 Task: Save a mixdown of multiple tracks to WAV for high-quality audio.
Action: Mouse moved to (80, 5)
Screenshot: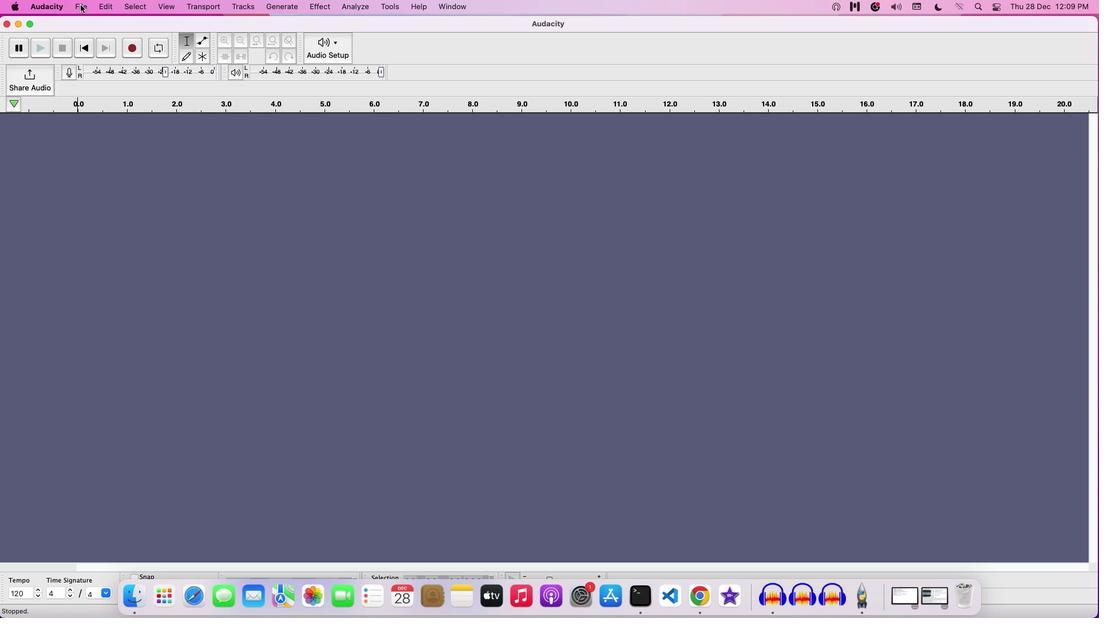 
Action: Mouse pressed left at (80, 5)
Screenshot: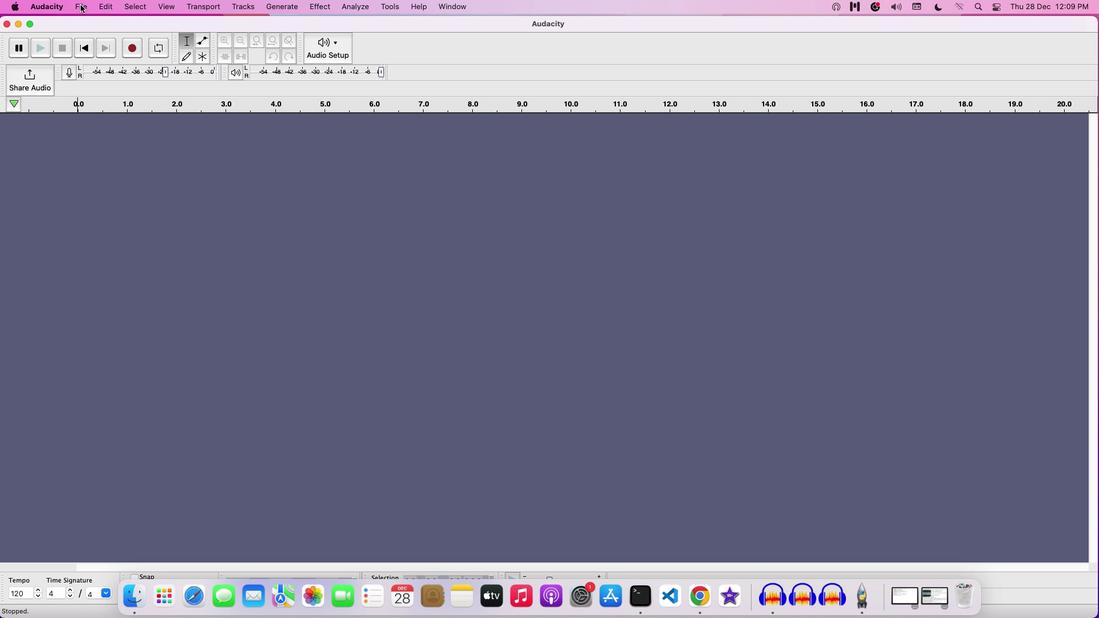 
Action: Mouse moved to (92, 39)
Screenshot: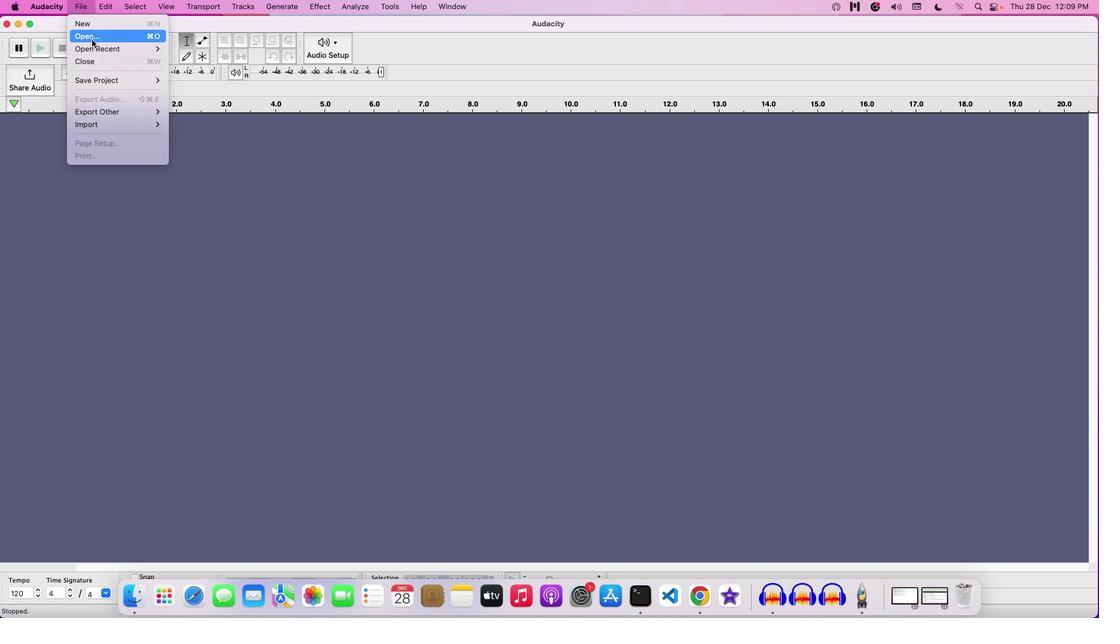 
Action: Mouse pressed left at (92, 39)
Screenshot: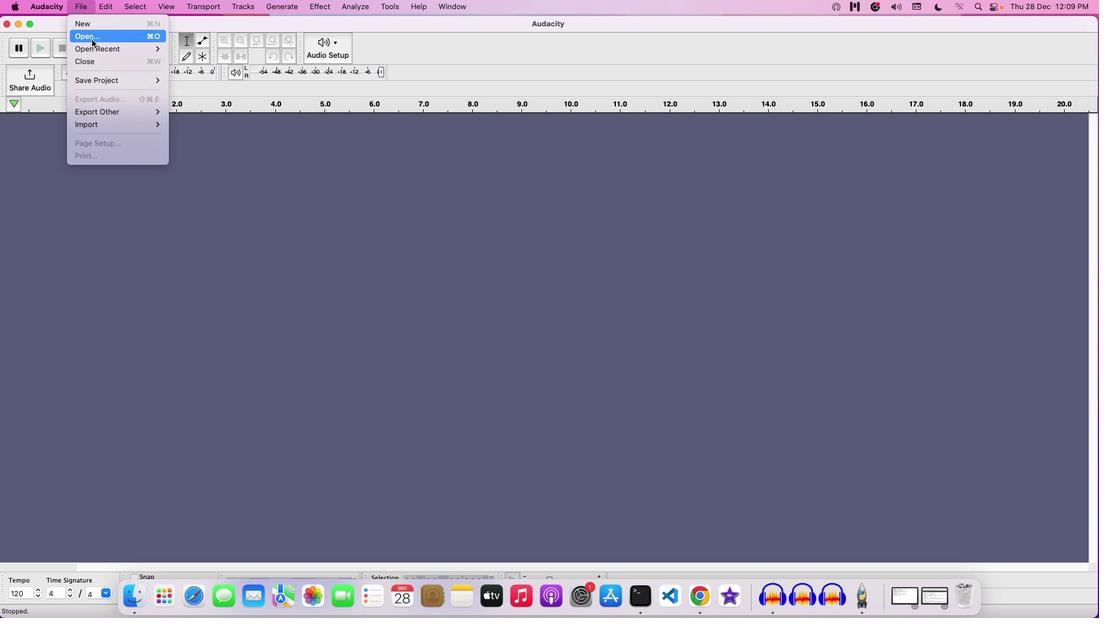 
Action: Mouse moved to (366, 143)
Screenshot: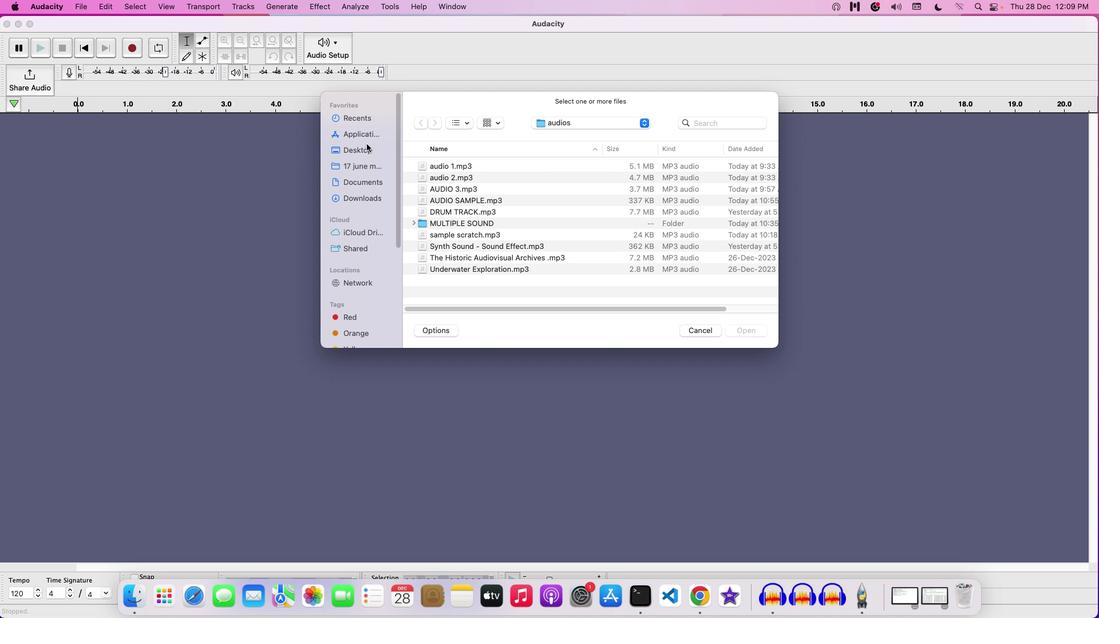 
Action: Mouse pressed left at (366, 143)
Screenshot: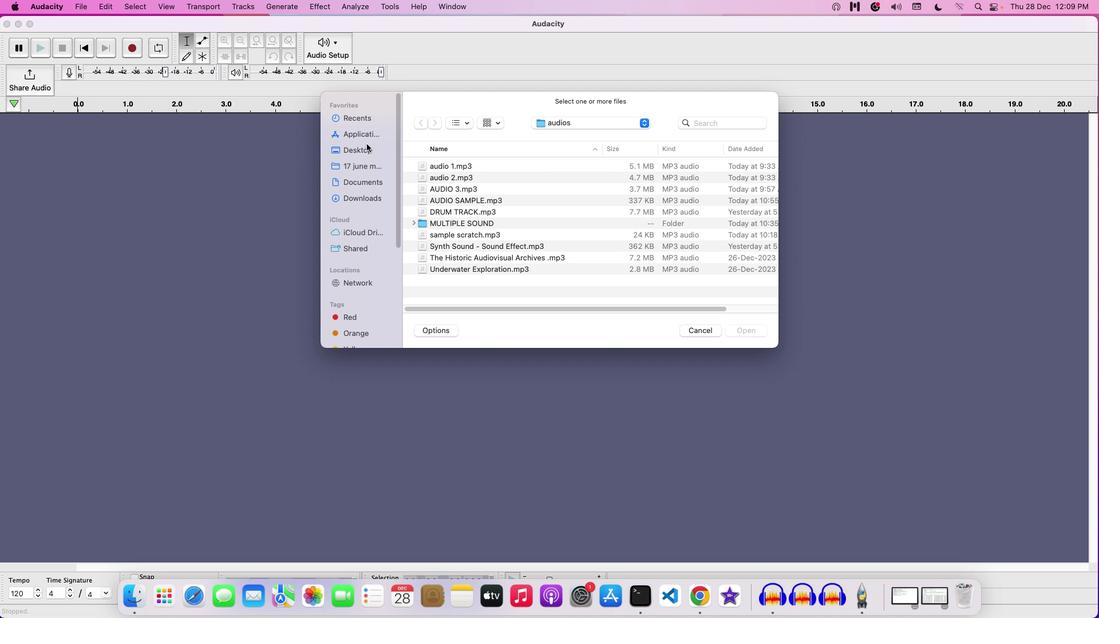
Action: Mouse moved to (489, 180)
Screenshot: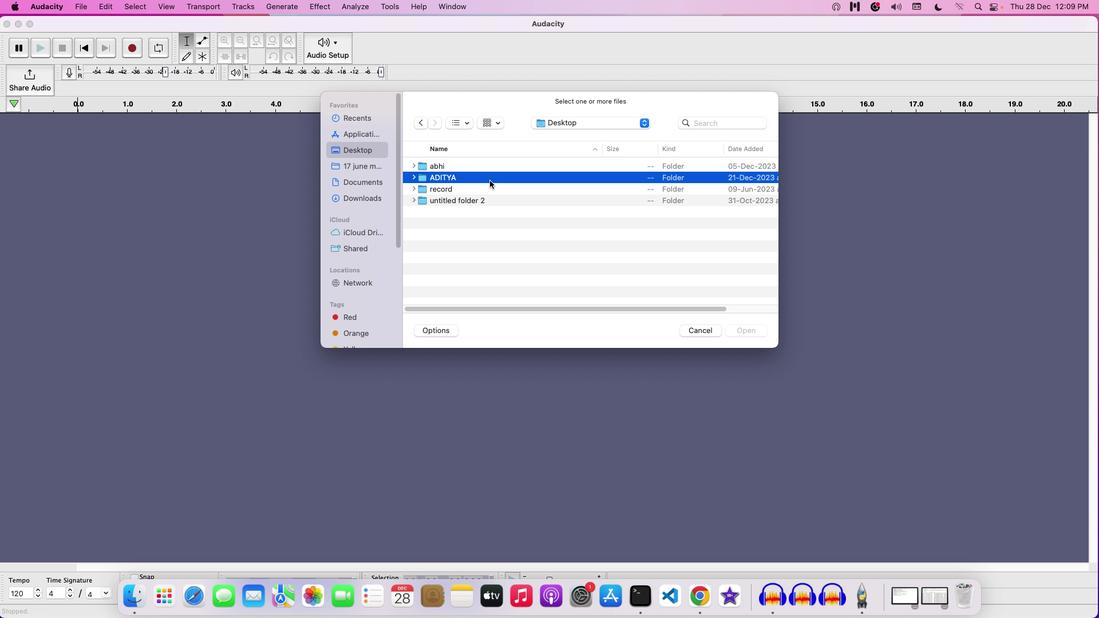 
Action: Mouse pressed left at (489, 180)
Screenshot: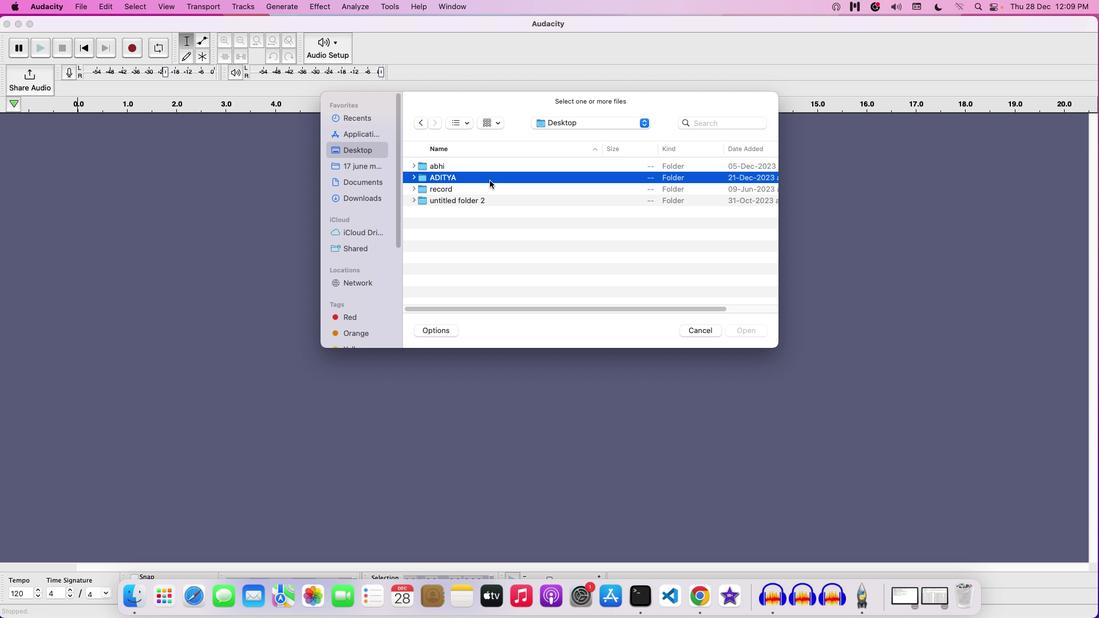
Action: Mouse pressed left at (489, 180)
Screenshot: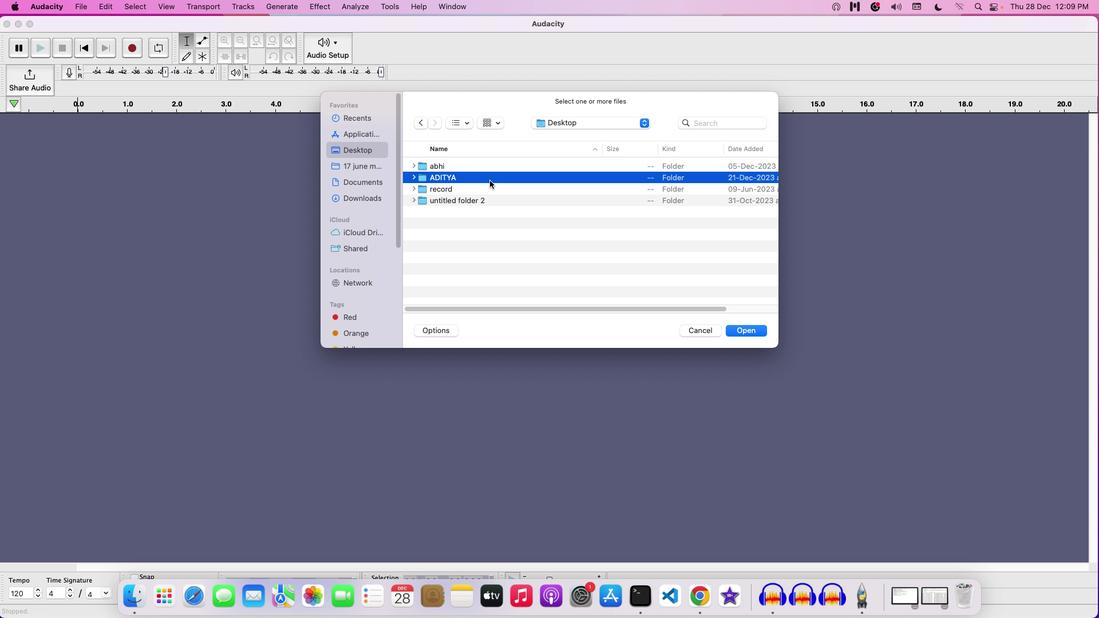 
Action: Mouse moved to (463, 213)
Screenshot: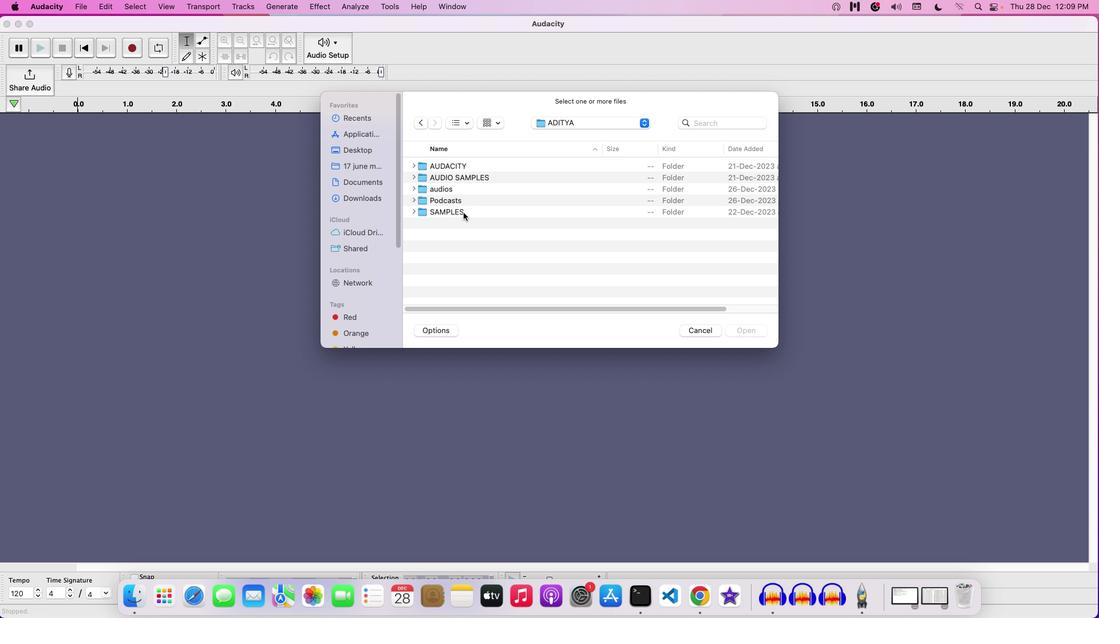 
Action: Mouse pressed left at (463, 213)
Screenshot: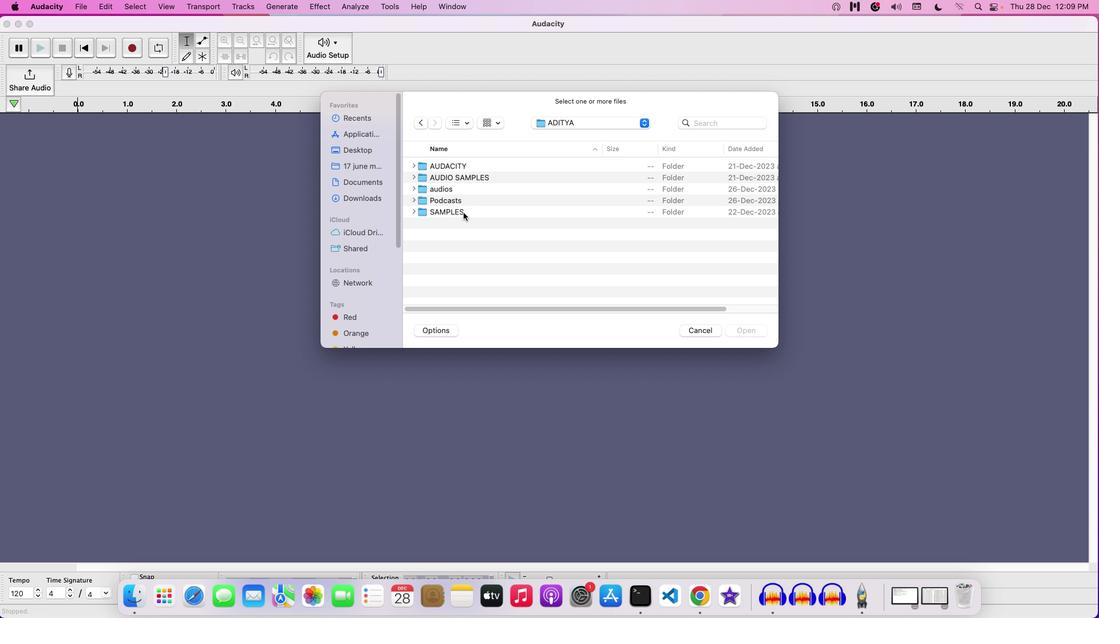 
Action: Mouse pressed left at (463, 213)
Screenshot: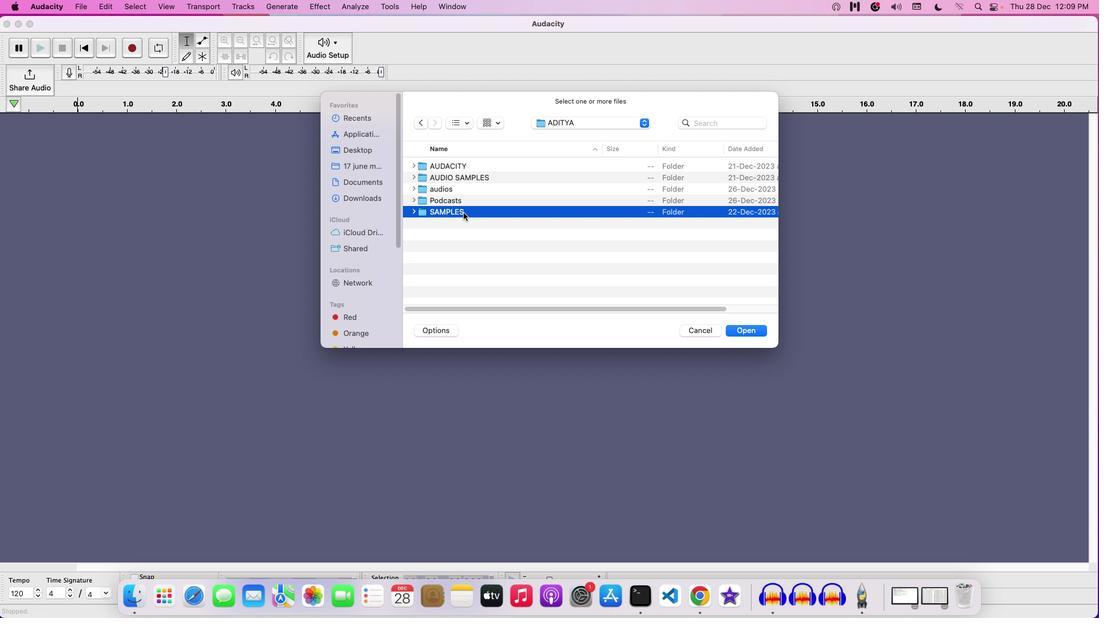 
Action: Mouse moved to (490, 239)
Screenshot: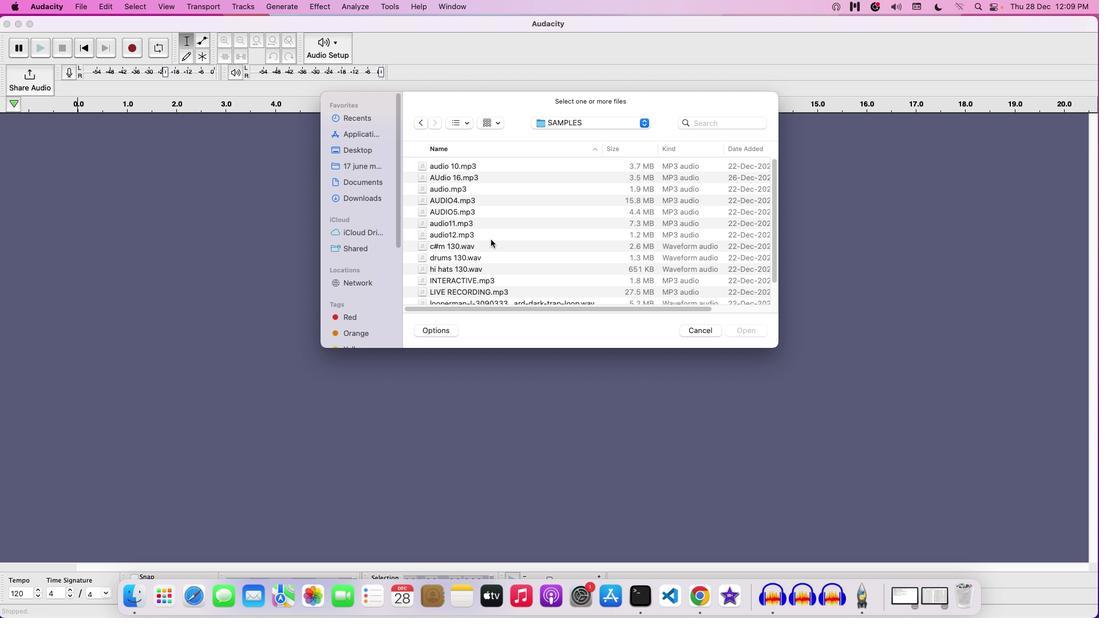 
Action: Mouse scrolled (490, 239) with delta (0, 0)
Screenshot: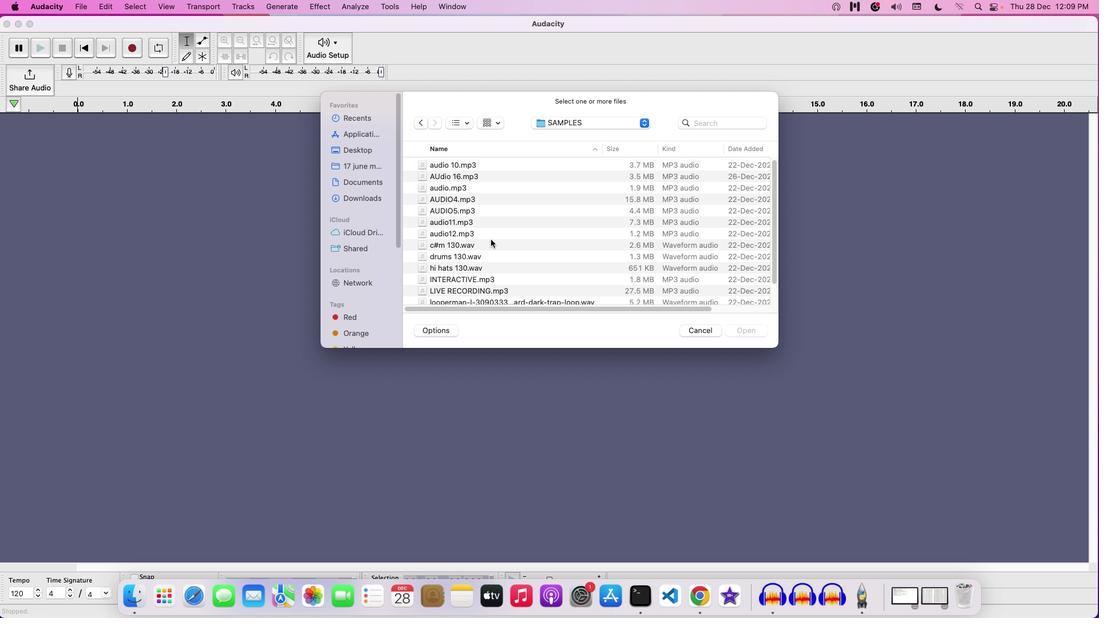 
Action: Mouse moved to (490, 239)
Screenshot: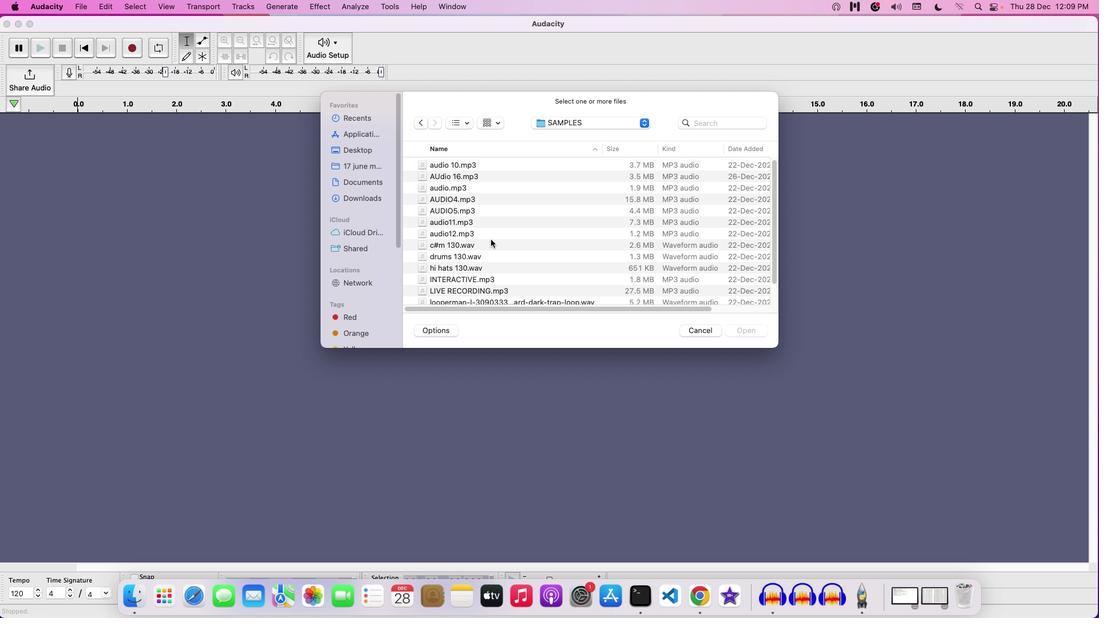 
Action: Mouse scrolled (490, 239) with delta (0, 0)
Screenshot: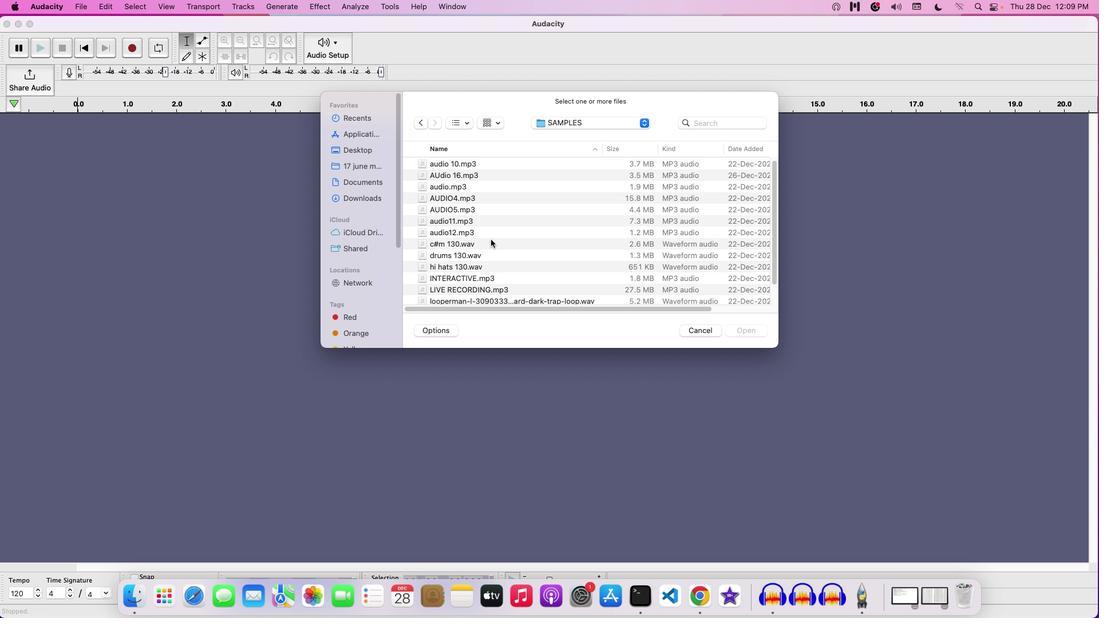 
Action: Mouse scrolled (490, 239) with delta (0, 0)
Screenshot: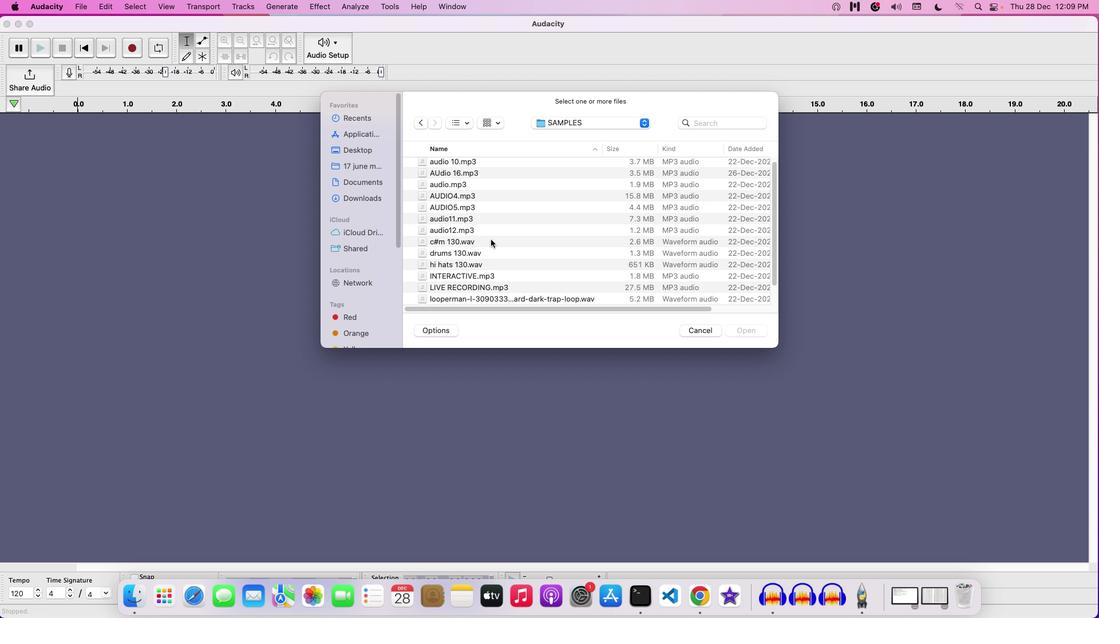 
Action: Mouse moved to (490, 239)
Screenshot: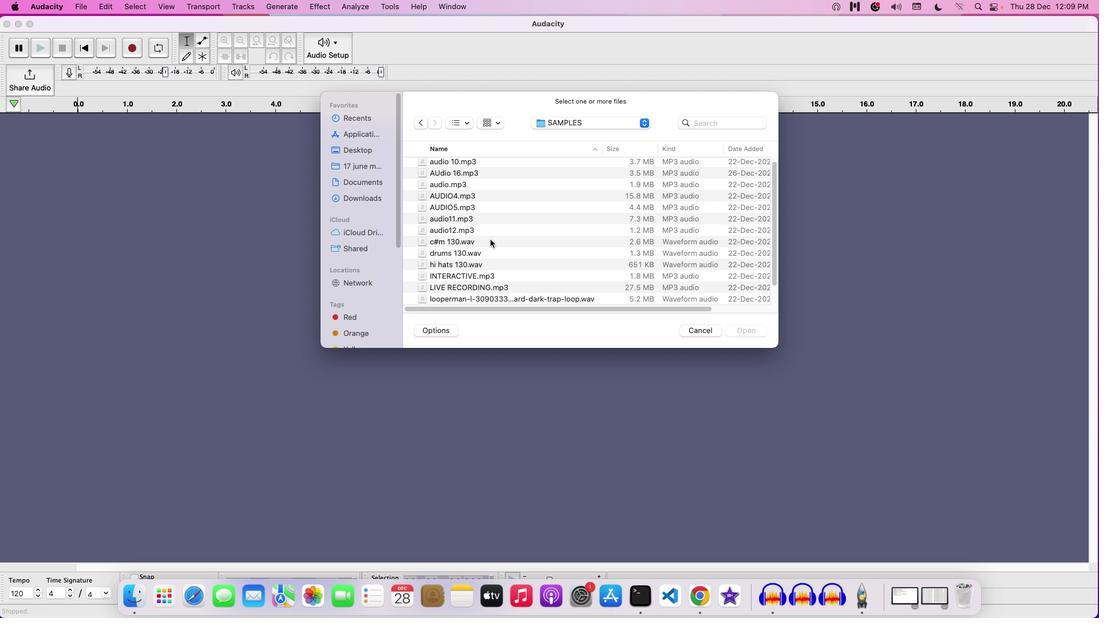 
Action: Mouse scrolled (490, 239) with delta (0, 0)
Screenshot: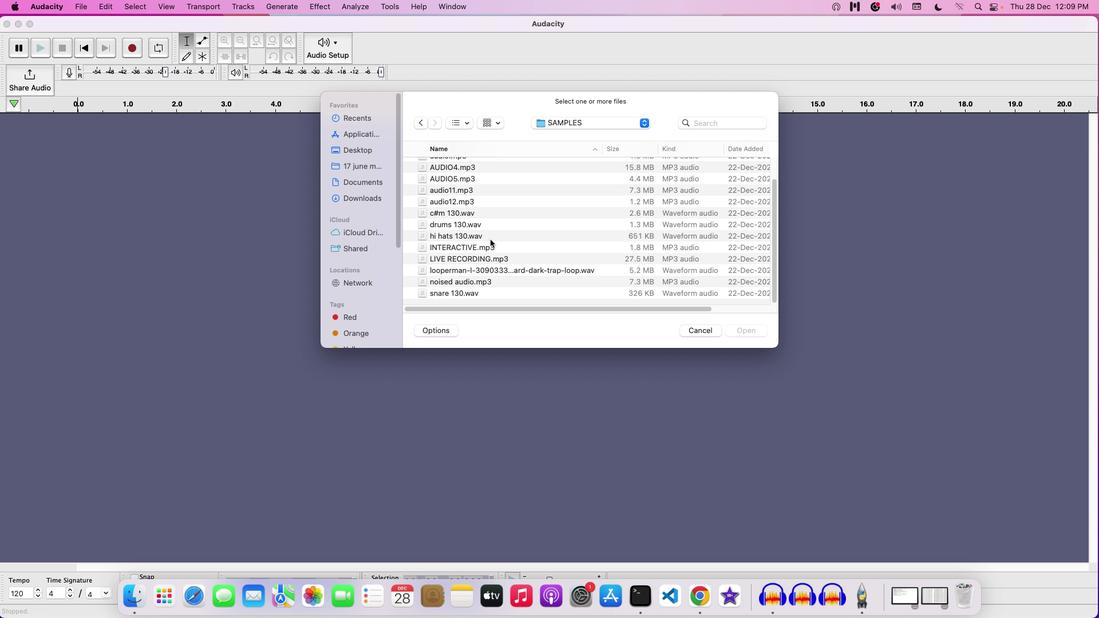 
Action: Mouse scrolled (490, 239) with delta (0, 0)
Screenshot: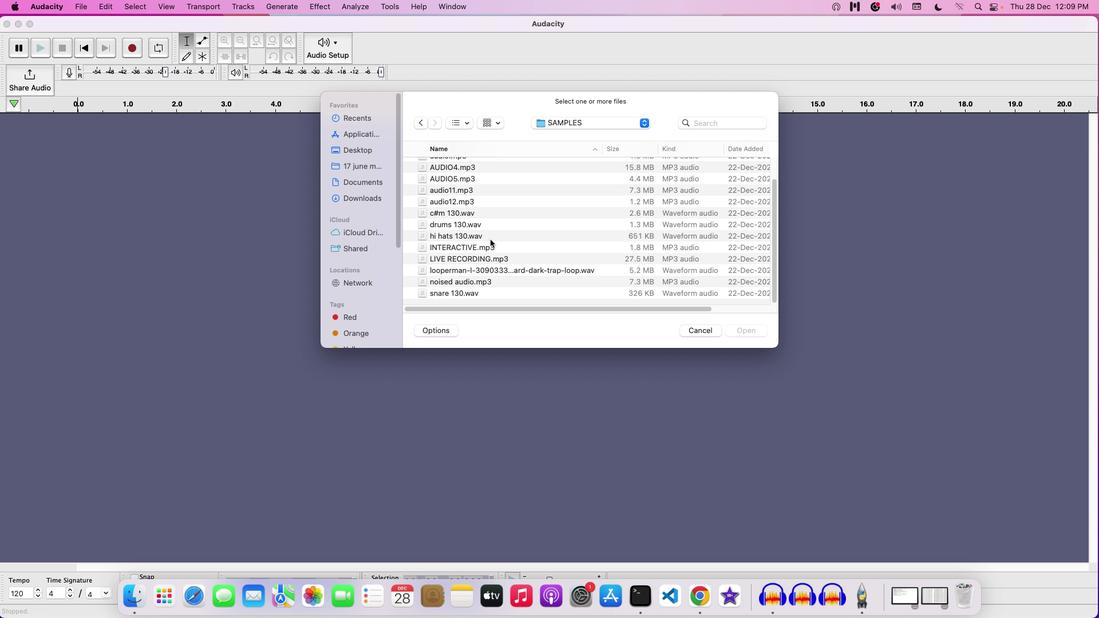 
Action: Mouse scrolled (490, 239) with delta (0, -1)
Screenshot: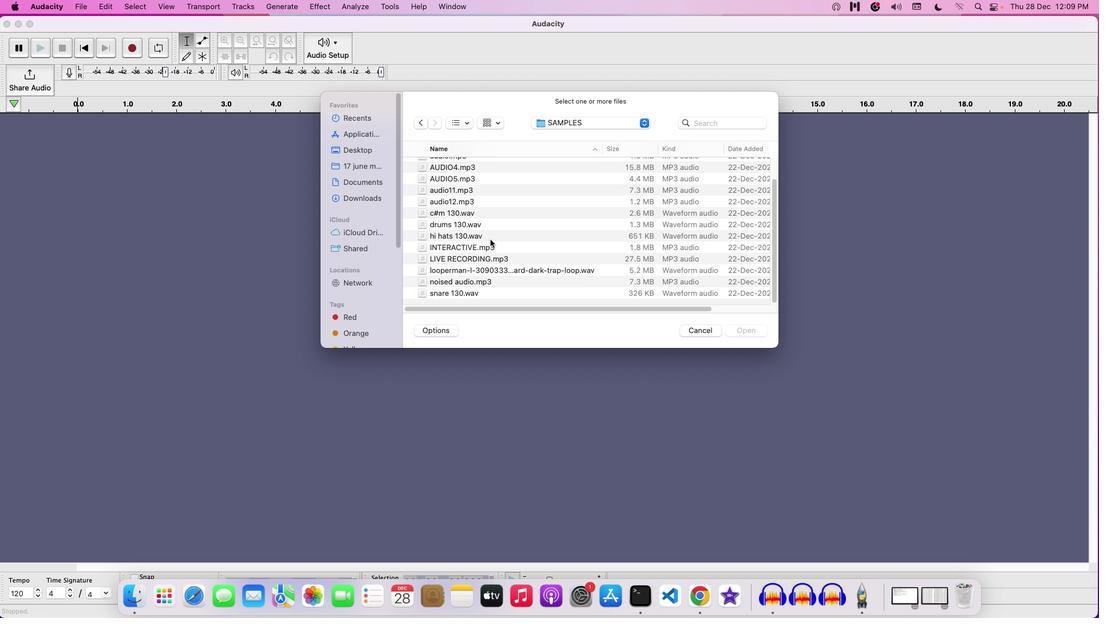 
Action: Mouse moved to (480, 215)
Screenshot: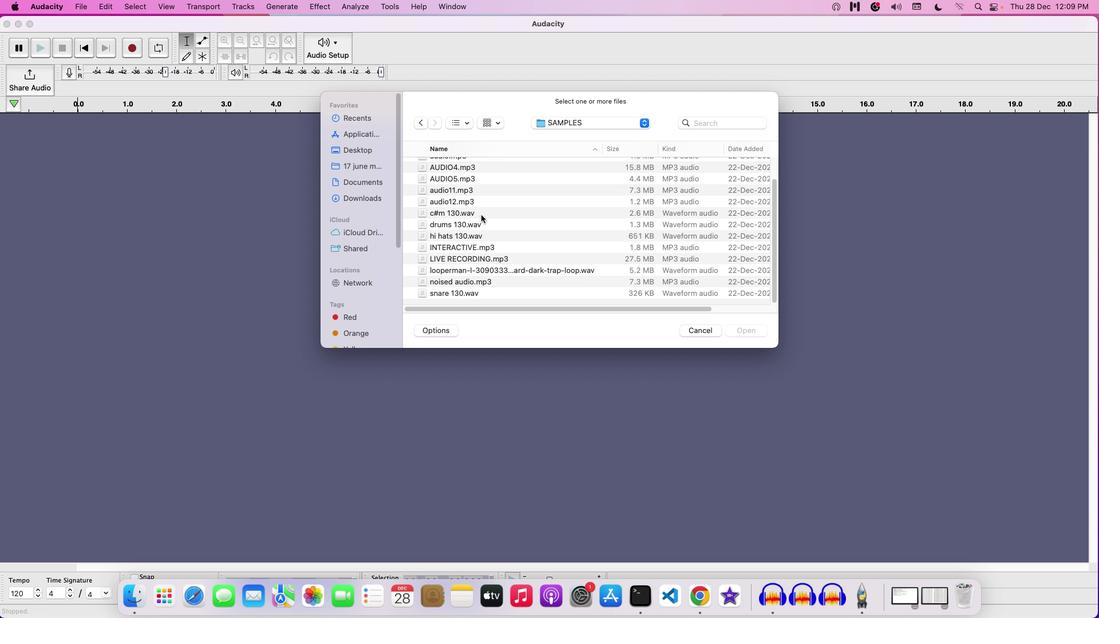 
Action: Mouse pressed left at (480, 215)
Screenshot: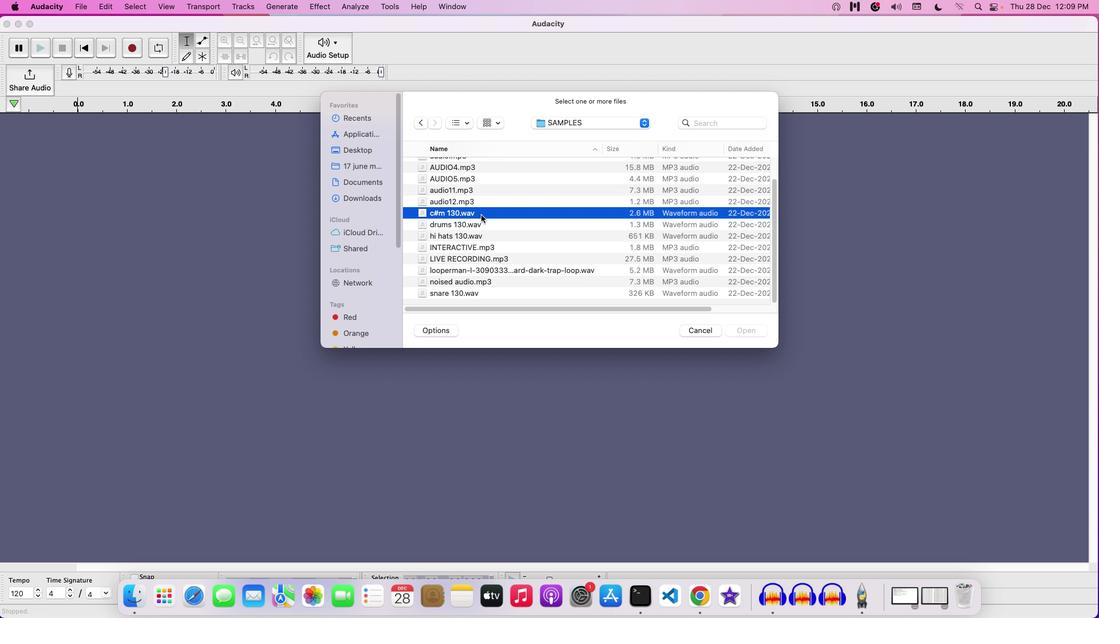 
Action: Mouse moved to (746, 328)
Screenshot: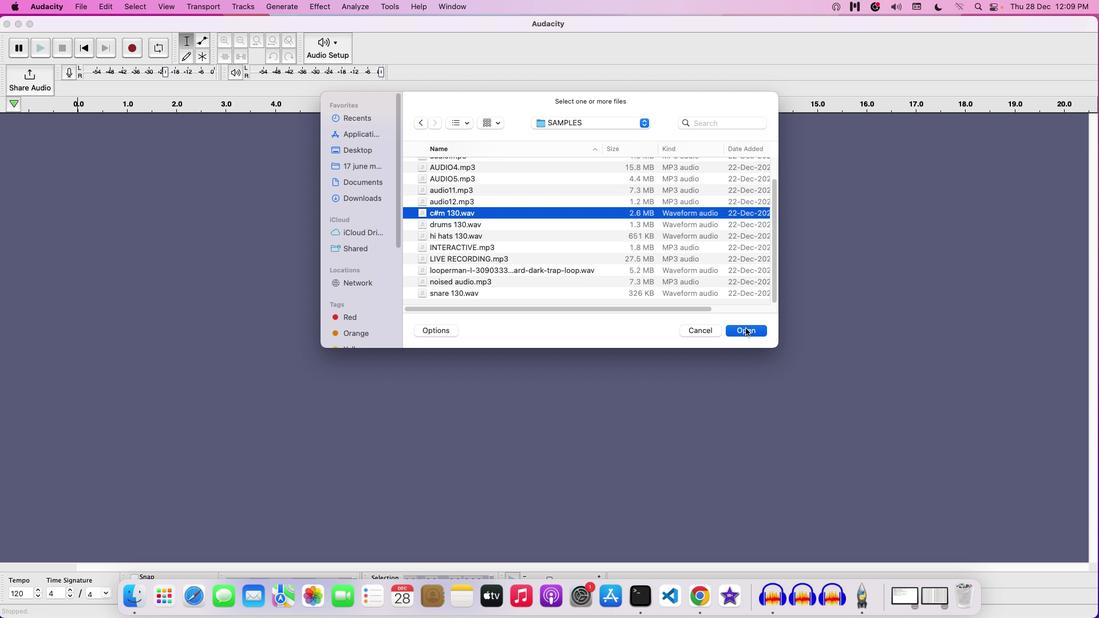 
Action: Mouse pressed left at (746, 328)
Screenshot: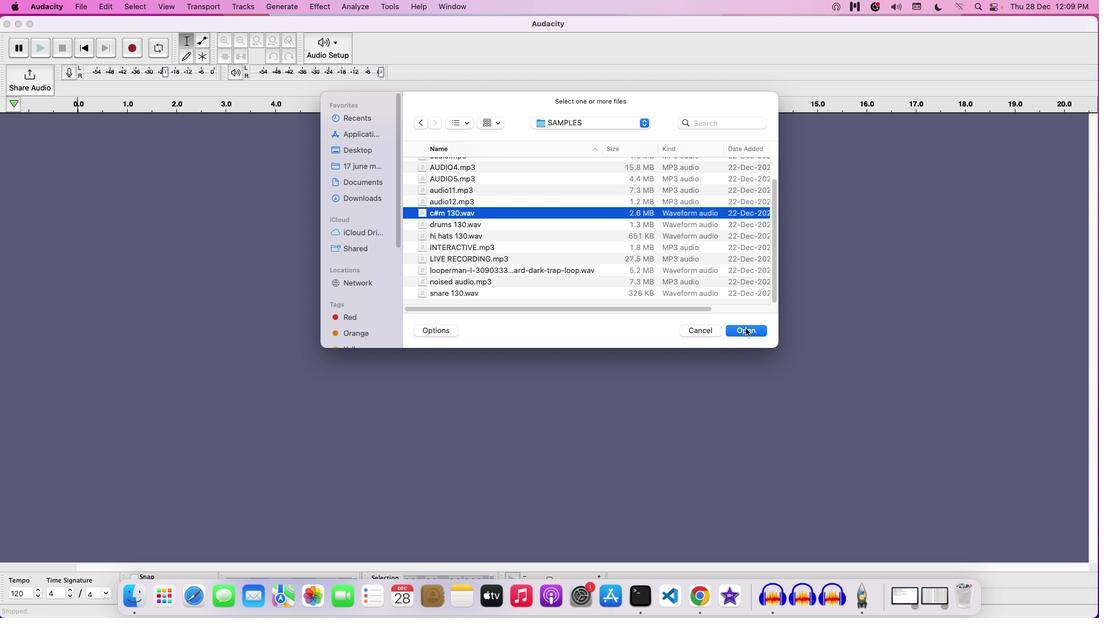 
Action: Mouse moved to (466, 231)
Screenshot: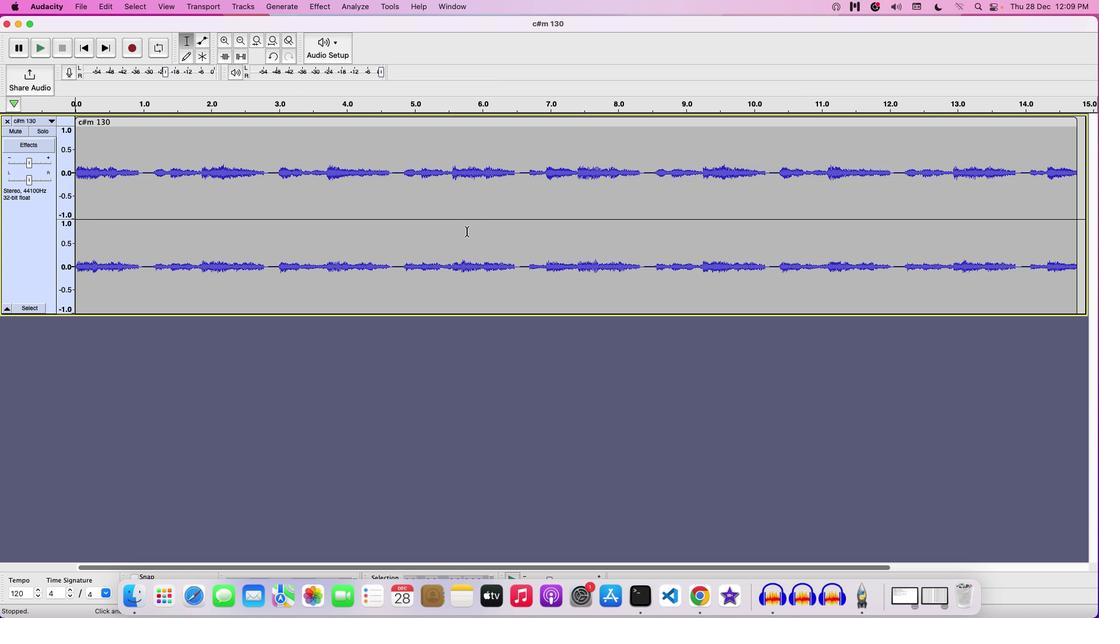 
Action: Key pressed Key.space
Screenshot: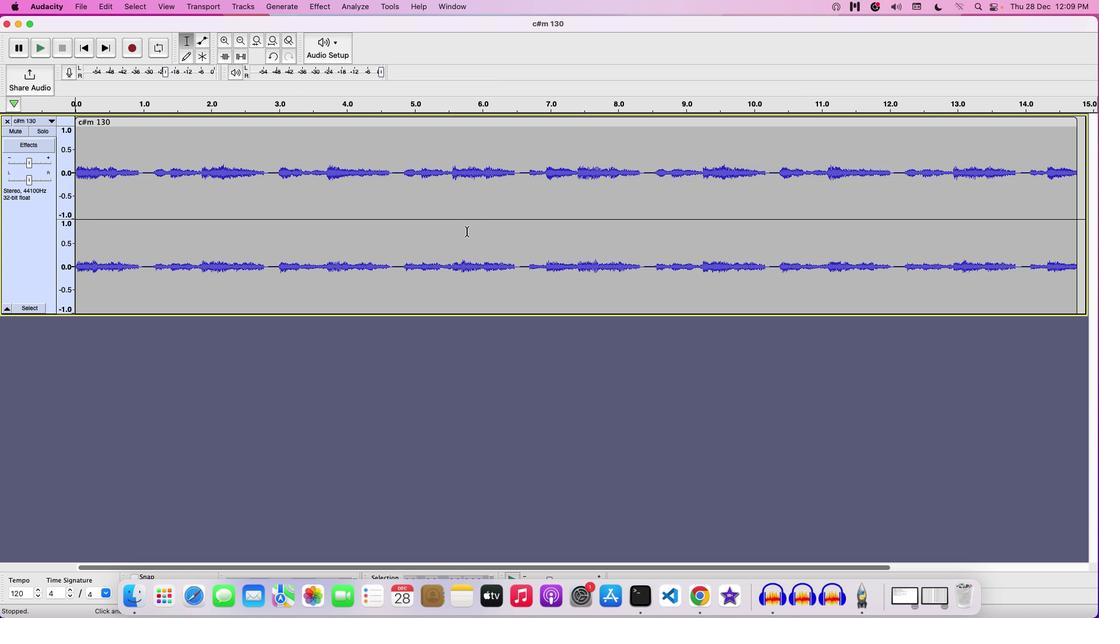 
Action: Mouse moved to (33, 162)
Screenshot: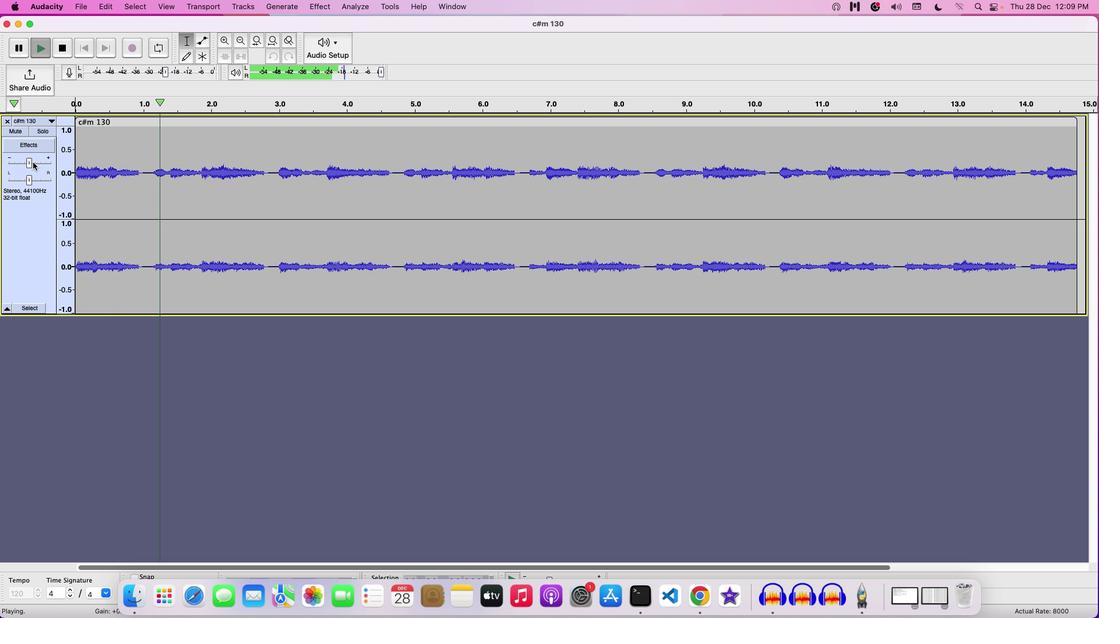 
Action: Mouse pressed left at (33, 162)
Screenshot: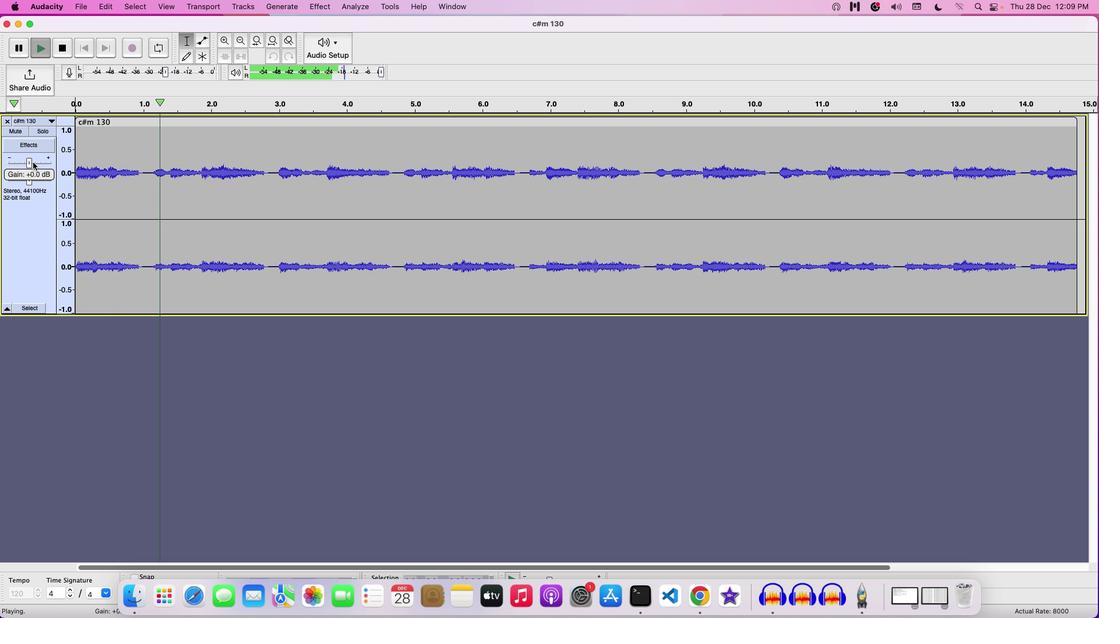 
Action: Mouse moved to (231, 160)
Screenshot: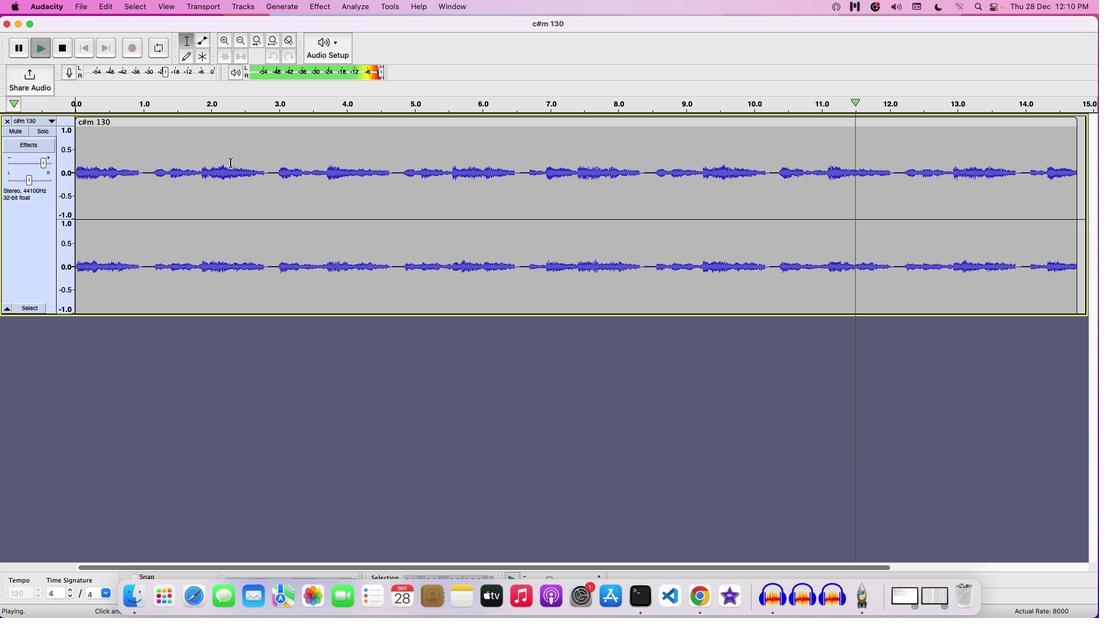 
Action: Key pressed Key.space
Screenshot: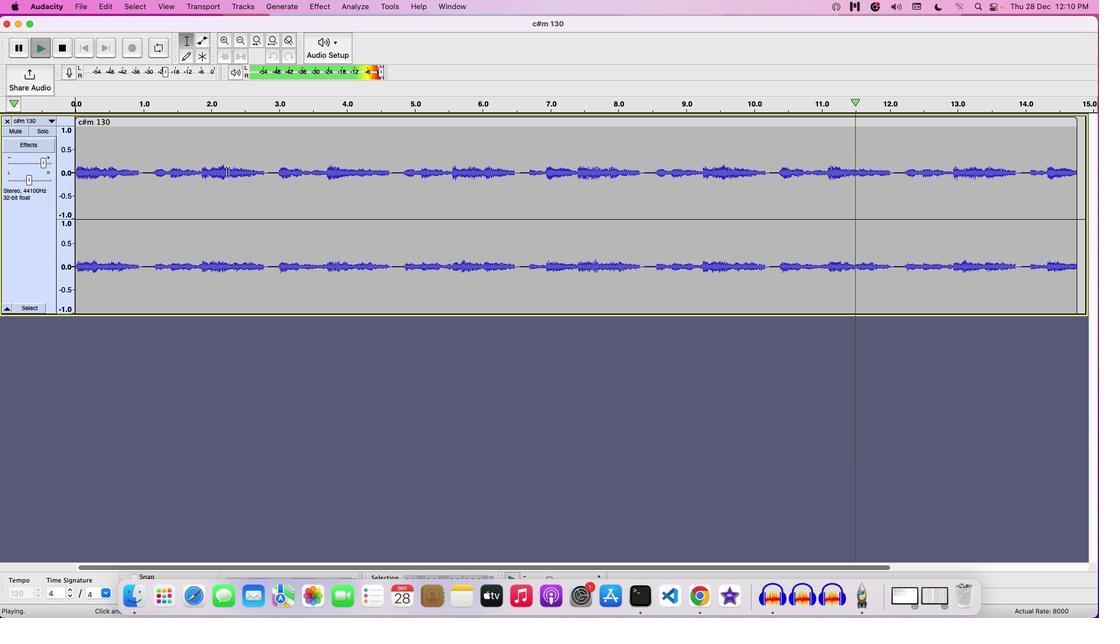 
Action: Mouse moved to (243, 188)
Screenshot: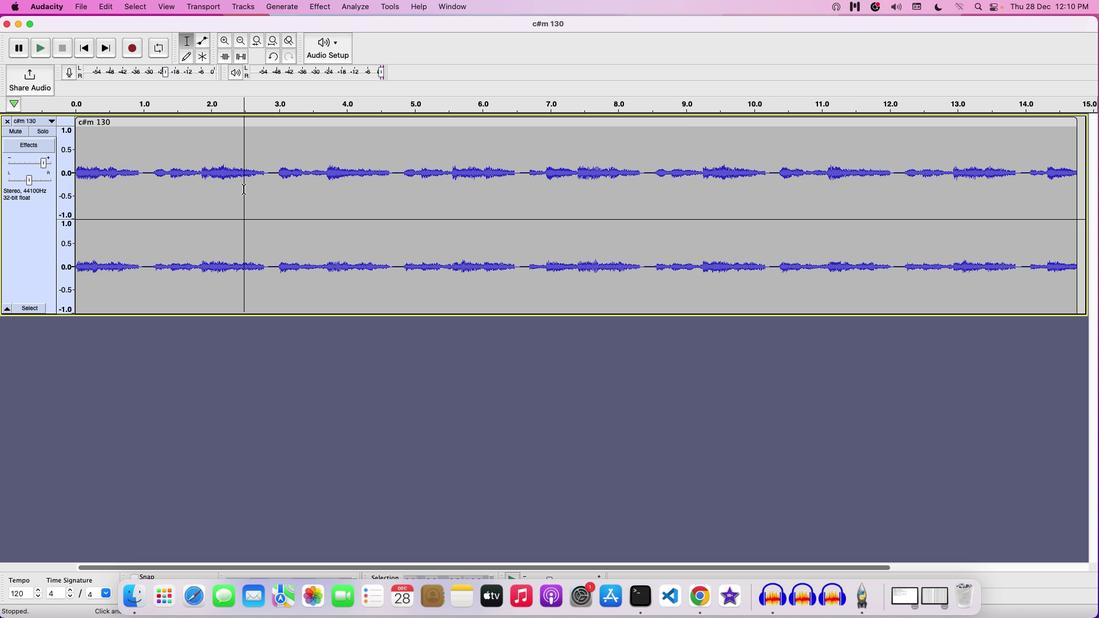 
Action: Mouse pressed left at (243, 188)
Screenshot: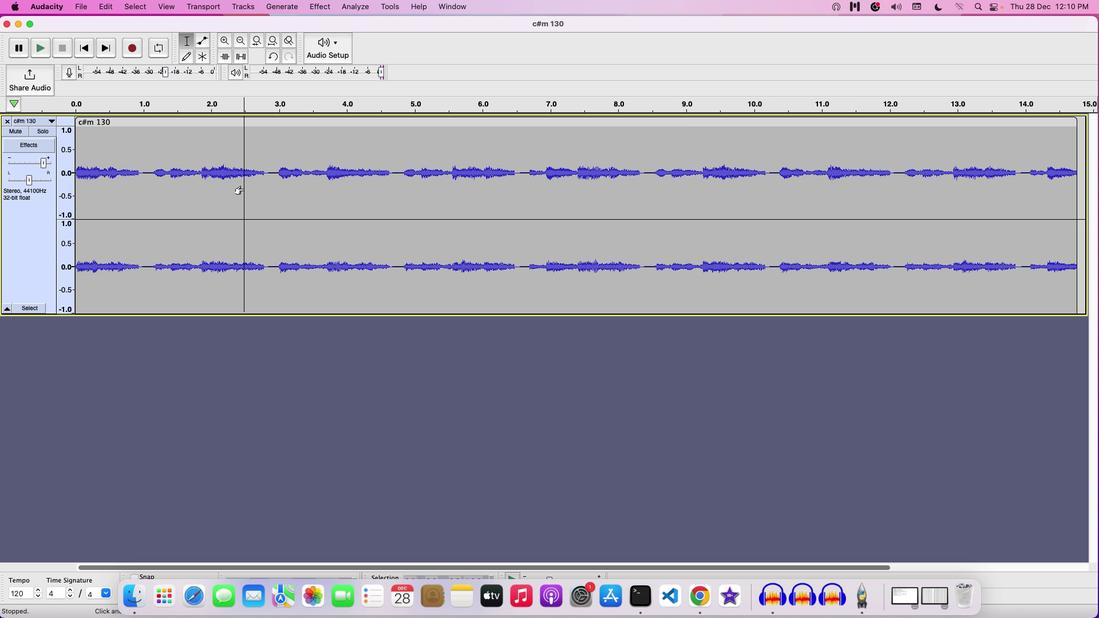 
Action: Mouse pressed left at (243, 188)
Screenshot: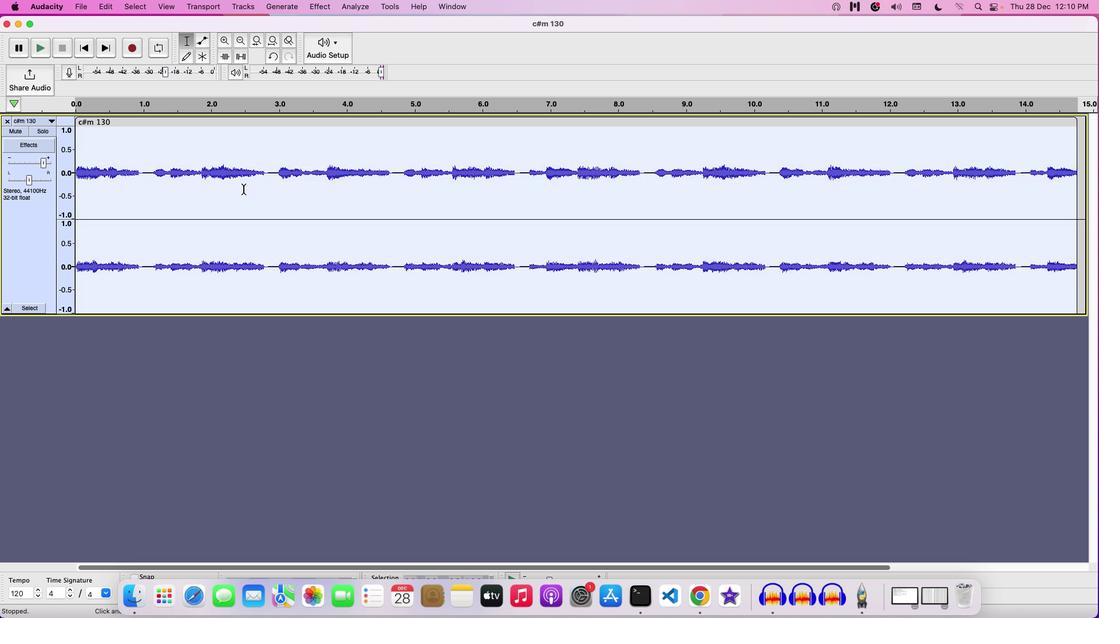 
Action: Mouse moved to (315, 8)
Screenshot: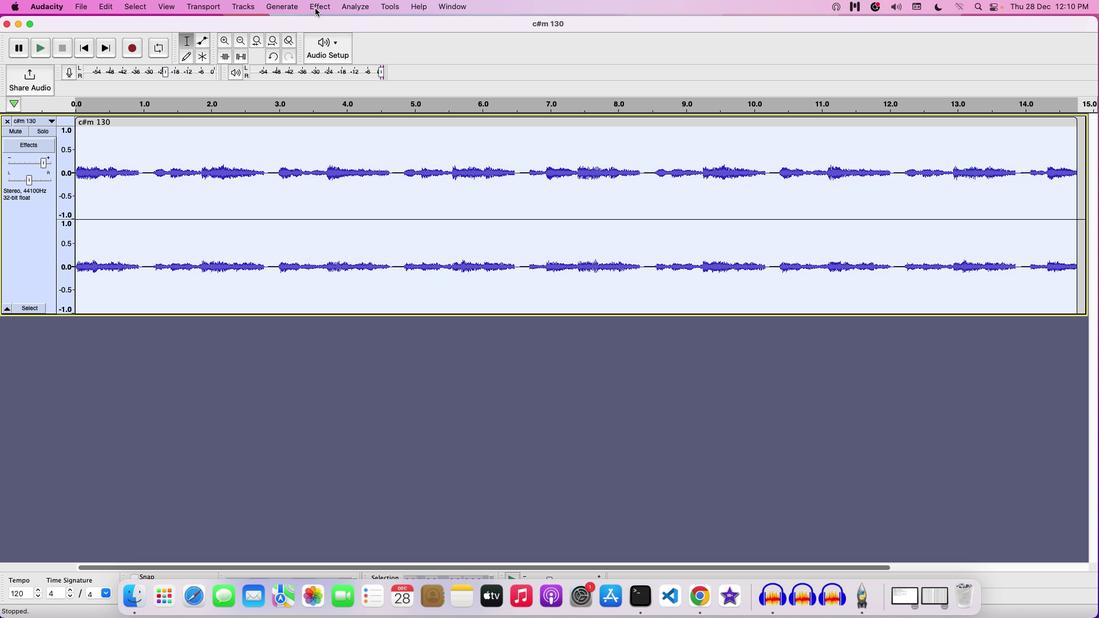 
Action: Mouse pressed left at (315, 8)
Screenshot: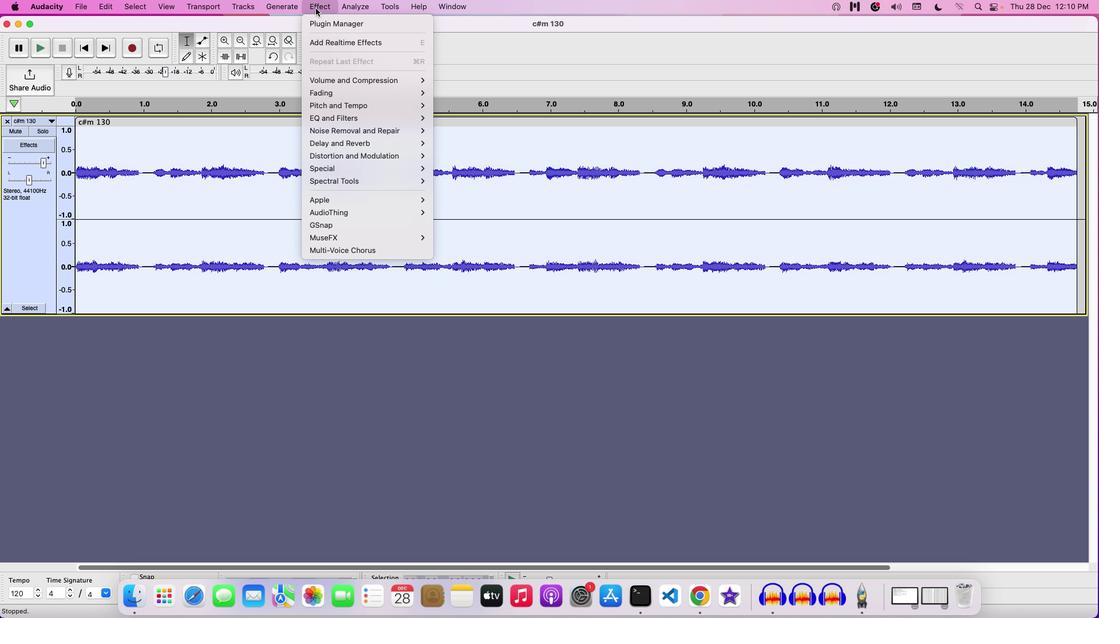 
Action: Mouse moved to (452, 142)
Screenshot: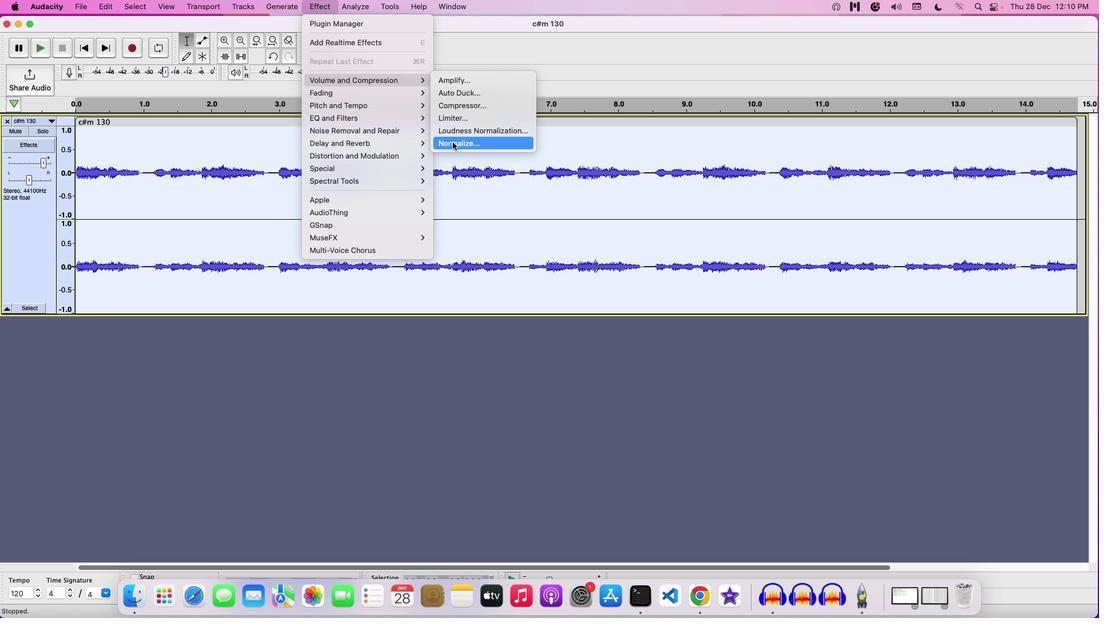 
Action: Mouse pressed left at (452, 142)
Screenshot: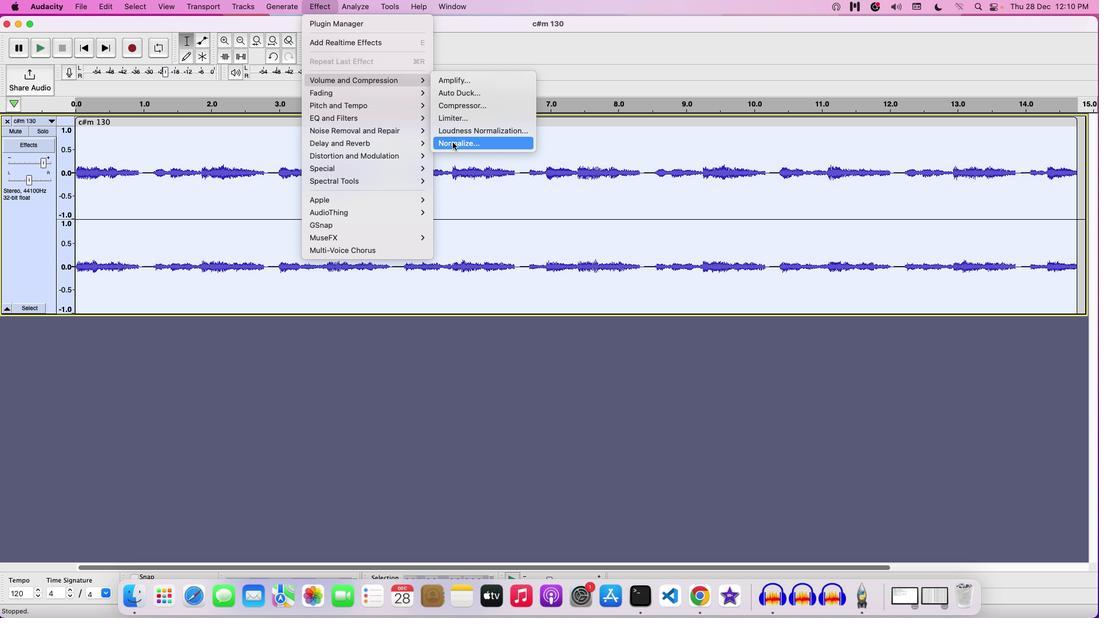 
Action: Mouse moved to (606, 297)
Screenshot: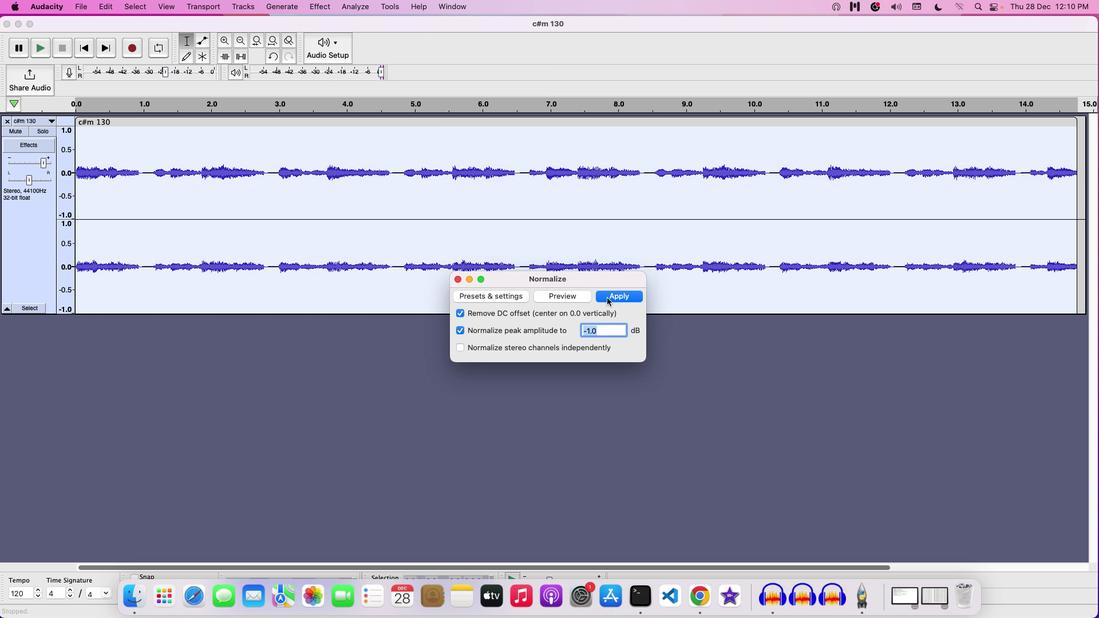 
Action: Mouse pressed left at (606, 297)
Screenshot: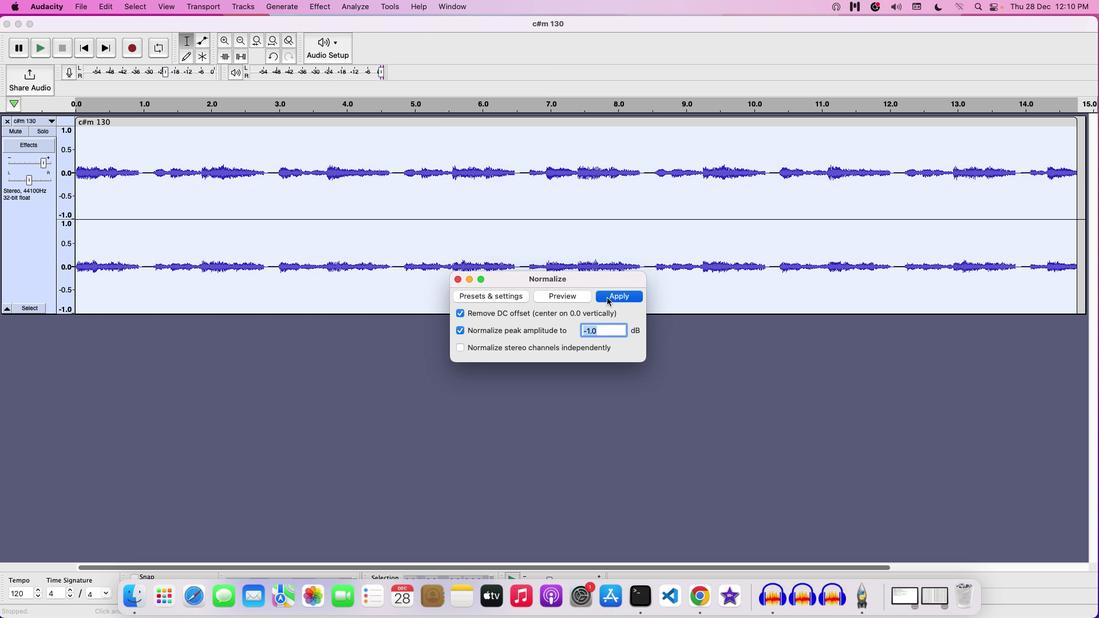 
Action: Mouse moved to (539, 219)
Screenshot: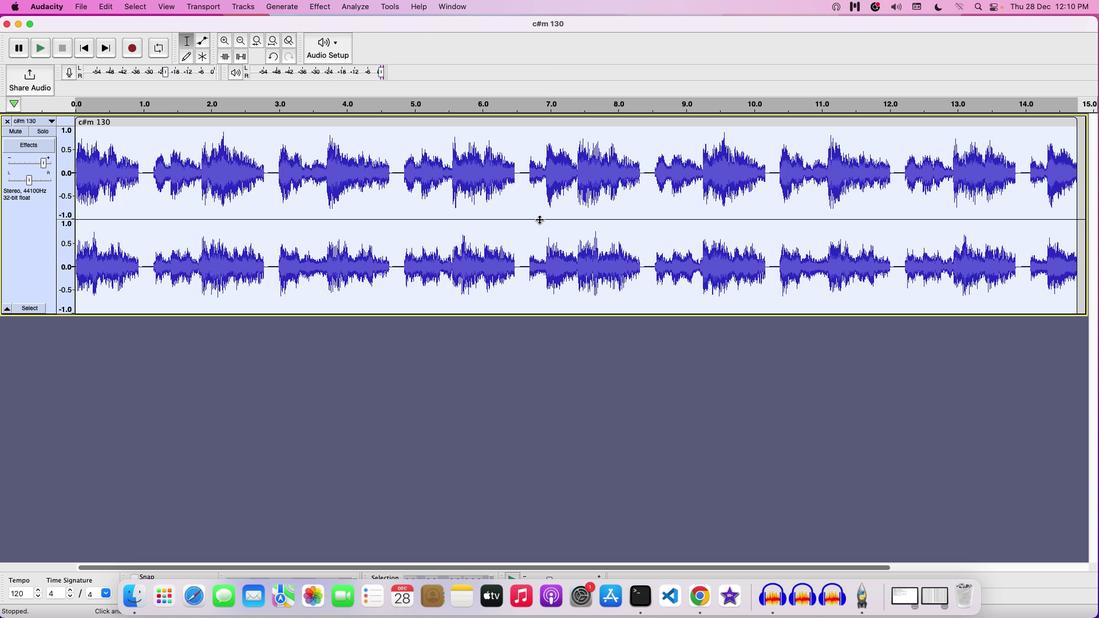
Action: Key pressed Key.space
Screenshot: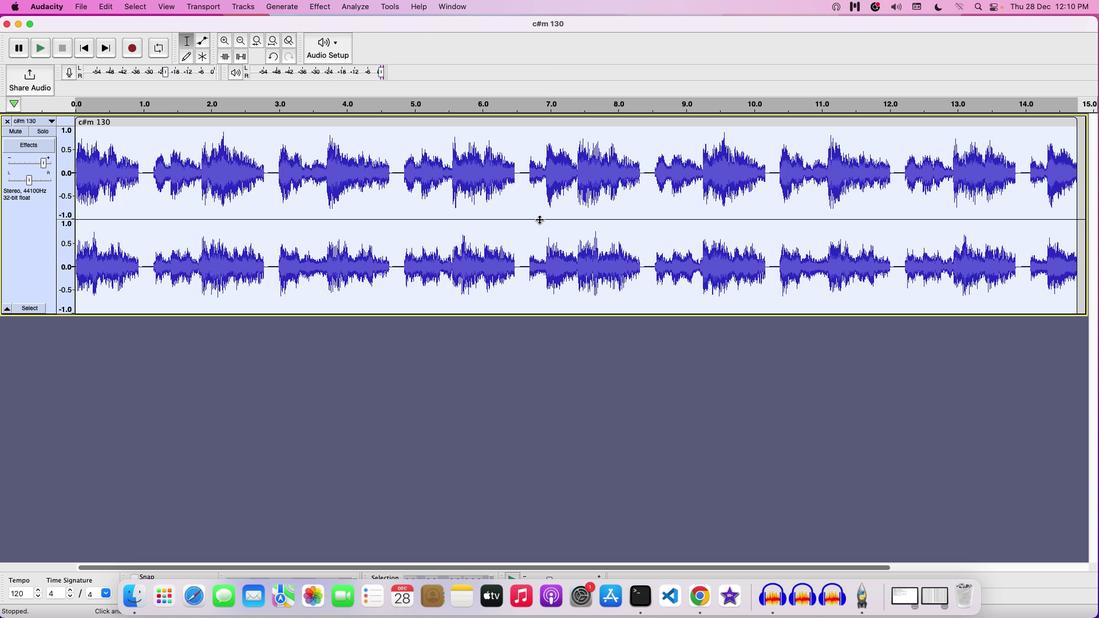 
Action: Mouse moved to (174, 190)
Screenshot: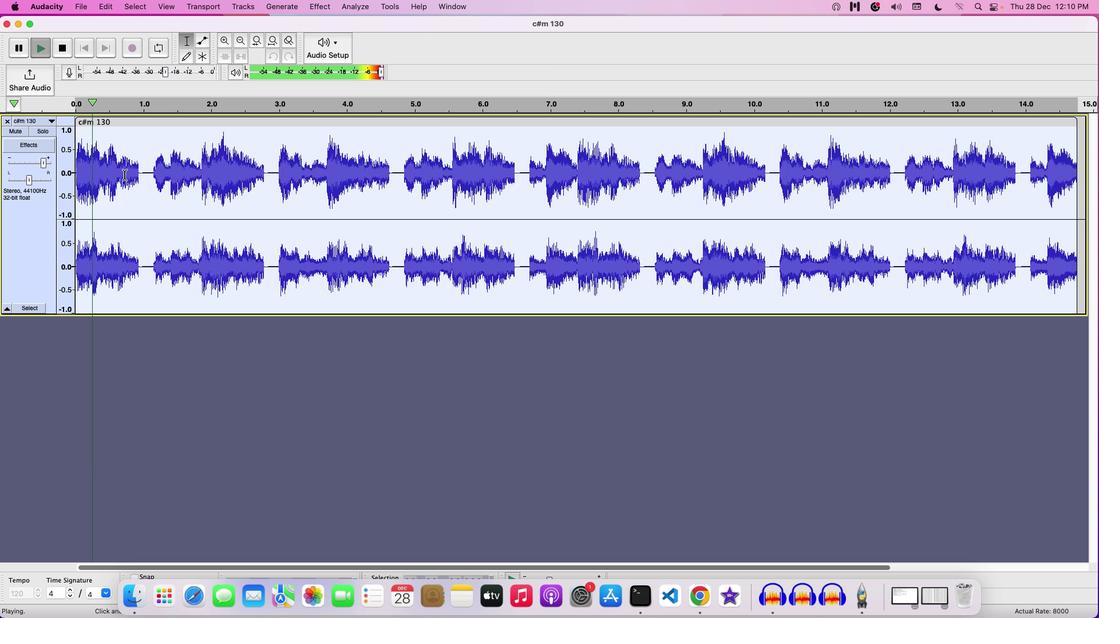 
Action: Key pressed Key.space
Screenshot: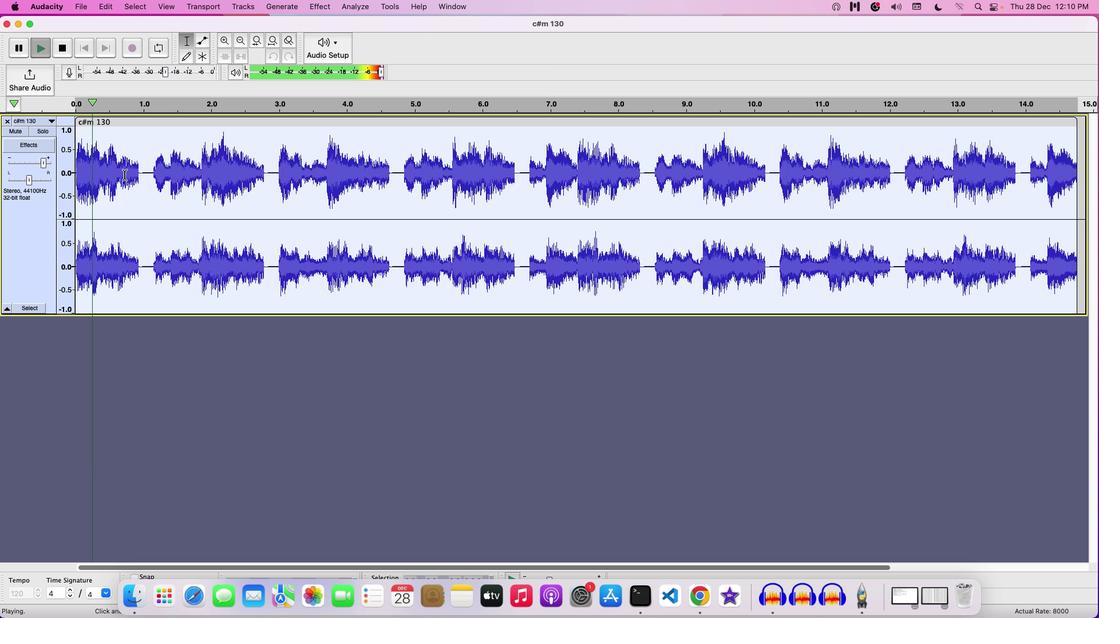 
Action: Mouse moved to (45, 163)
Screenshot: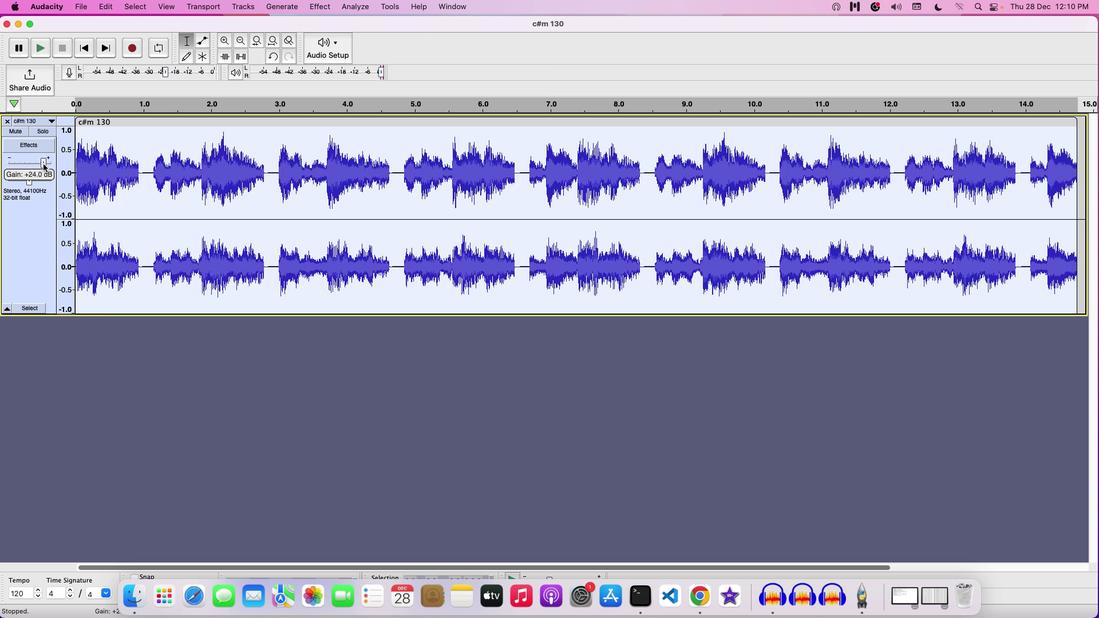 
Action: Mouse pressed left at (45, 163)
Screenshot: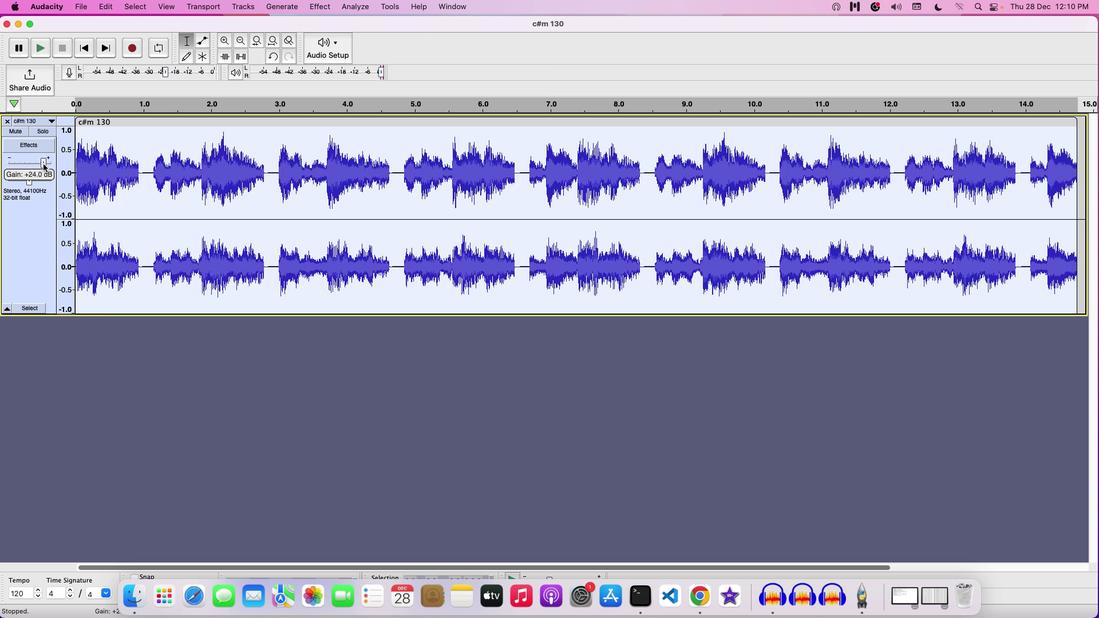 
Action: Mouse moved to (36, 165)
Screenshot: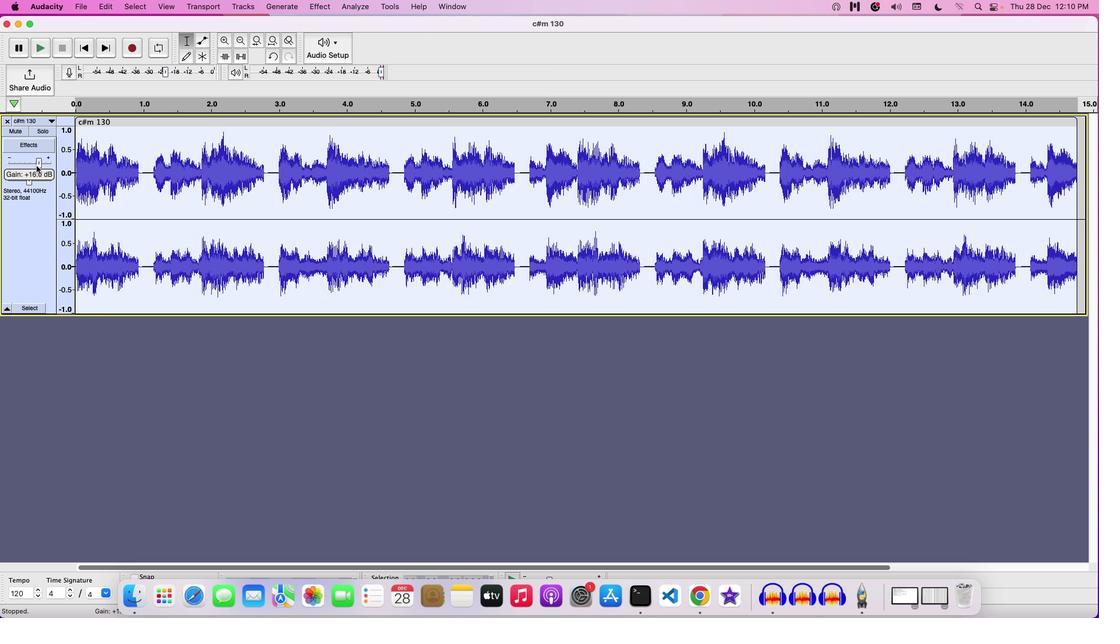 
Action: Key pressed Key.space
Screenshot: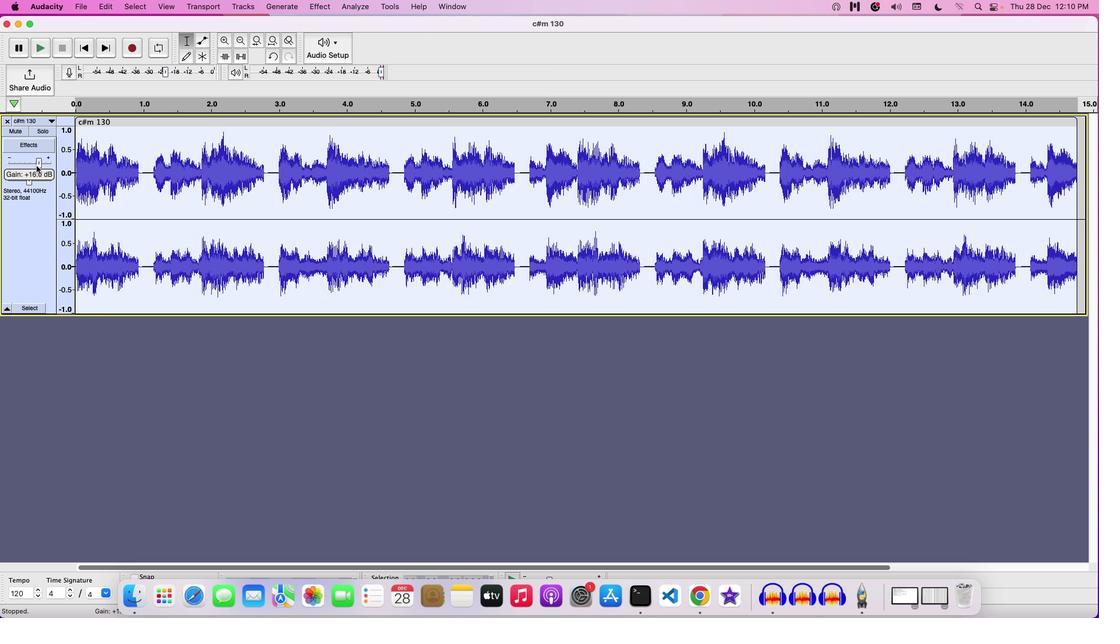 
Action: Mouse moved to (36, 163)
Screenshot: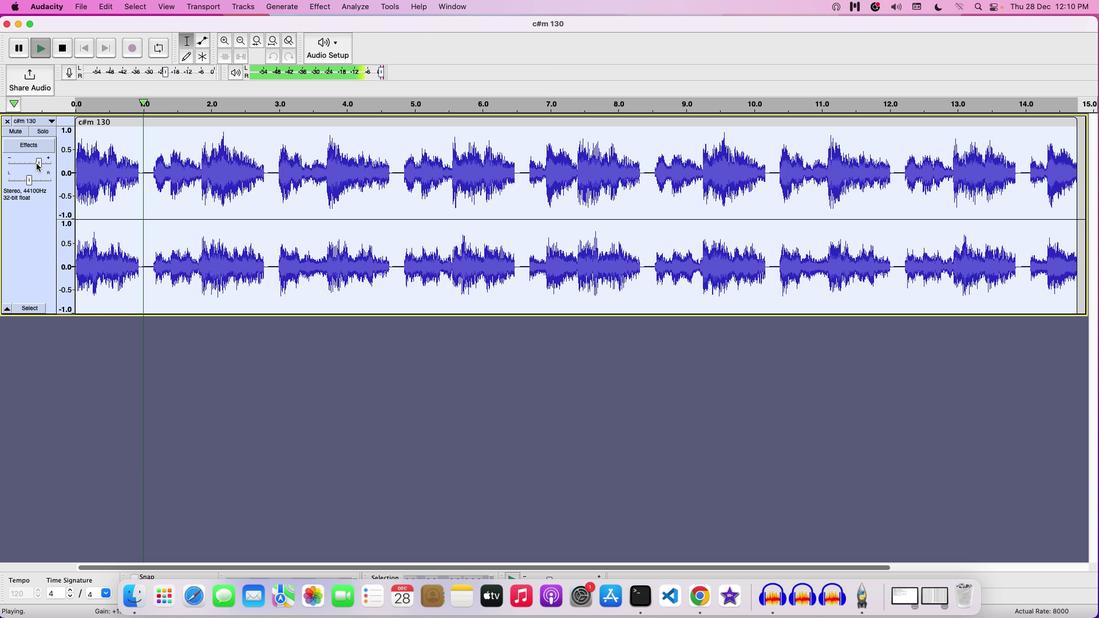 
Action: Mouse pressed left at (36, 163)
Screenshot: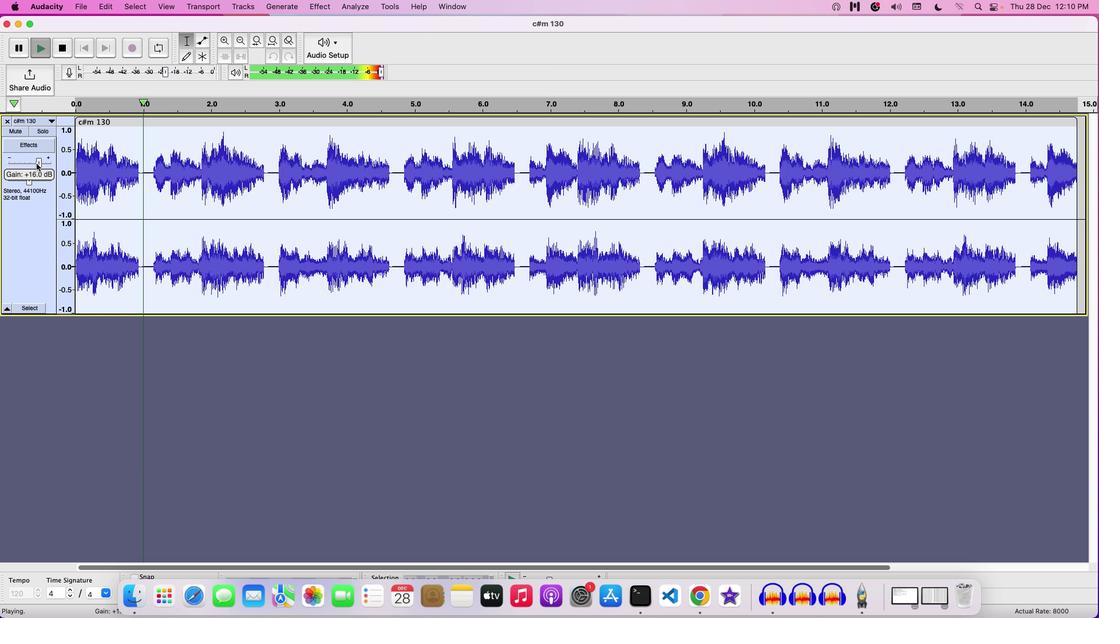
Action: Mouse moved to (274, 204)
Screenshot: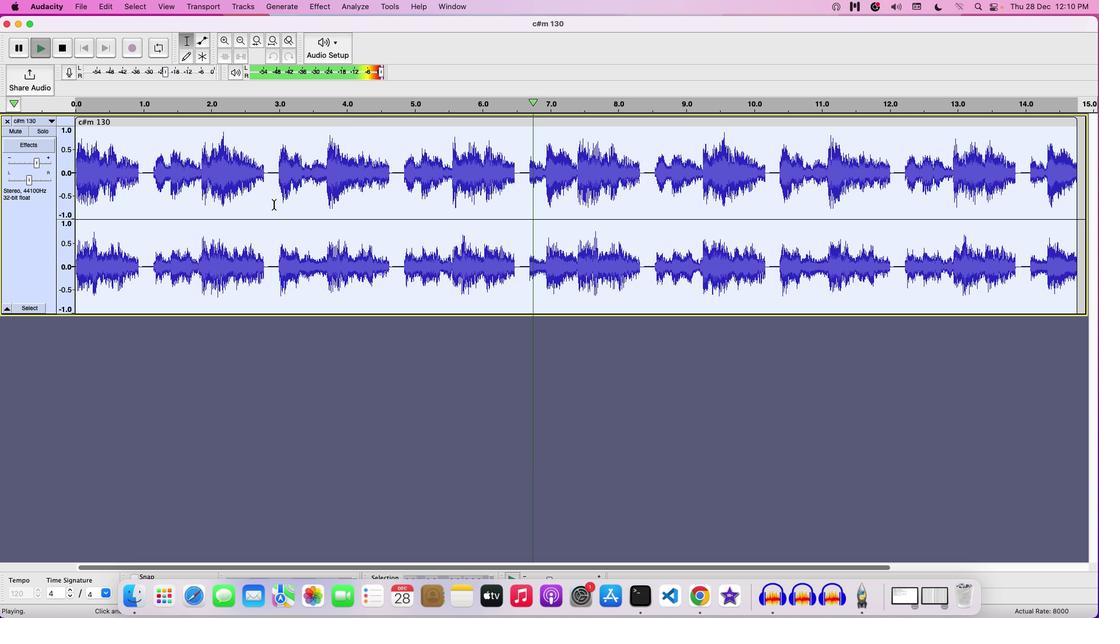 
Action: Key pressed Key.space
Screenshot: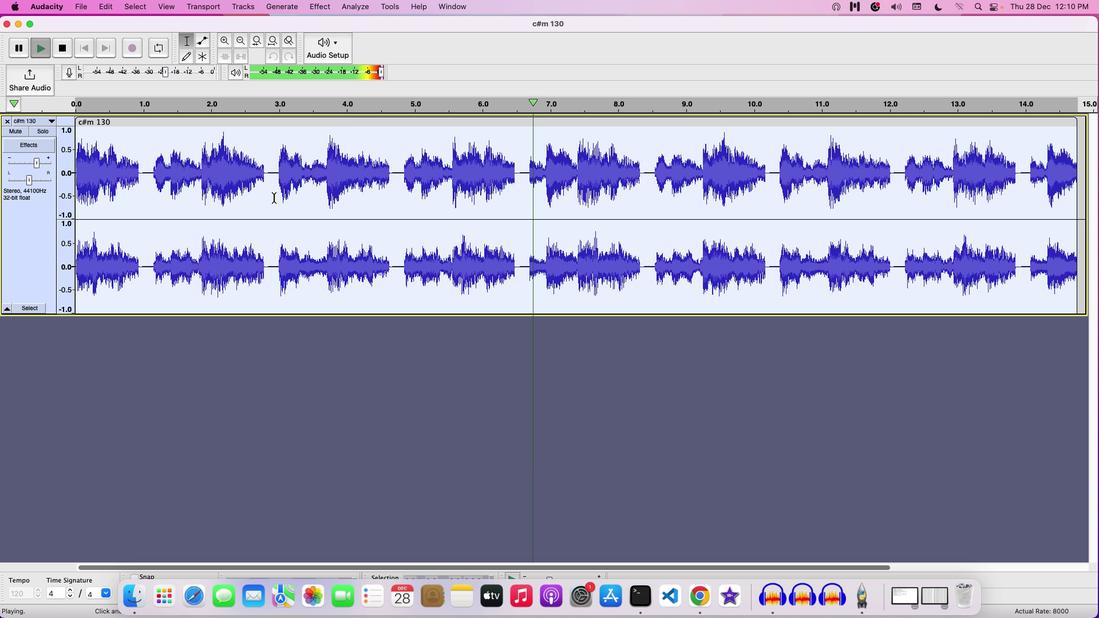 
Action: Mouse moved to (84, 9)
Screenshot: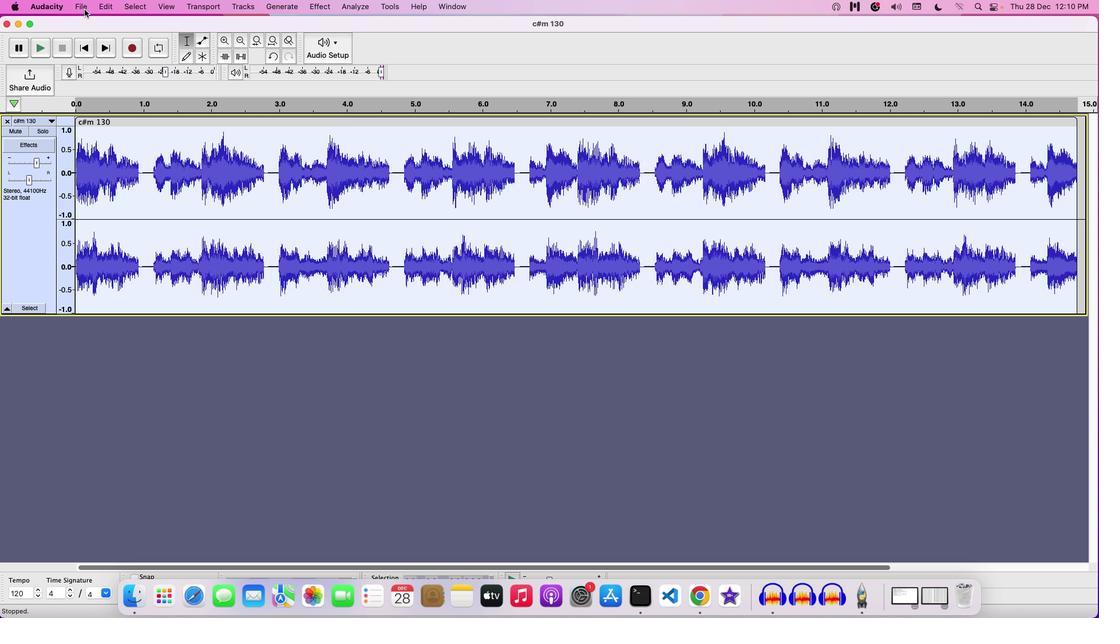 
Action: Mouse pressed left at (84, 9)
Screenshot: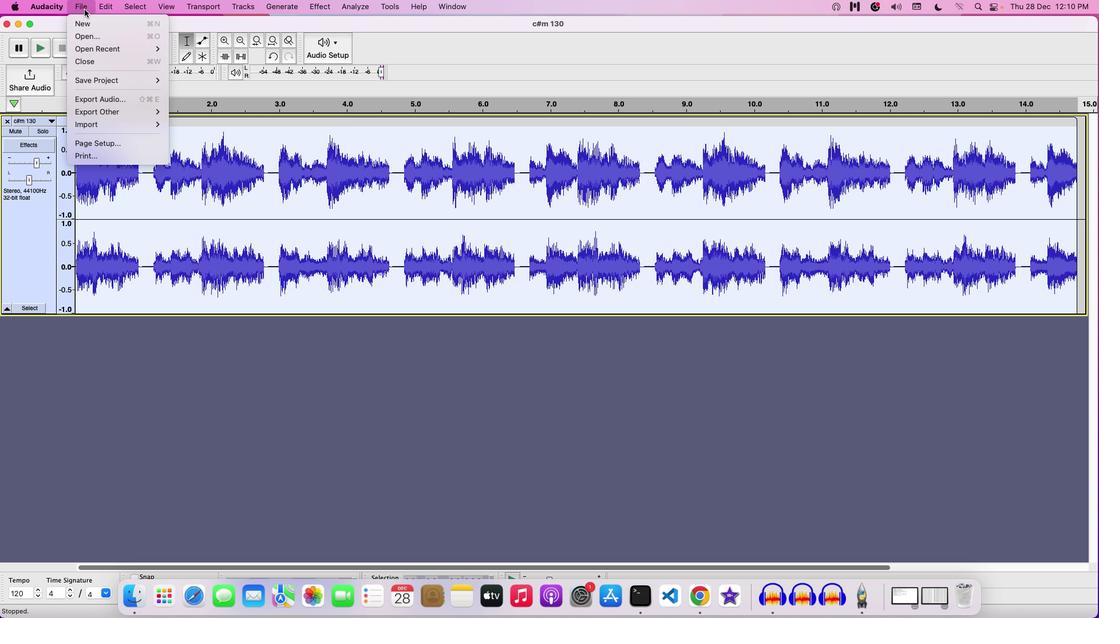
Action: Mouse moved to (97, 40)
Screenshot: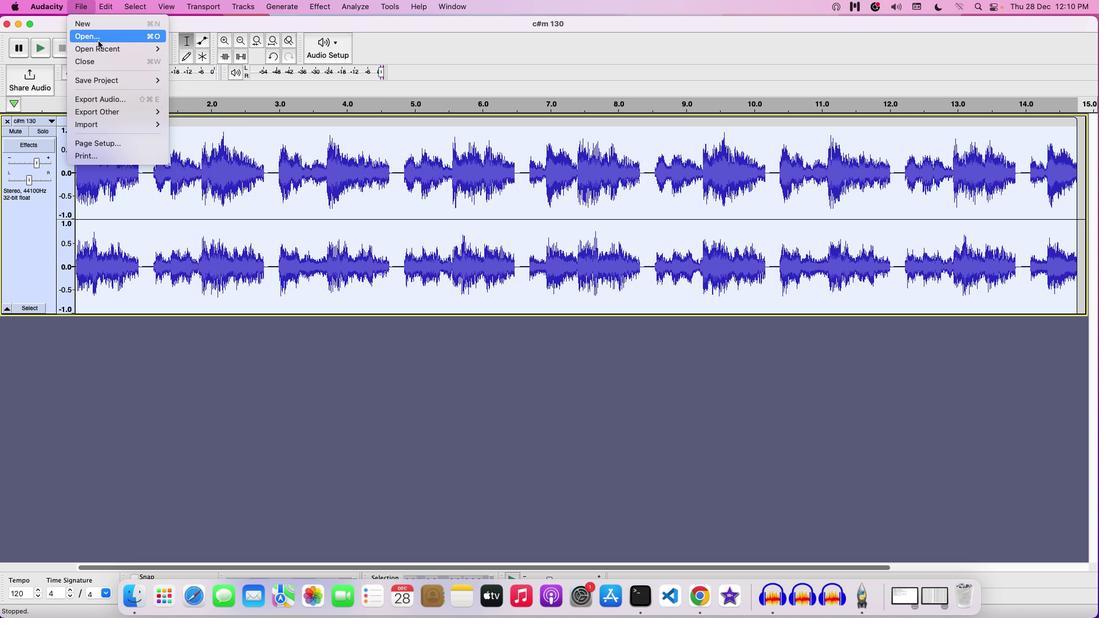 
Action: Mouse pressed left at (97, 40)
Screenshot: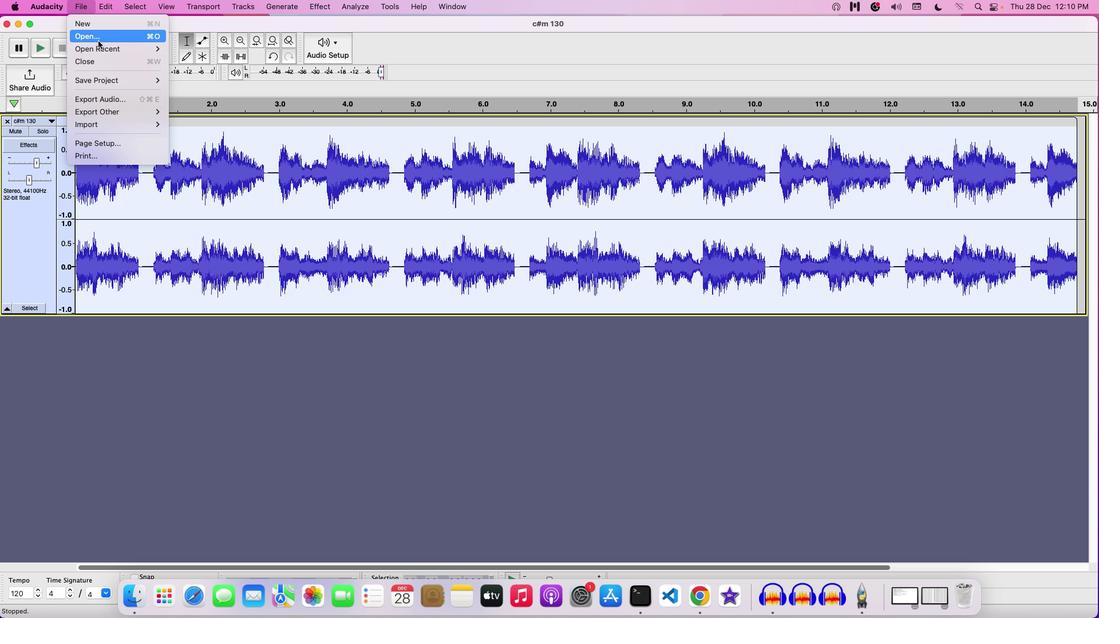 
Action: Mouse moved to (510, 239)
Screenshot: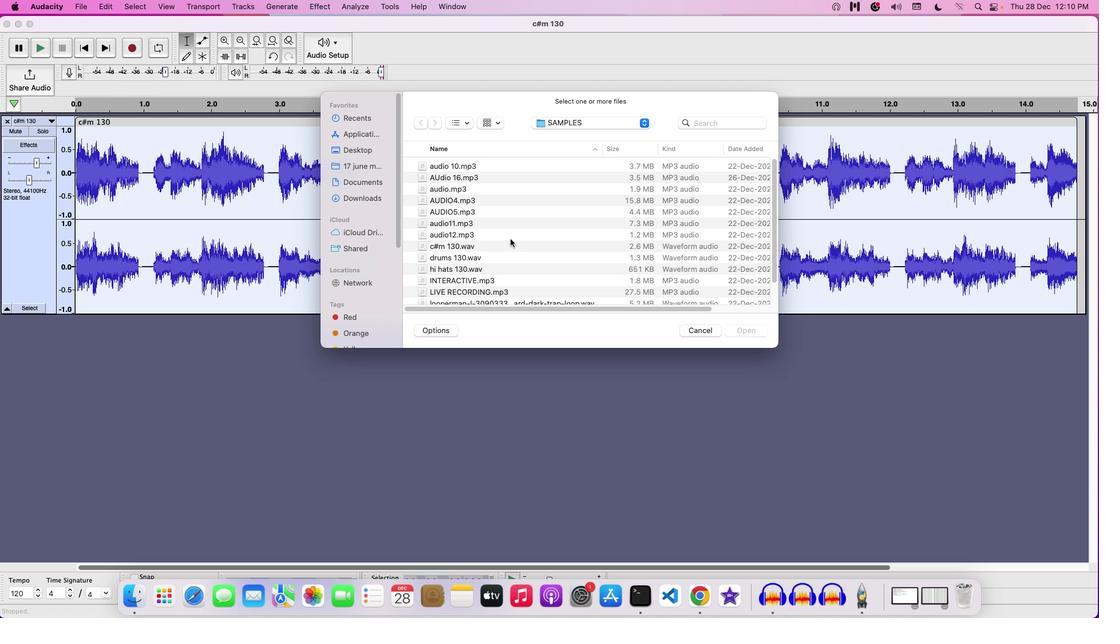 
Action: Mouse scrolled (510, 239) with delta (0, 0)
Screenshot: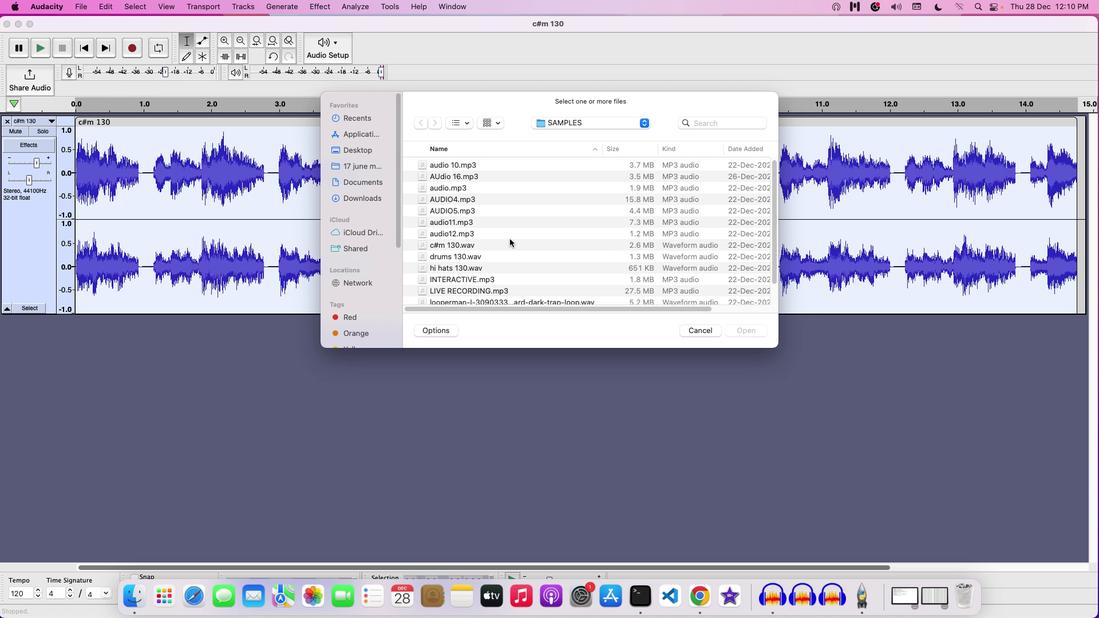 
Action: Mouse moved to (509, 238)
Screenshot: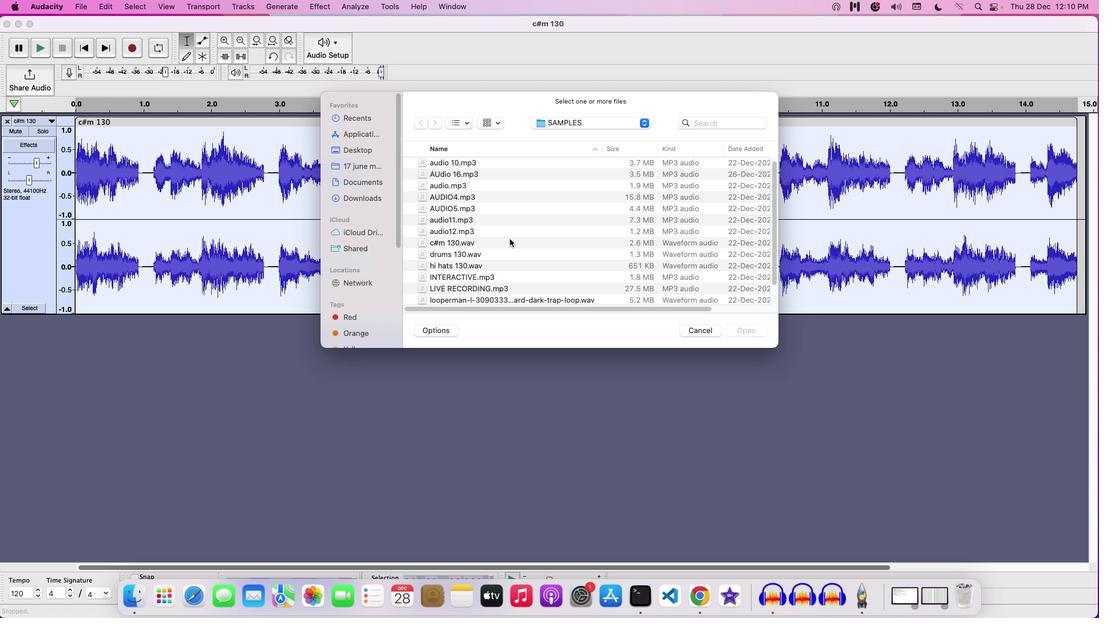 
Action: Mouse scrolled (509, 238) with delta (0, 0)
Screenshot: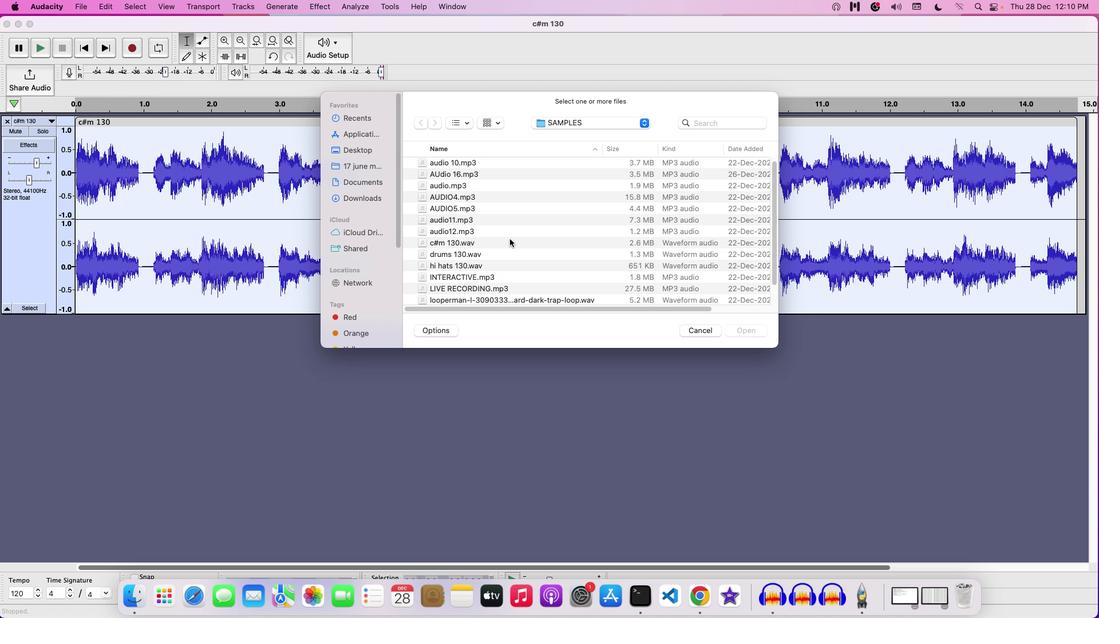 
Action: Mouse moved to (509, 241)
Screenshot: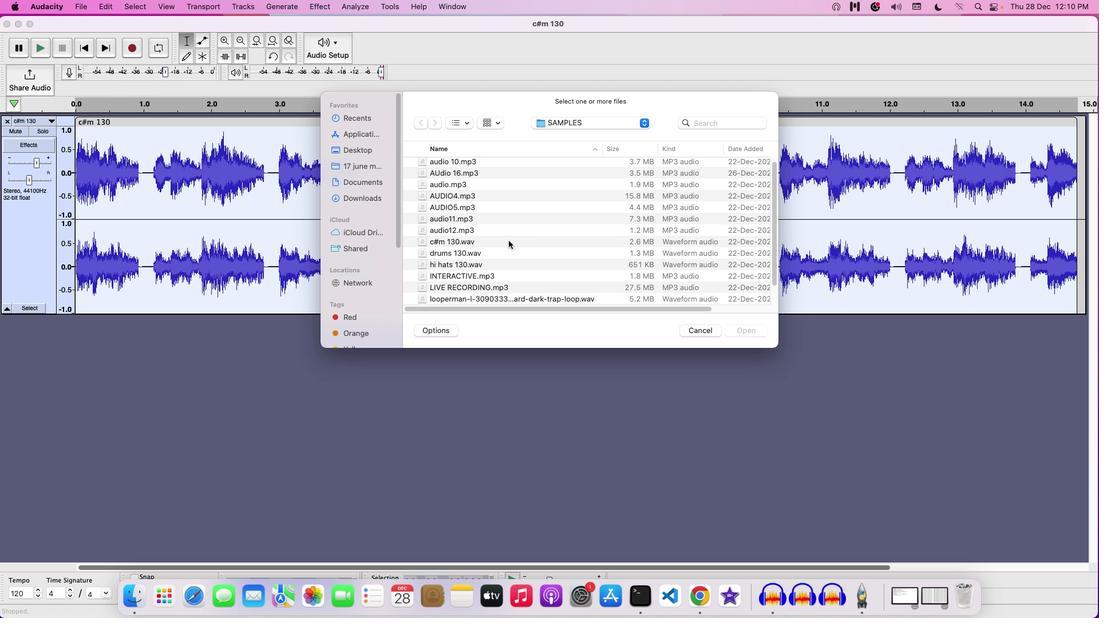 
Action: Mouse scrolled (509, 241) with delta (0, 0)
Screenshot: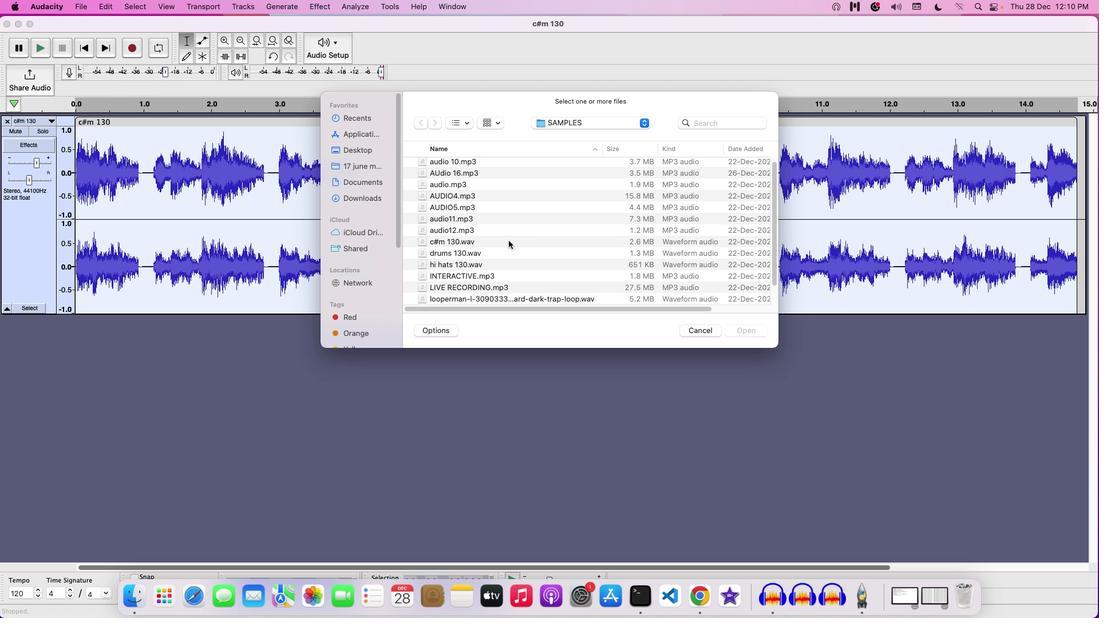 
Action: Mouse moved to (508, 241)
Screenshot: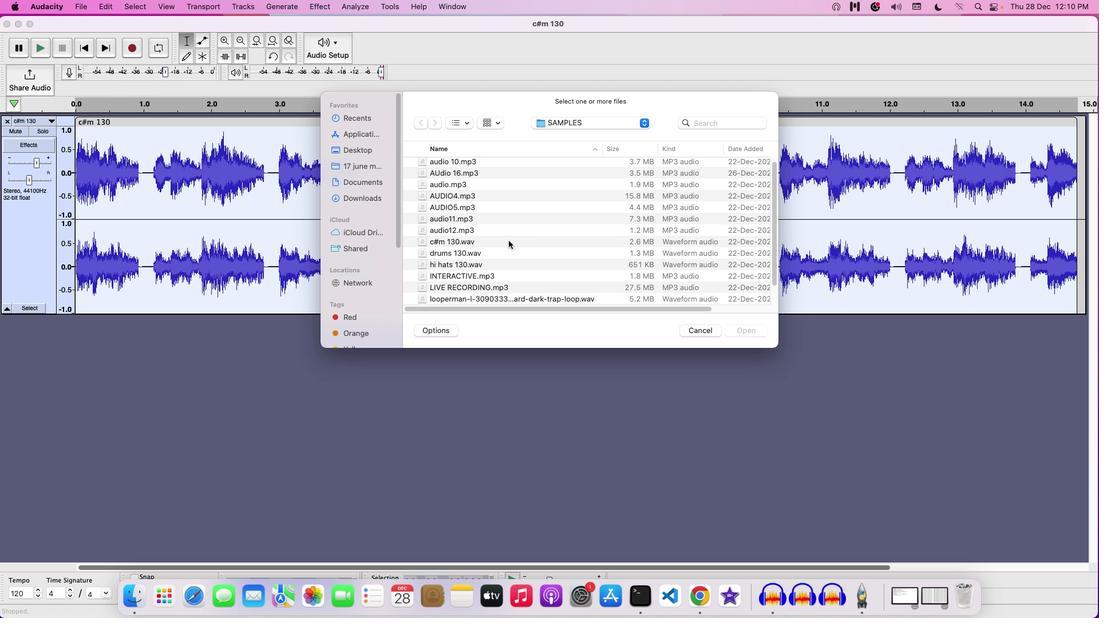 
Action: Mouse scrolled (508, 241) with delta (0, 0)
Screenshot: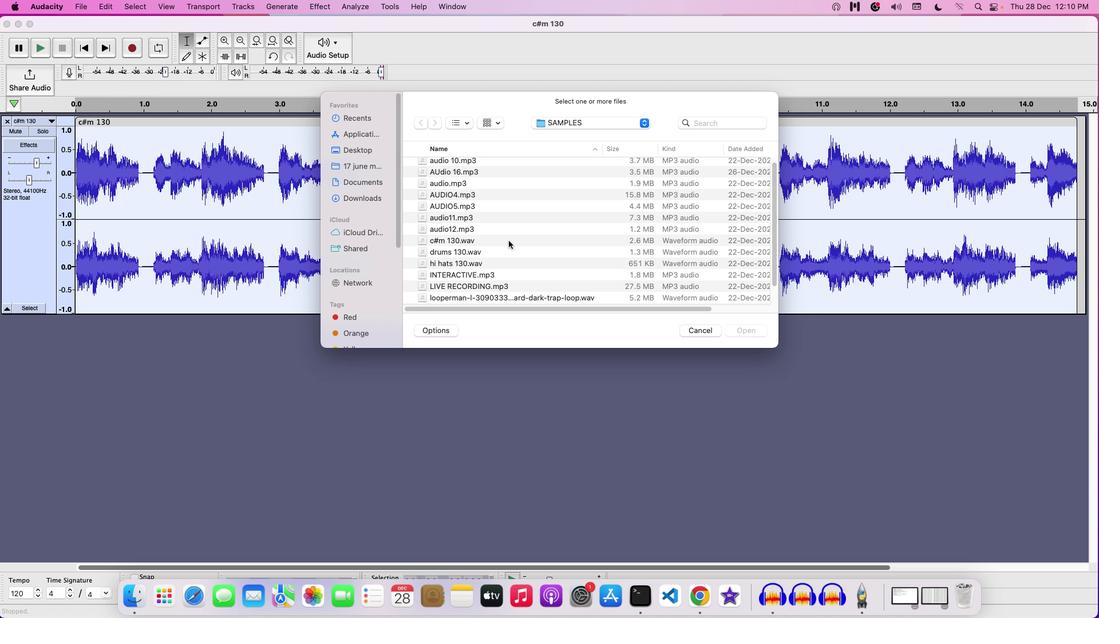 
Action: Mouse moved to (508, 241)
Screenshot: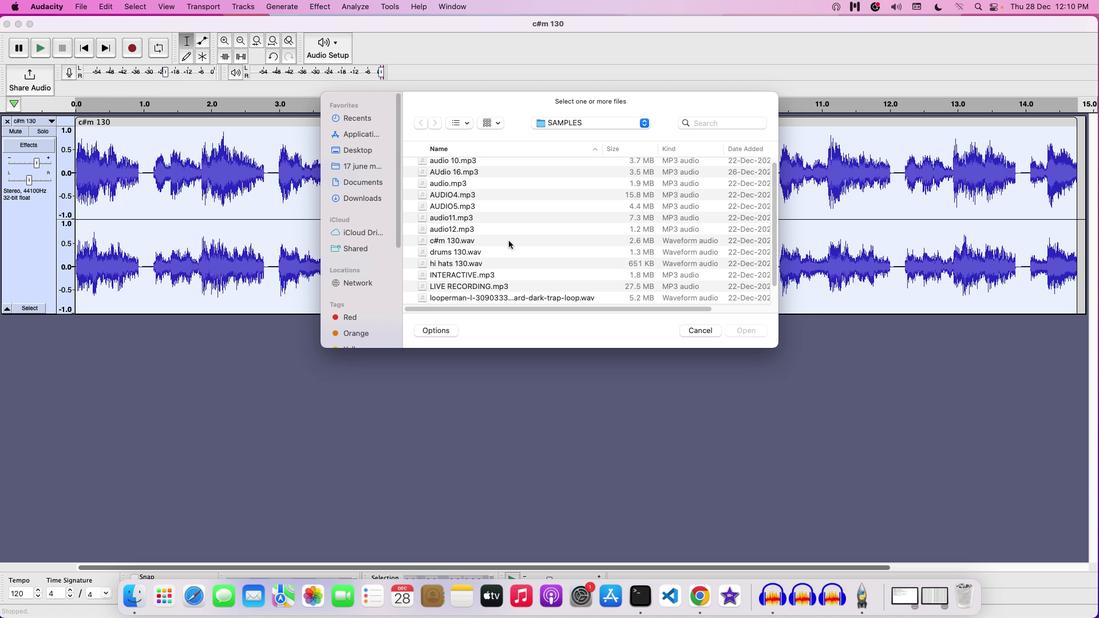 
Action: Mouse scrolled (508, 241) with delta (0, 0)
Screenshot: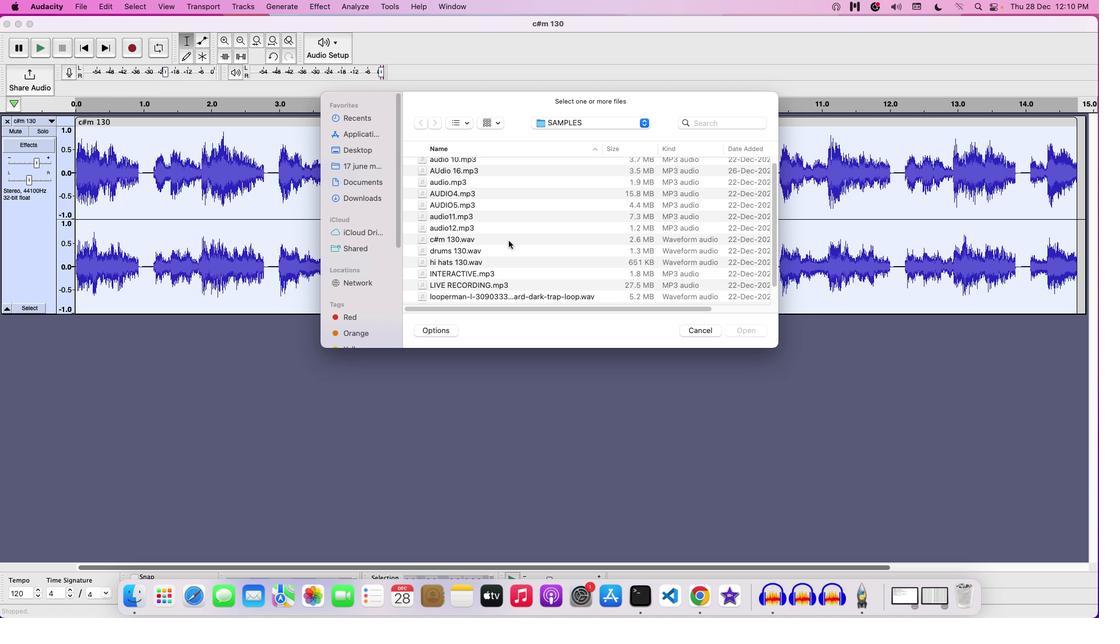 
Action: Mouse moved to (454, 253)
Screenshot: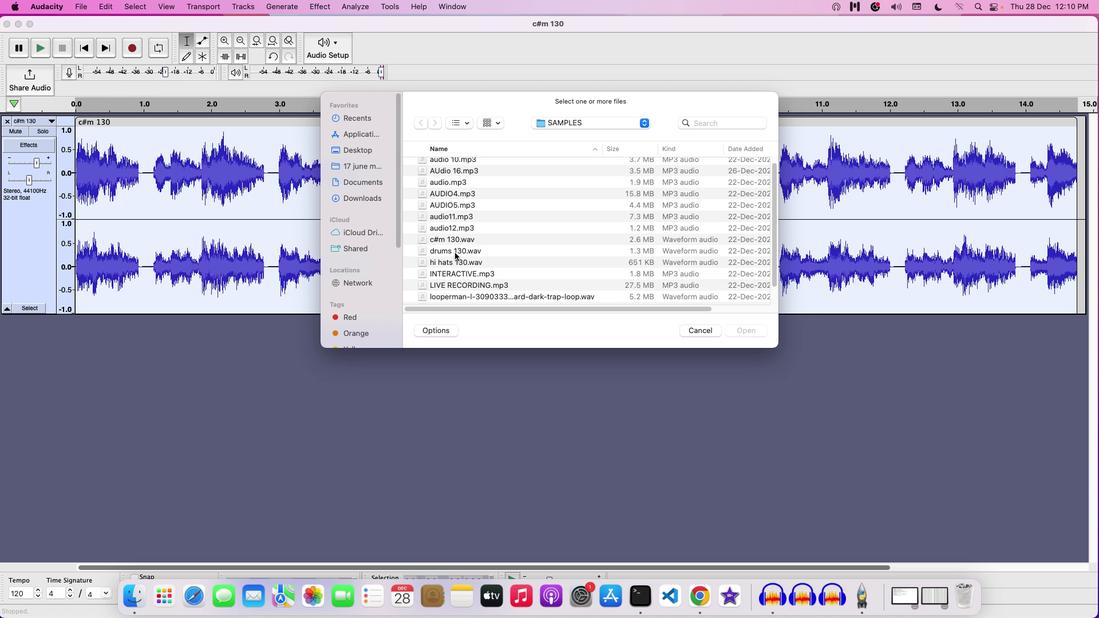 
Action: Mouse pressed left at (454, 253)
Screenshot: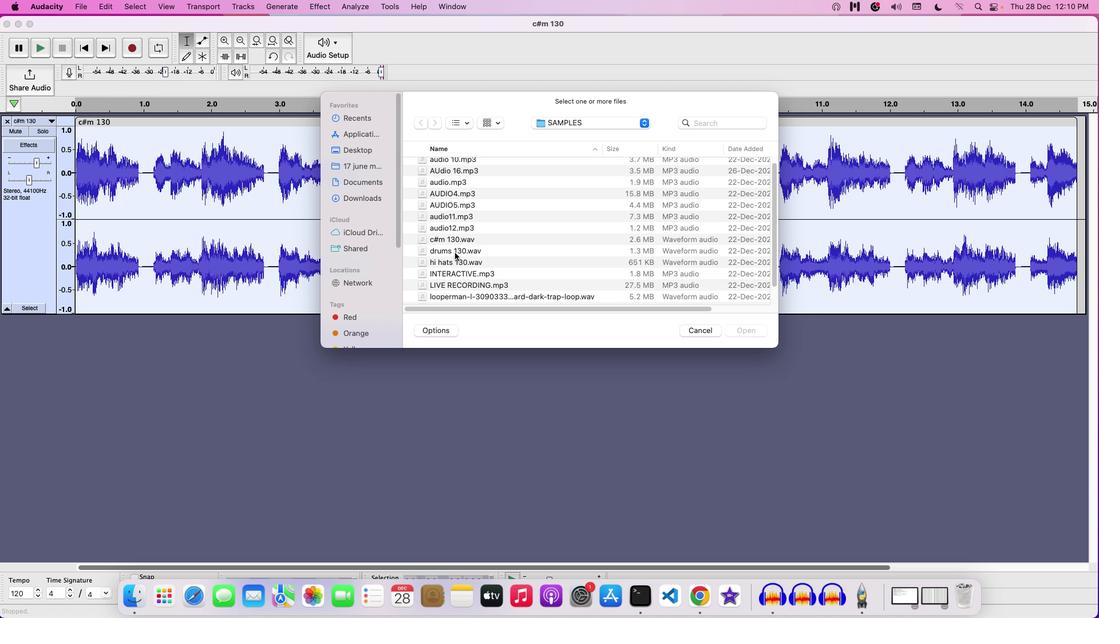 
Action: Mouse moved to (550, 250)
Screenshot: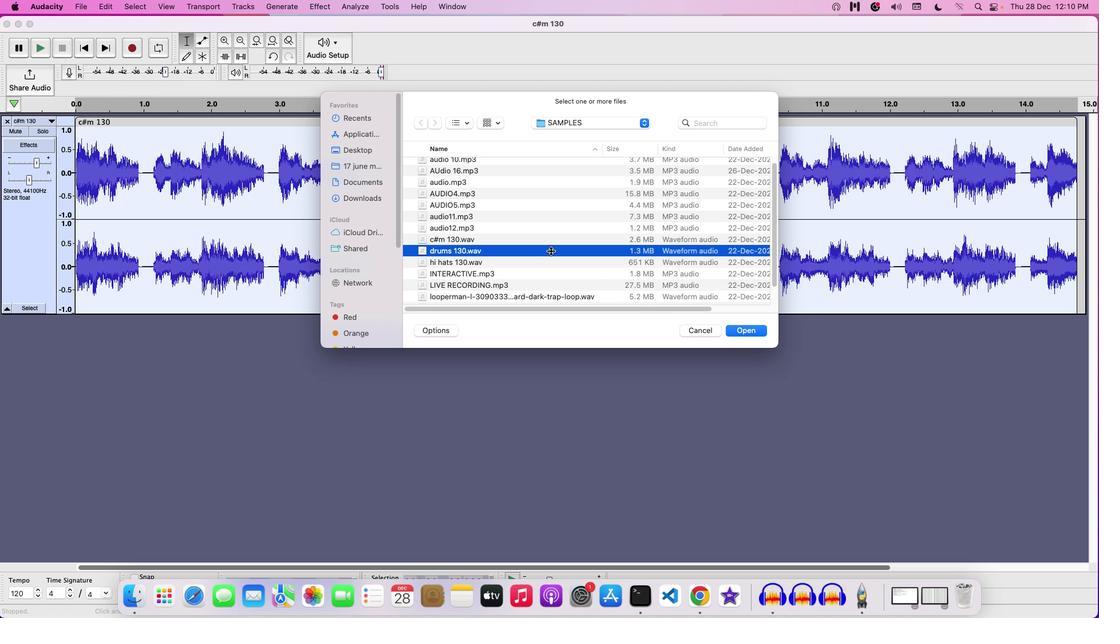 
Action: Mouse pressed left at (550, 250)
Screenshot: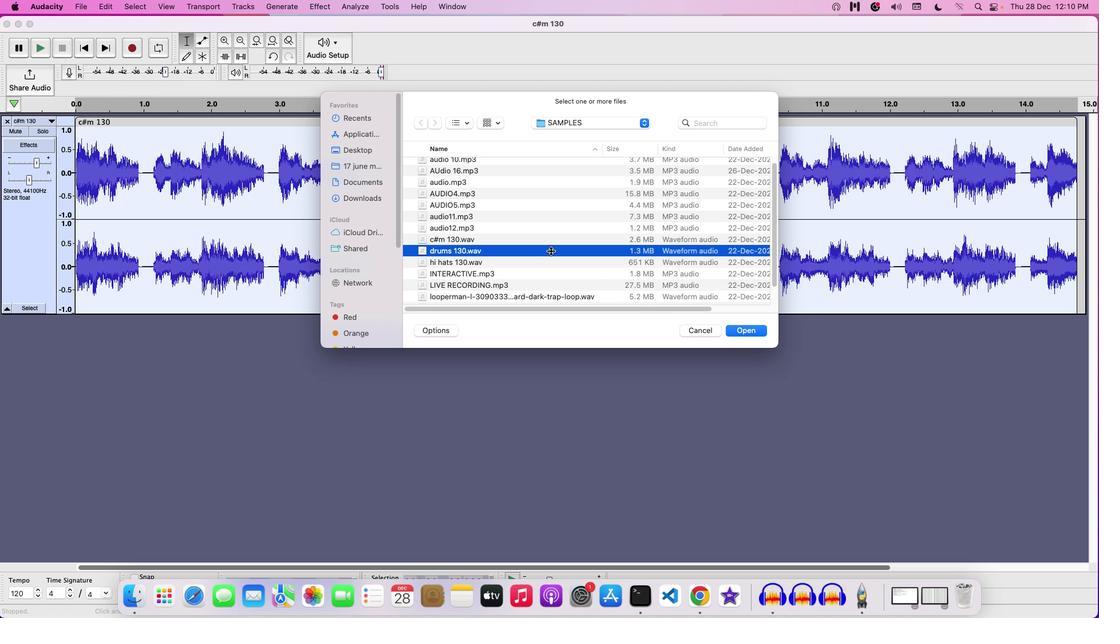 
Action: Mouse moved to (274, 370)
Screenshot: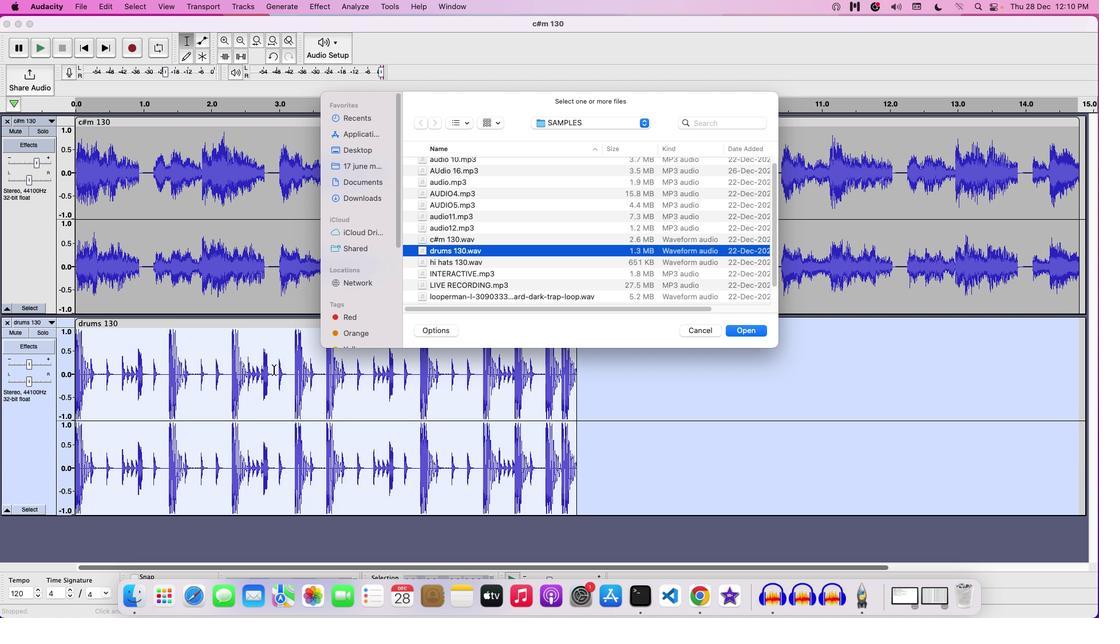 
Action: Key pressed Key.space
Screenshot: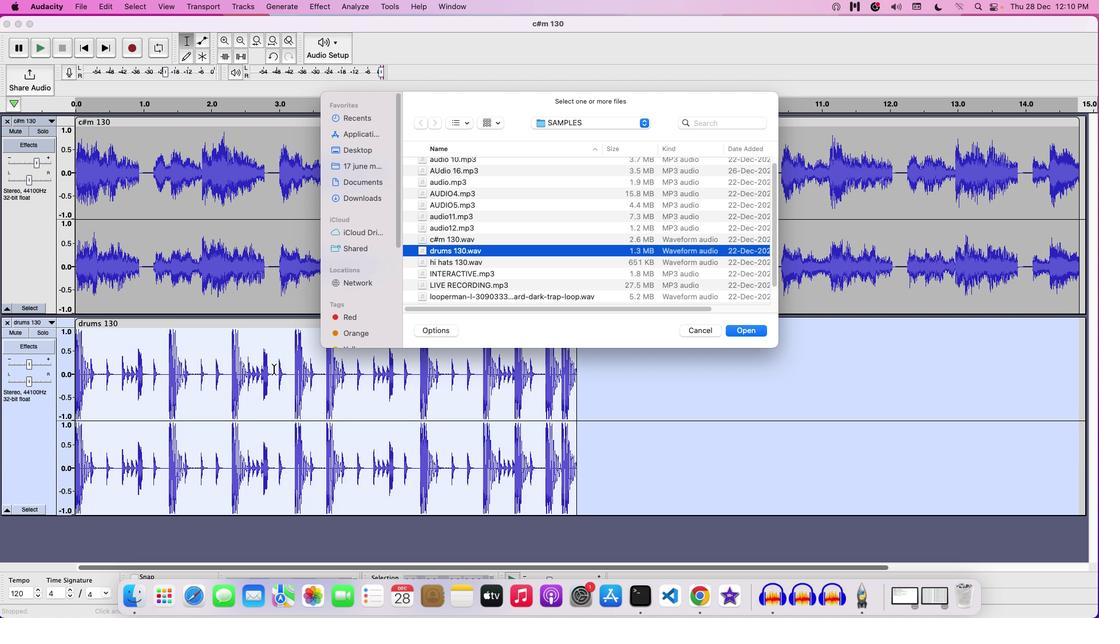 
Action: Mouse moved to (394, 219)
Screenshot: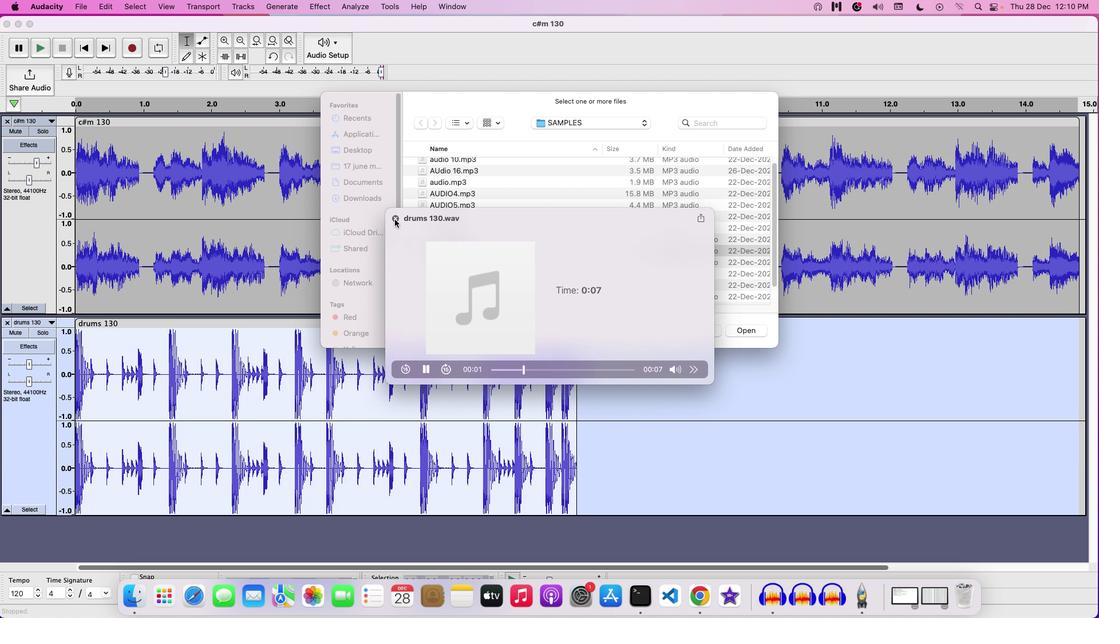 
Action: Mouse pressed left at (394, 219)
Screenshot: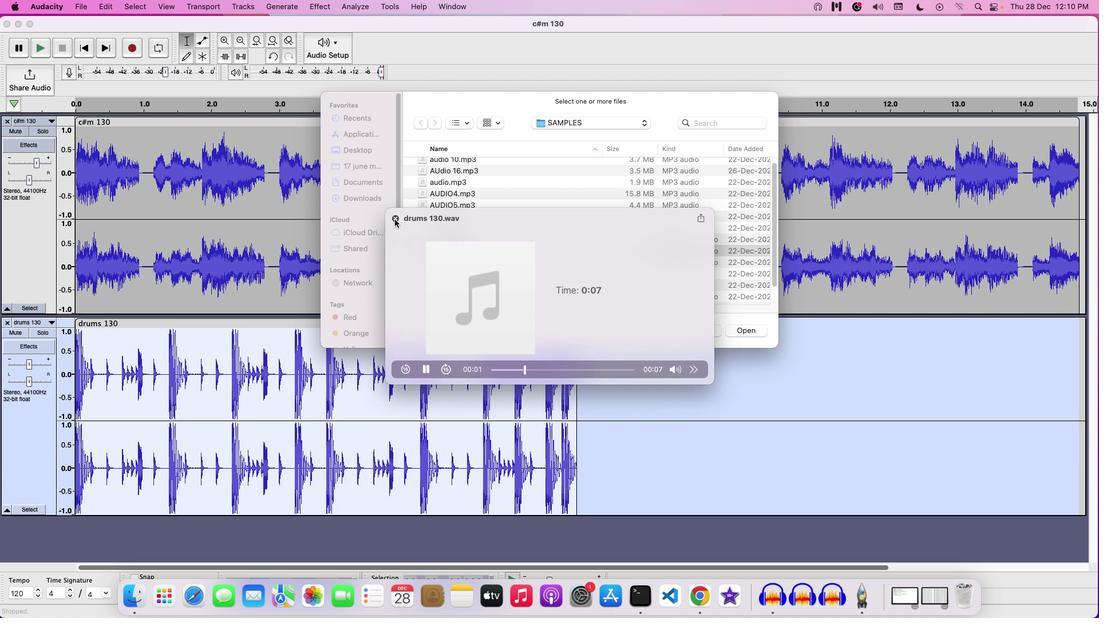 
Action: Mouse moved to (699, 333)
Screenshot: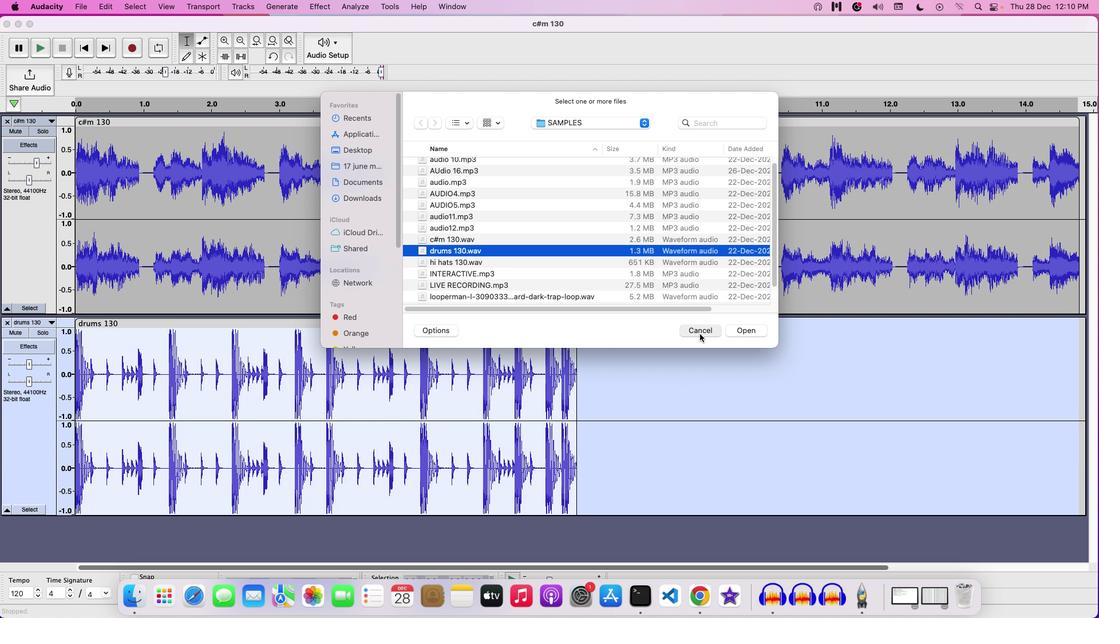 
Action: Mouse pressed left at (699, 333)
Screenshot: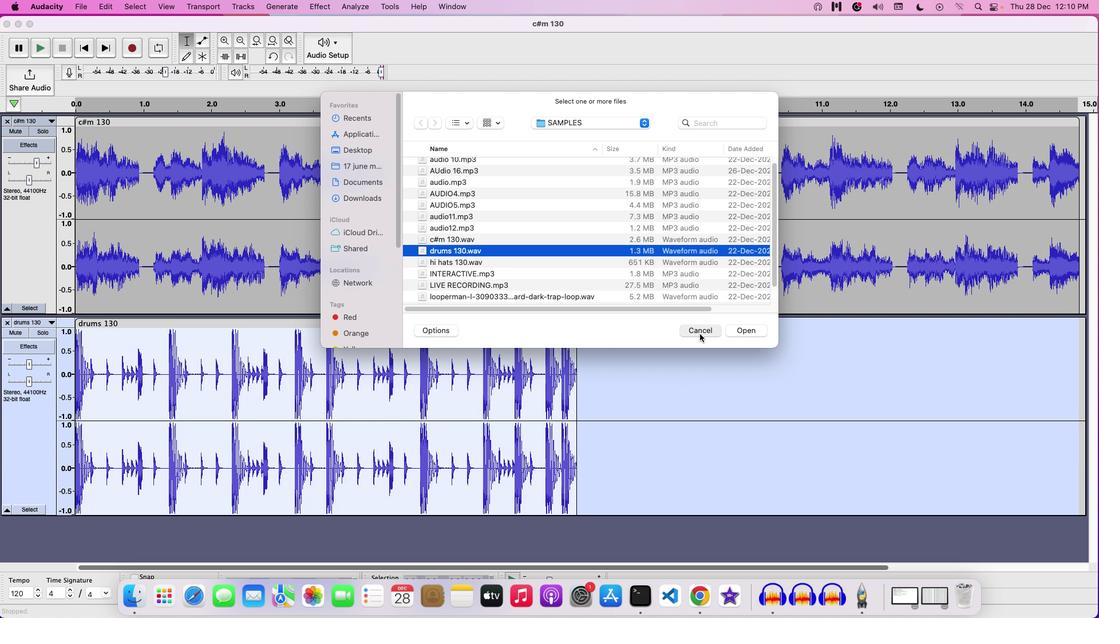 
Action: Mouse moved to (227, 315)
Screenshot: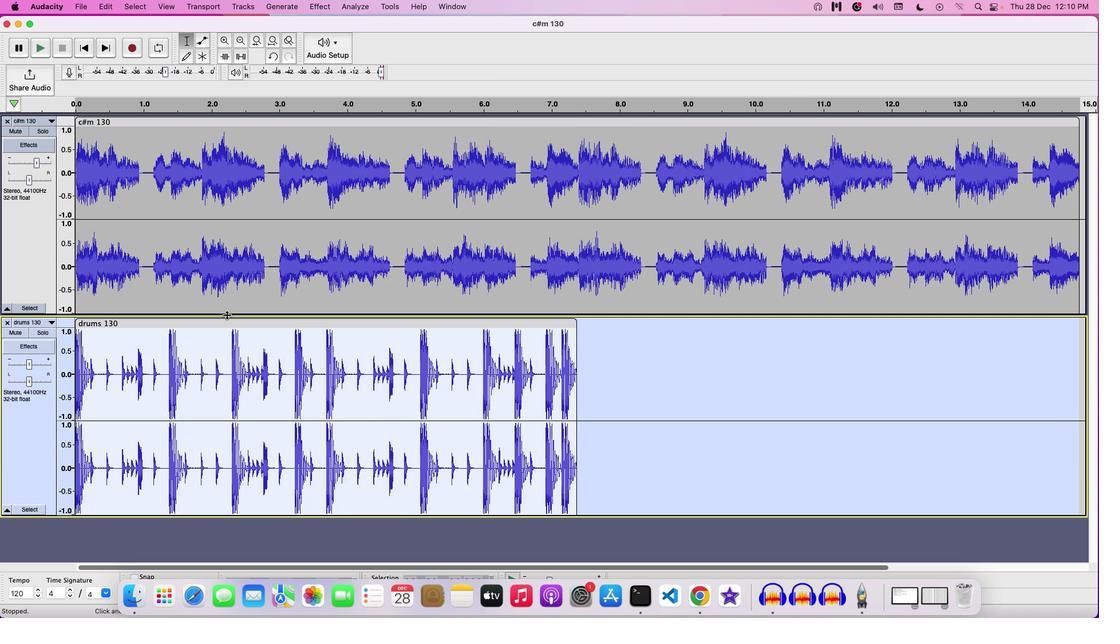 
Action: Key pressed Key.space
Screenshot: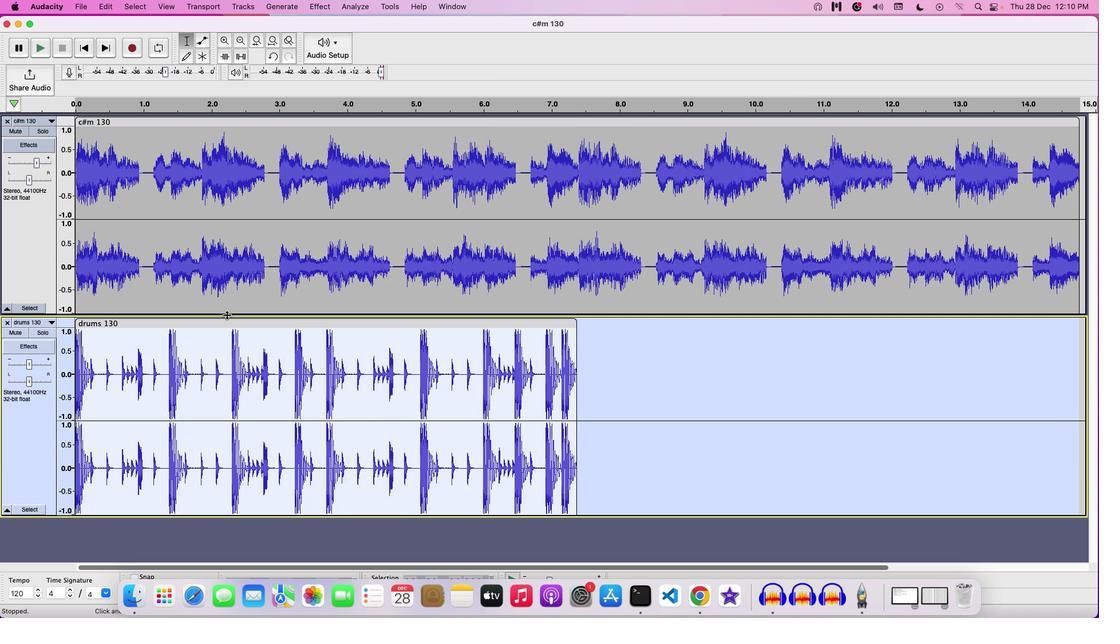 
Action: Mouse moved to (25, 364)
Screenshot: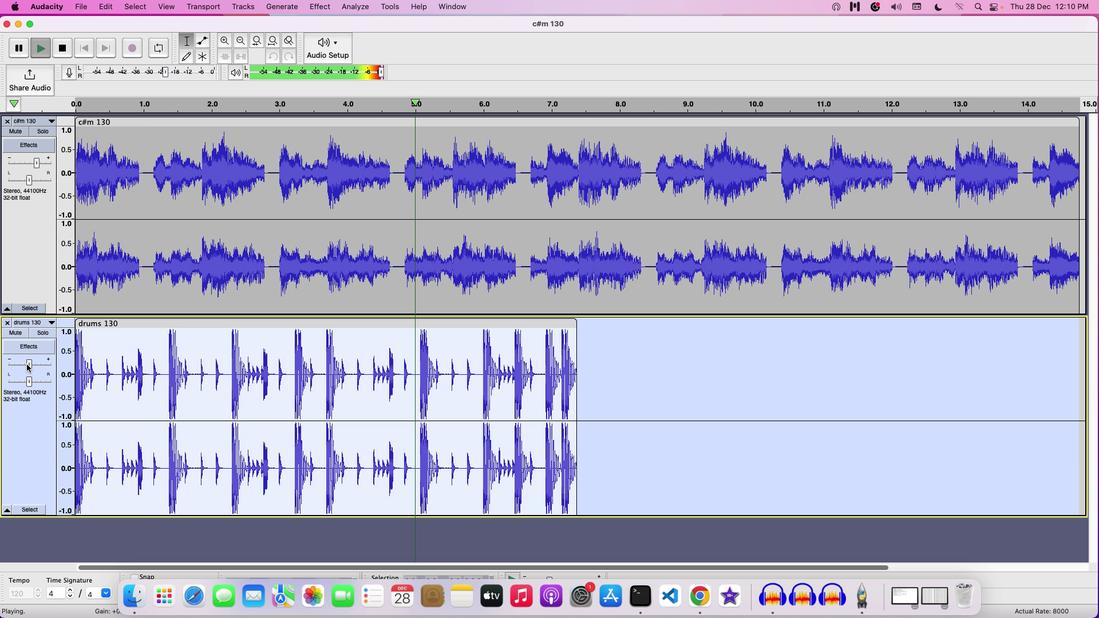 
Action: Mouse pressed left at (25, 364)
Screenshot: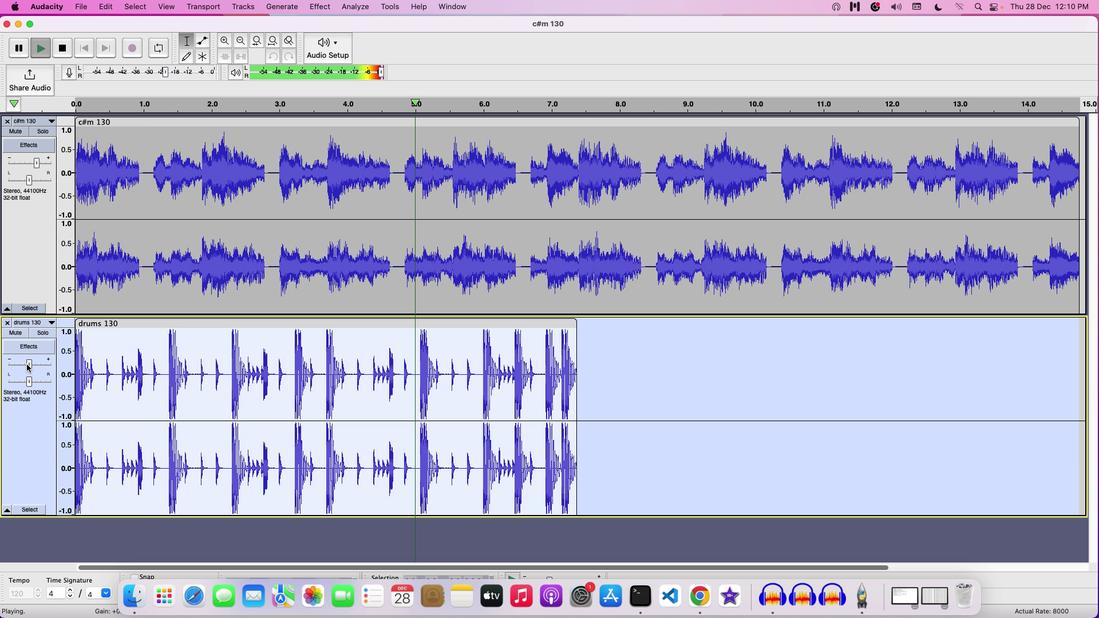 
Action: Mouse moved to (514, 345)
Screenshot: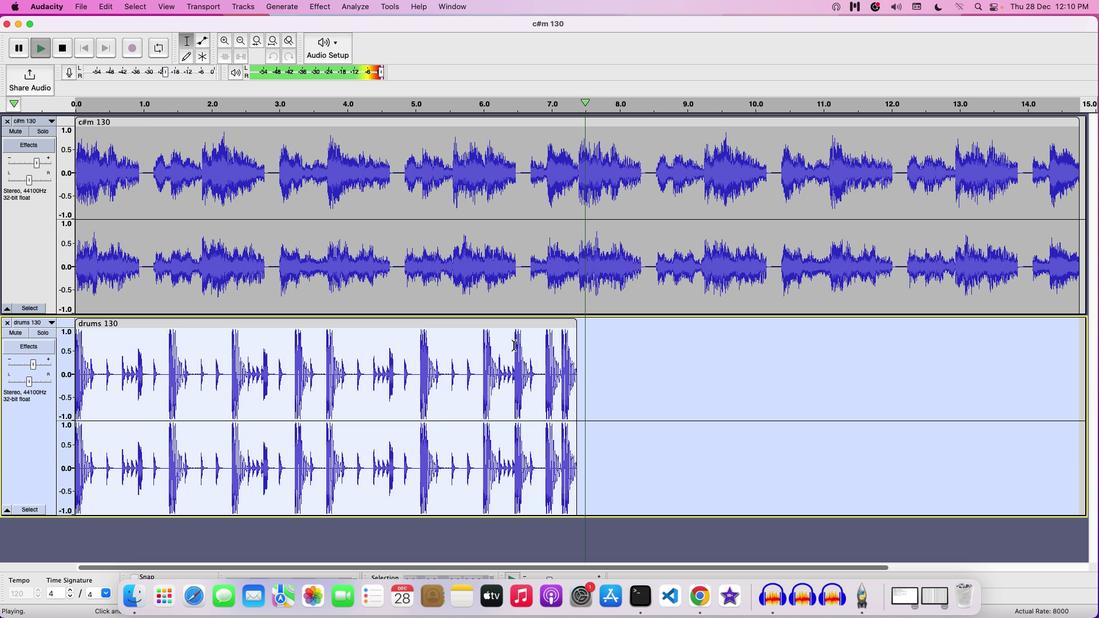 
Action: Key pressed Key.space
Screenshot: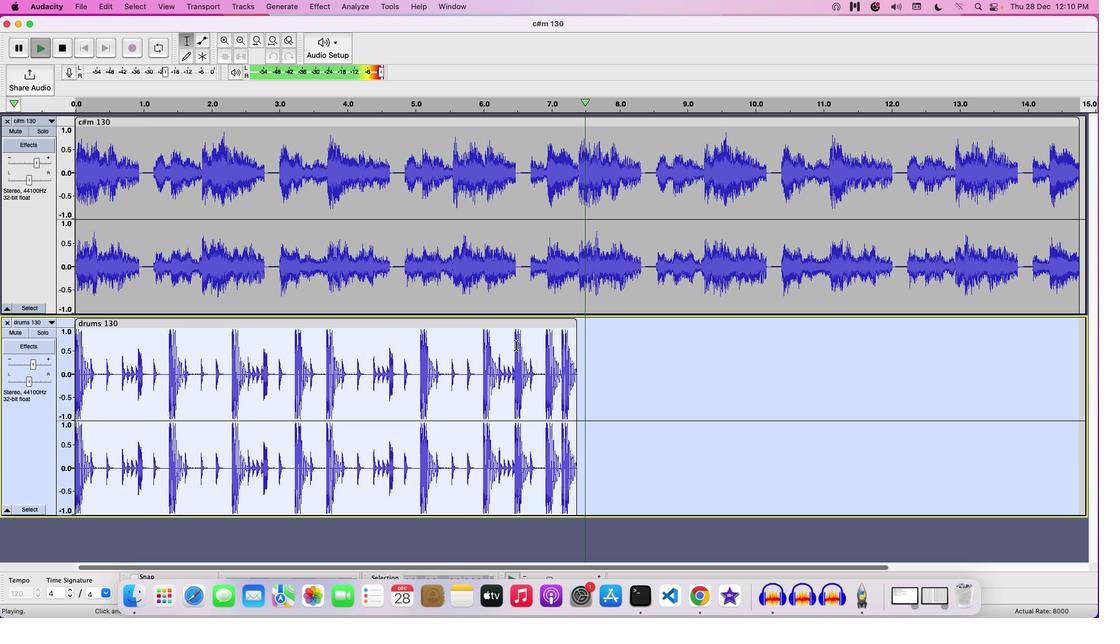 
Action: Mouse moved to (1079, 117)
Screenshot: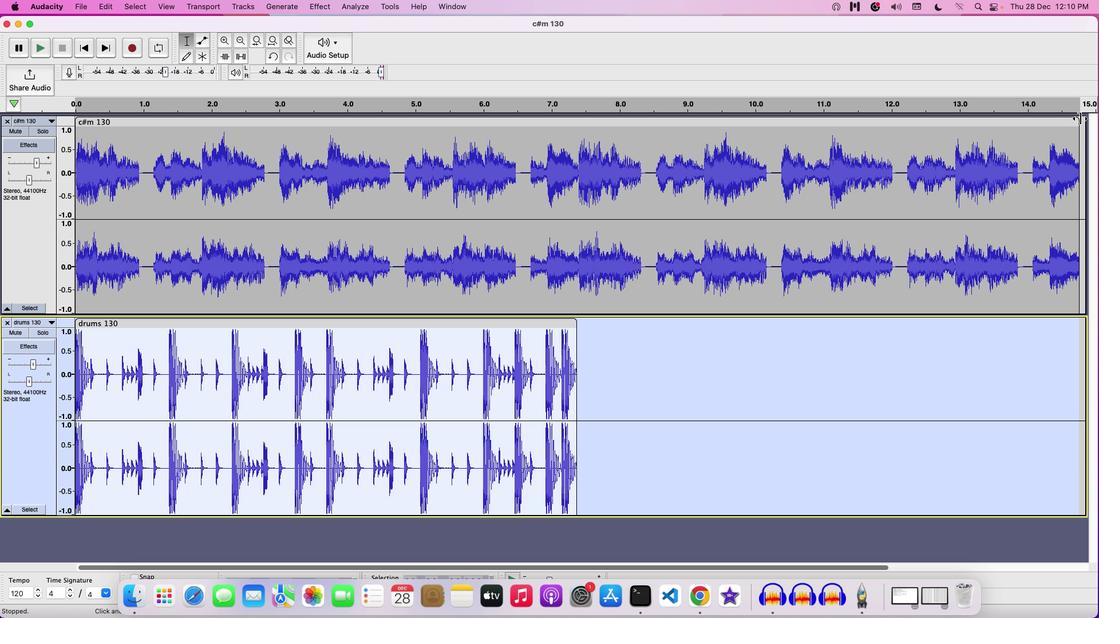 
Action: Mouse pressed left at (1079, 117)
Screenshot: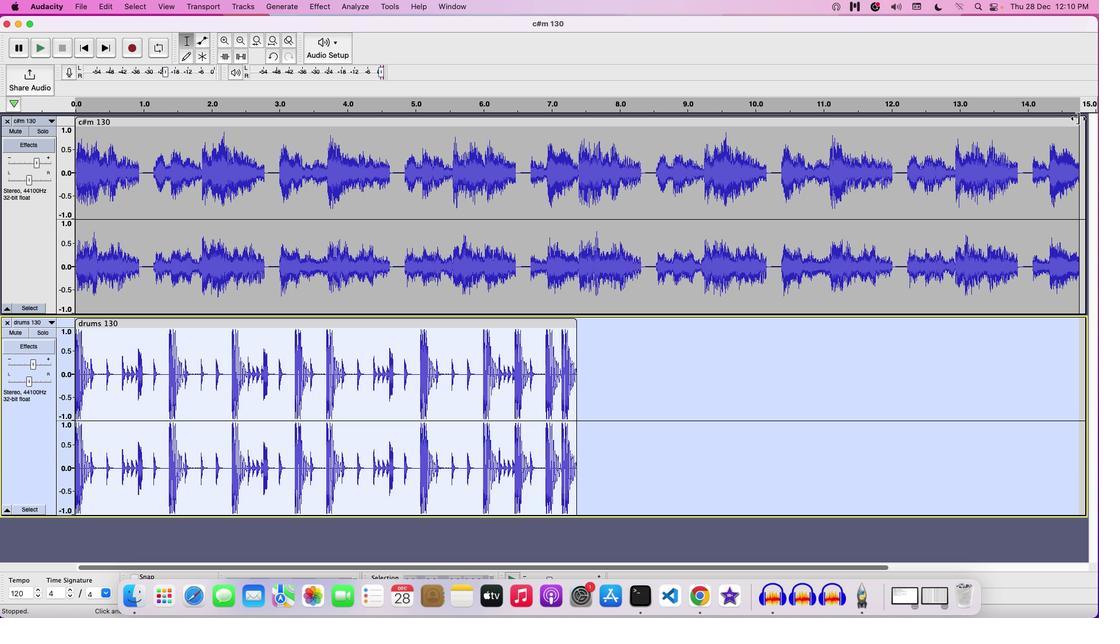 
Action: Mouse moved to (564, 253)
Screenshot: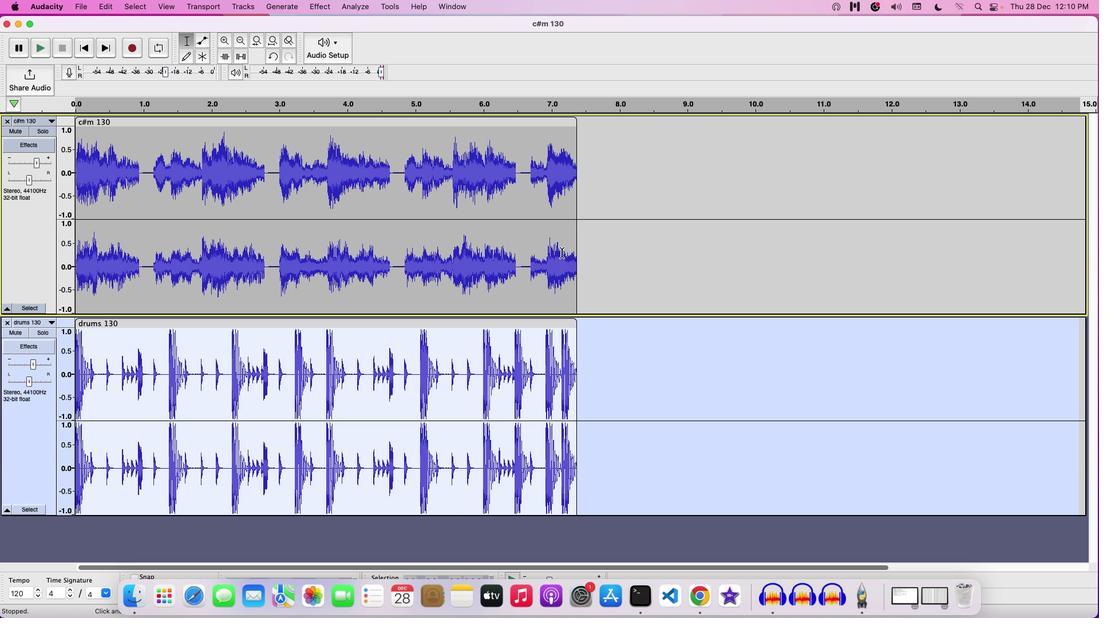
Action: Key pressed Key.space
Screenshot: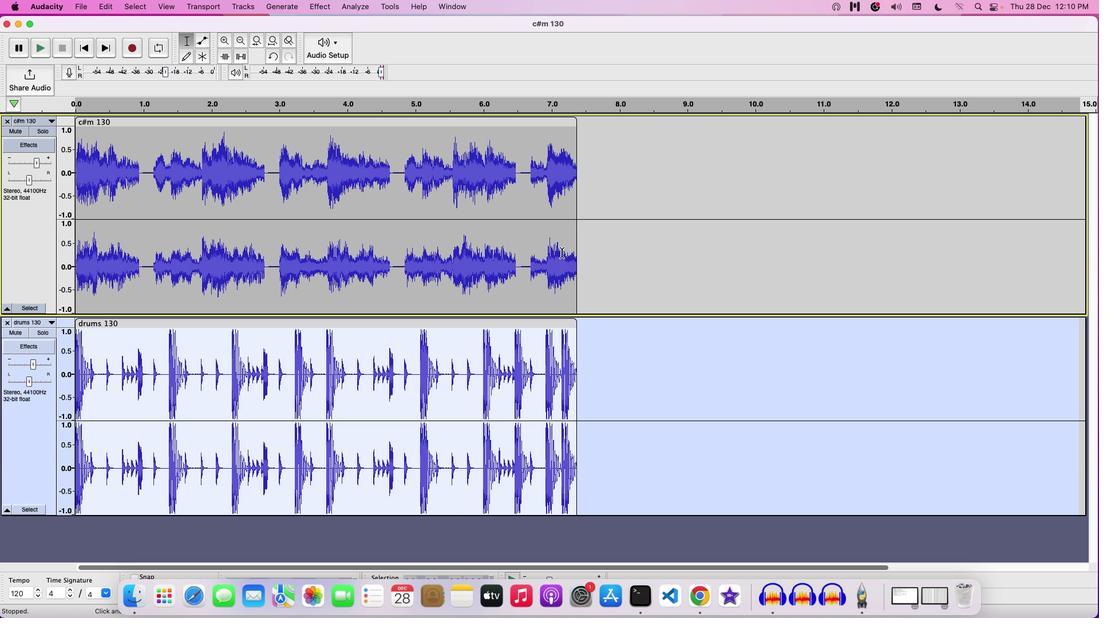 
Action: Mouse moved to (35, 366)
Screenshot: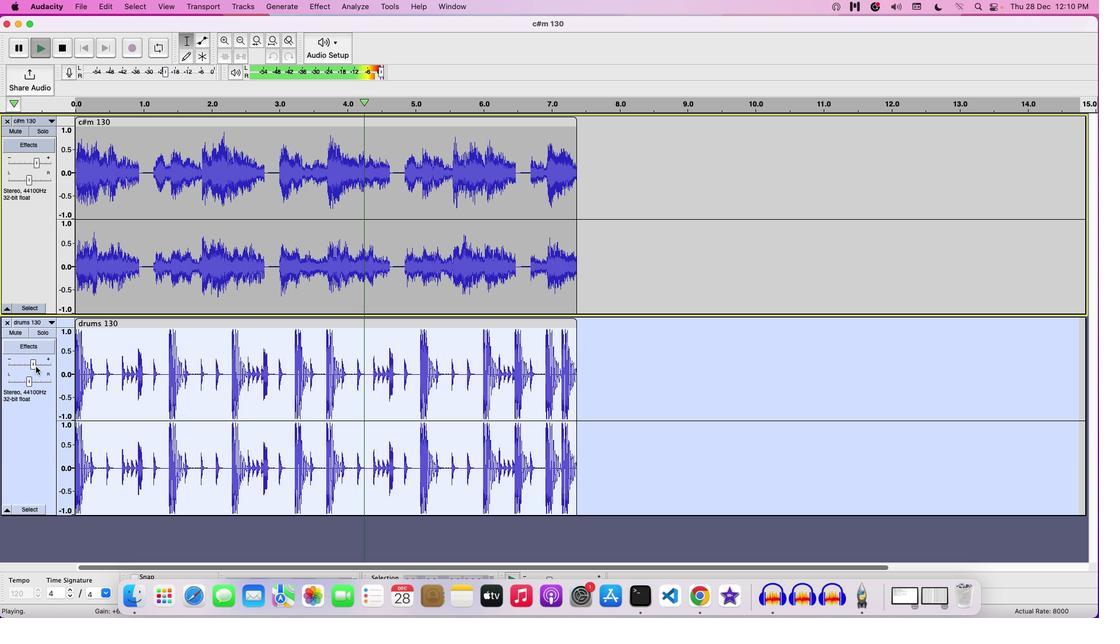 
Action: Mouse pressed left at (35, 366)
Screenshot: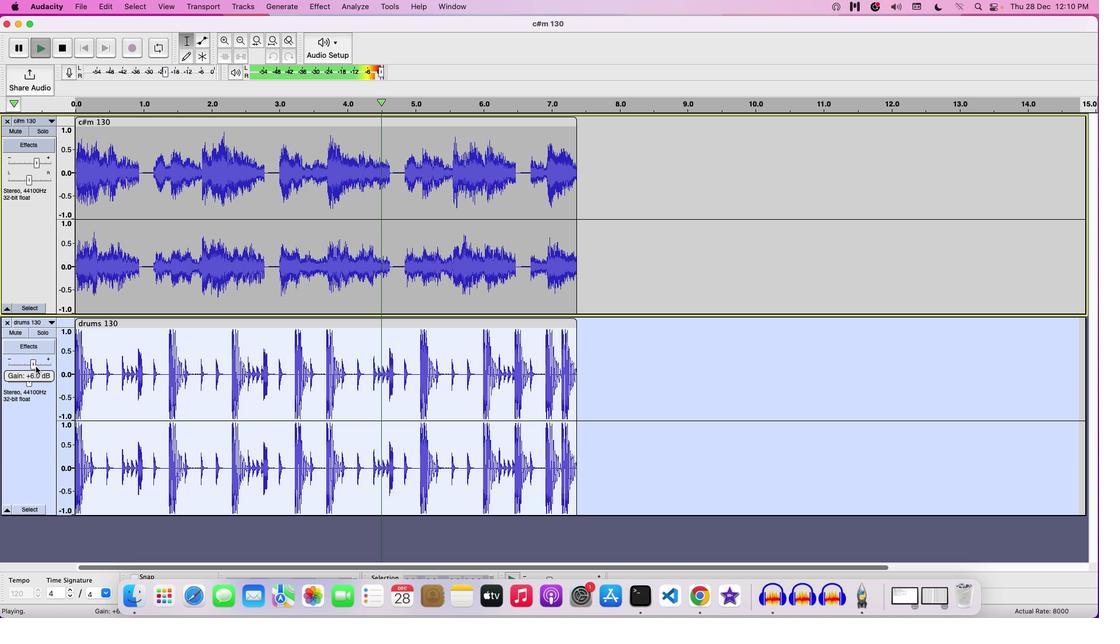 
Action: Mouse moved to (279, 243)
Screenshot: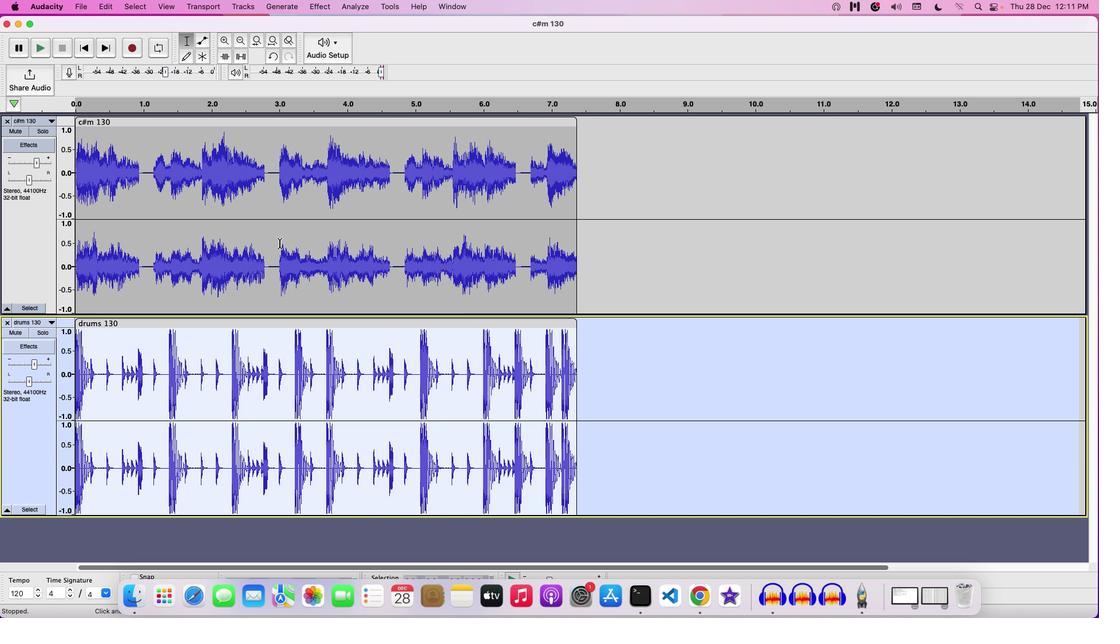 
Action: Key pressed Key.space
Screenshot: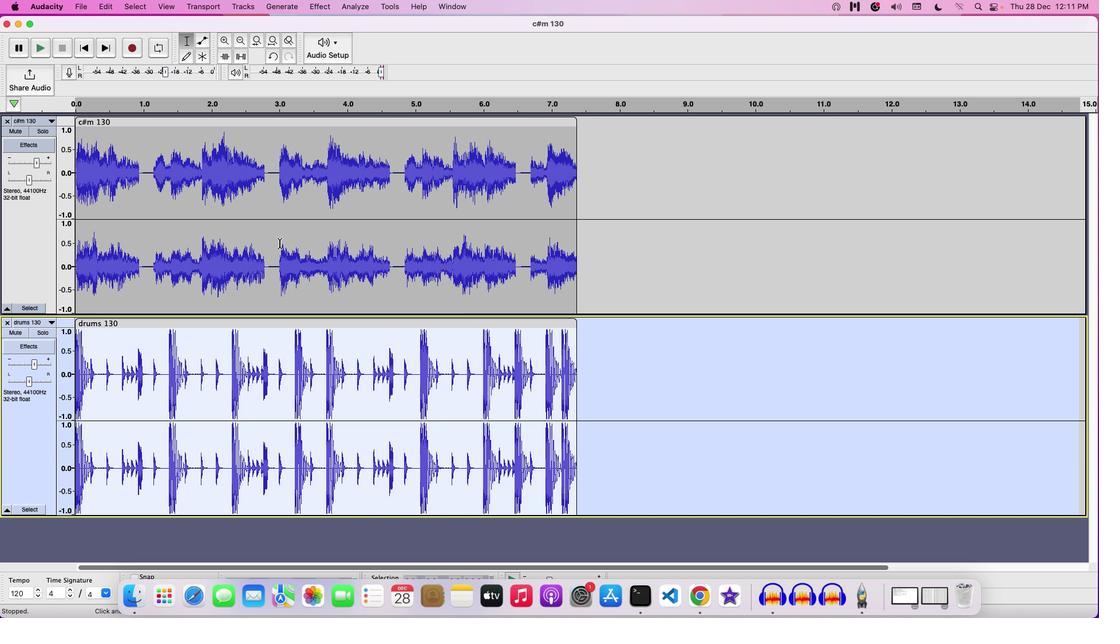 
Action: Mouse moved to (47, 251)
Screenshot: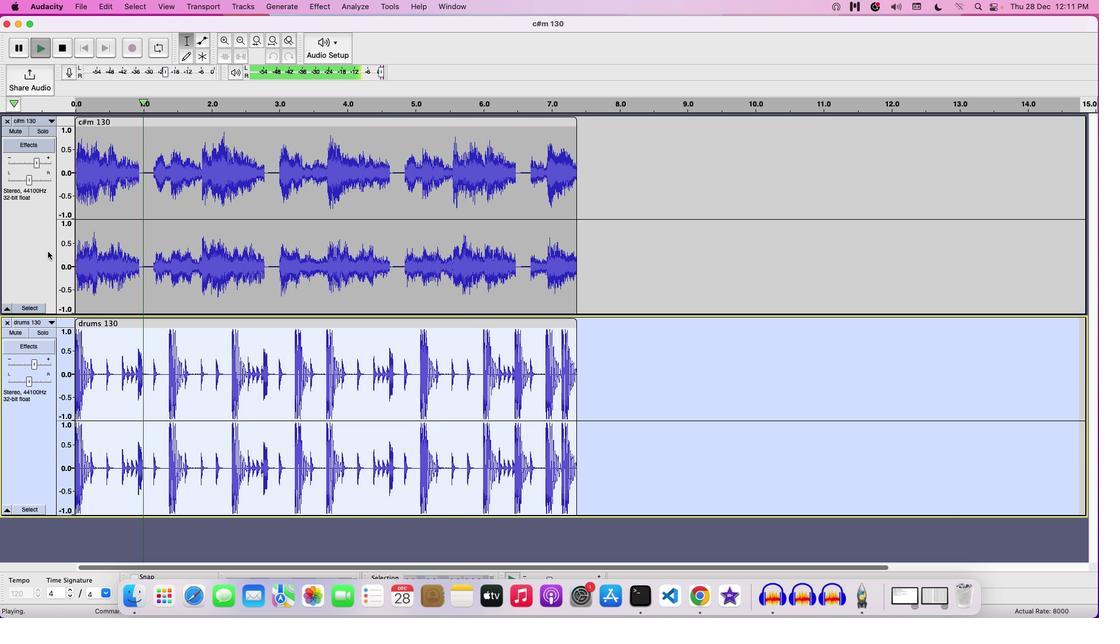 
Action: Mouse pressed left at (47, 251)
Screenshot: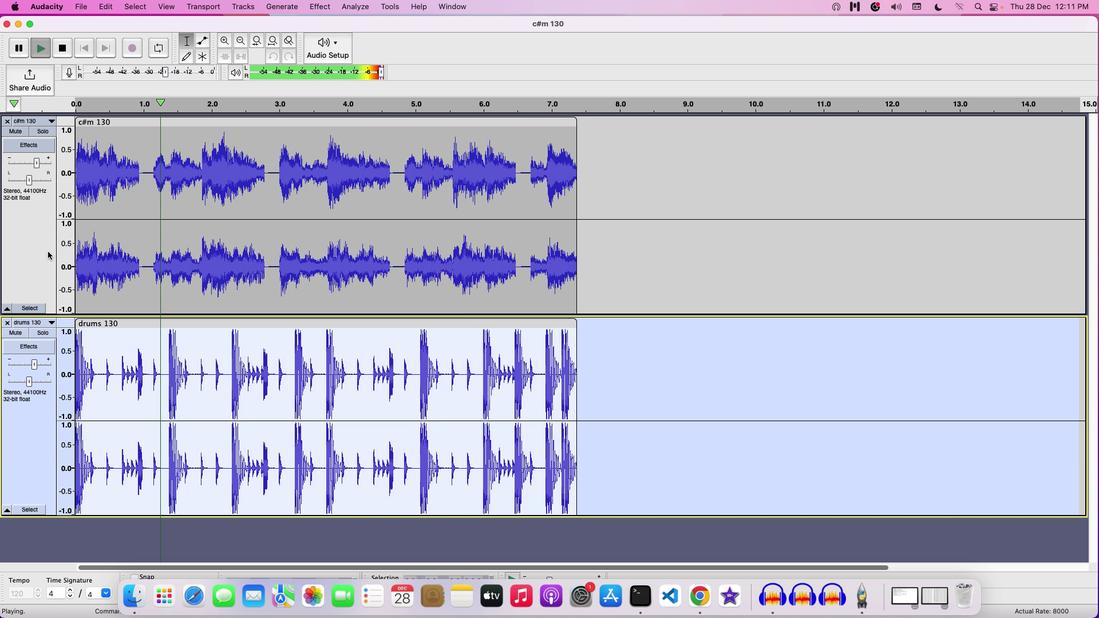 
Action: Mouse moved to (87, 10)
Screenshot: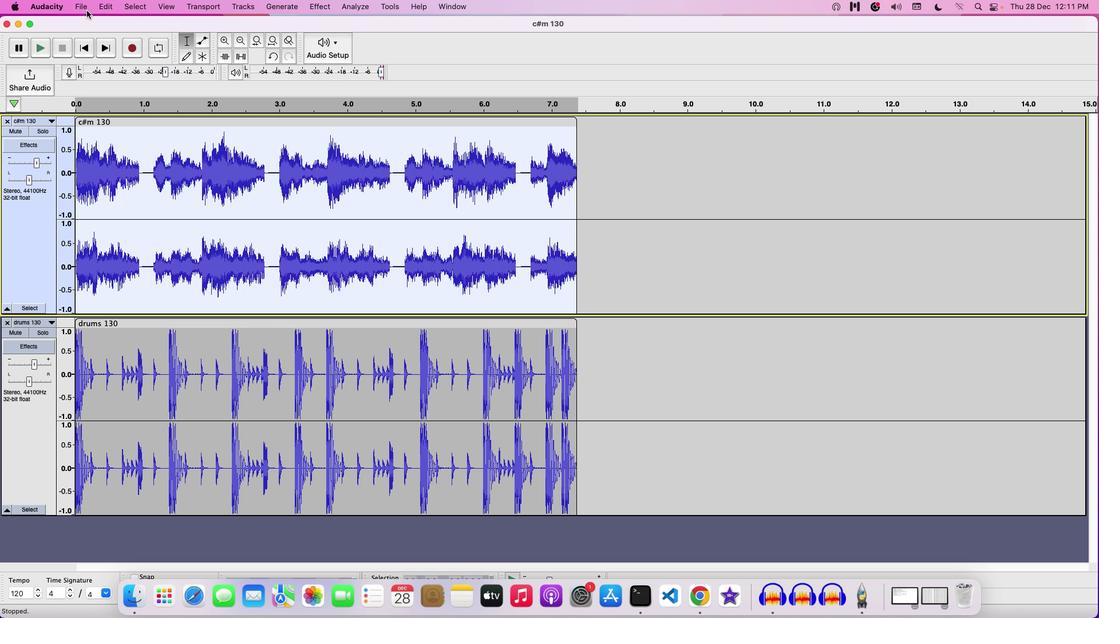 
Action: Mouse pressed left at (87, 10)
Screenshot: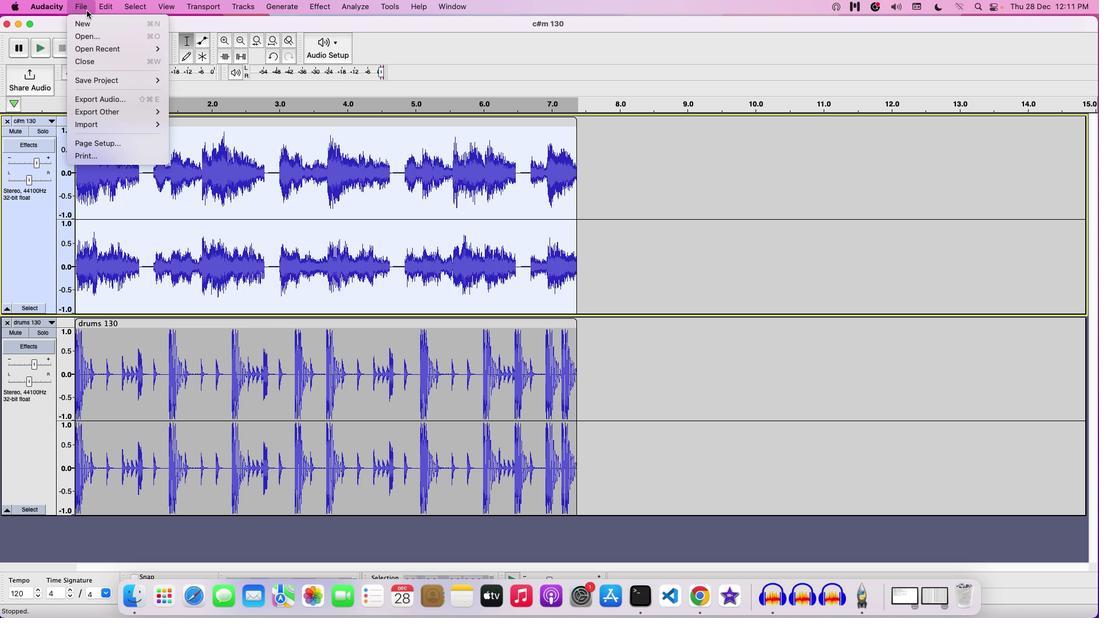 
Action: Mouse moved to (116, 99)
Screenshot: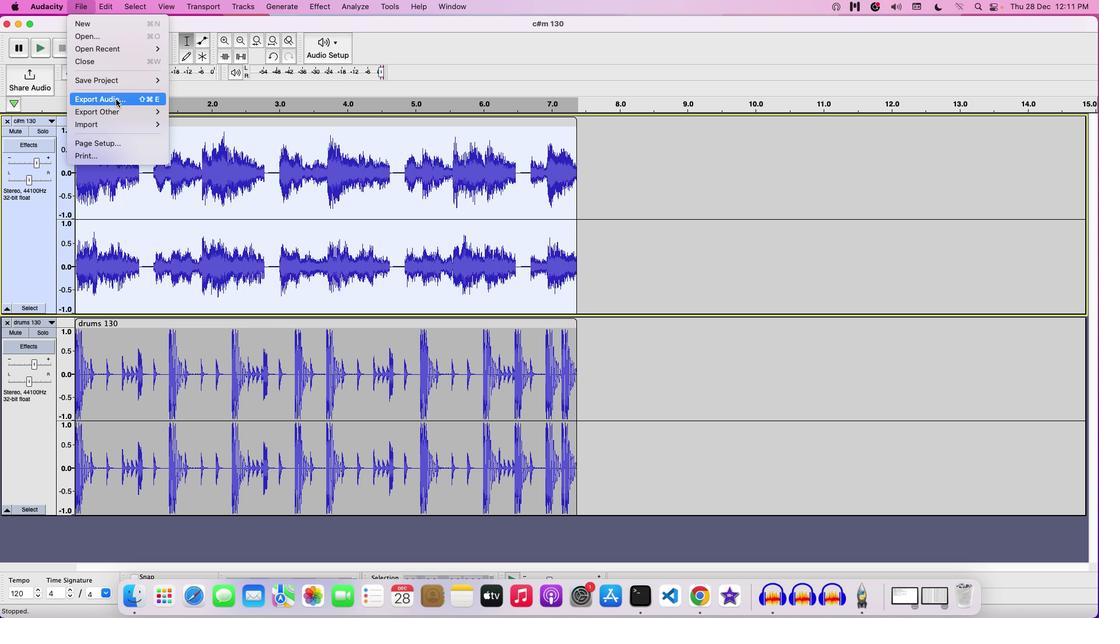 
Action: Mouse pressed left at (116, 99)
Screenshot: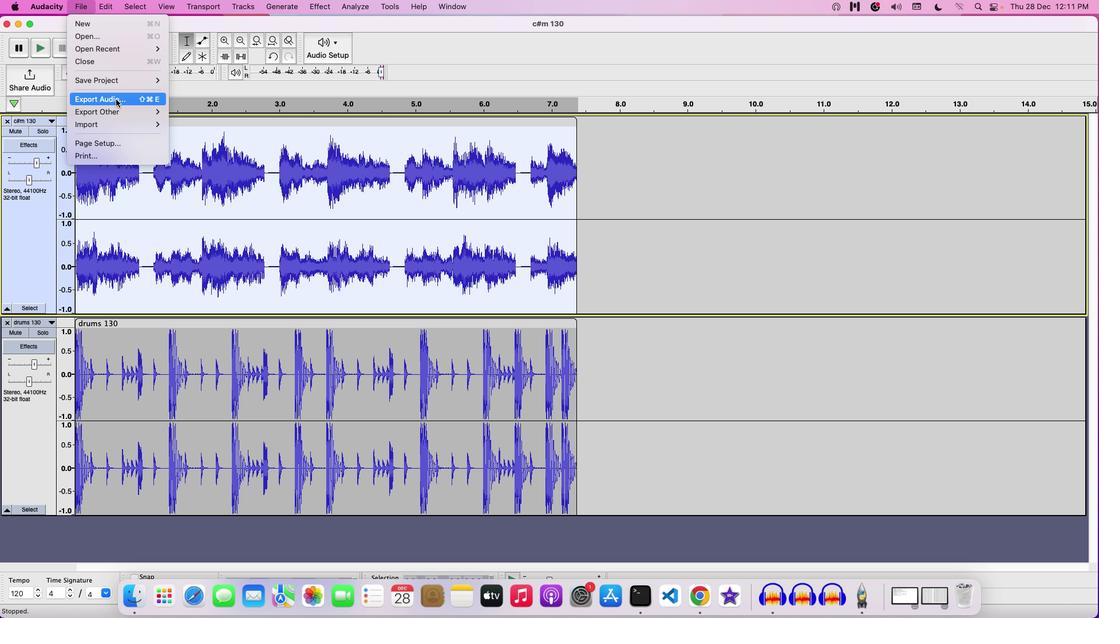 
Action: Mouse moved to (348, 142)
Screenshot: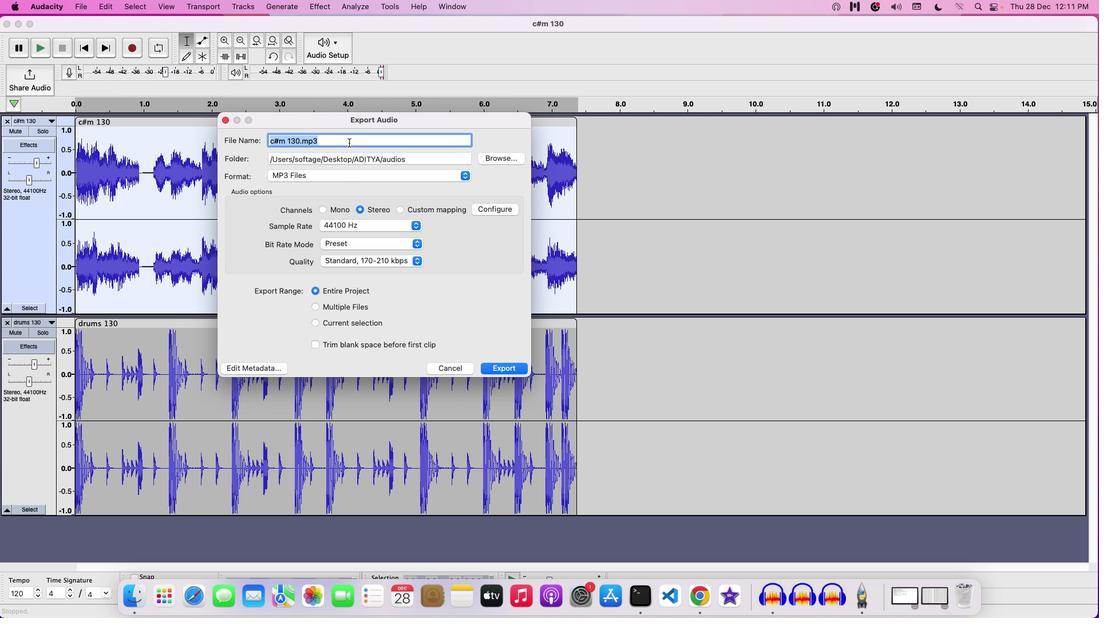 
Action: Mouse pressed left at (348, 142)
Screenshot: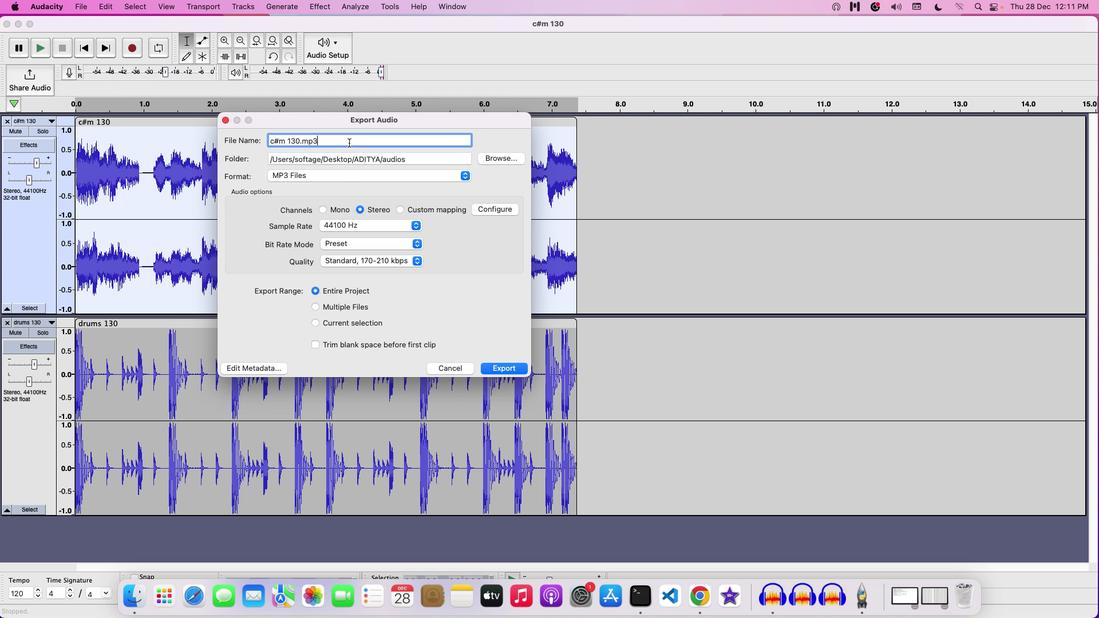 
Action: Mouse moved to (348, 142)
Screenshot: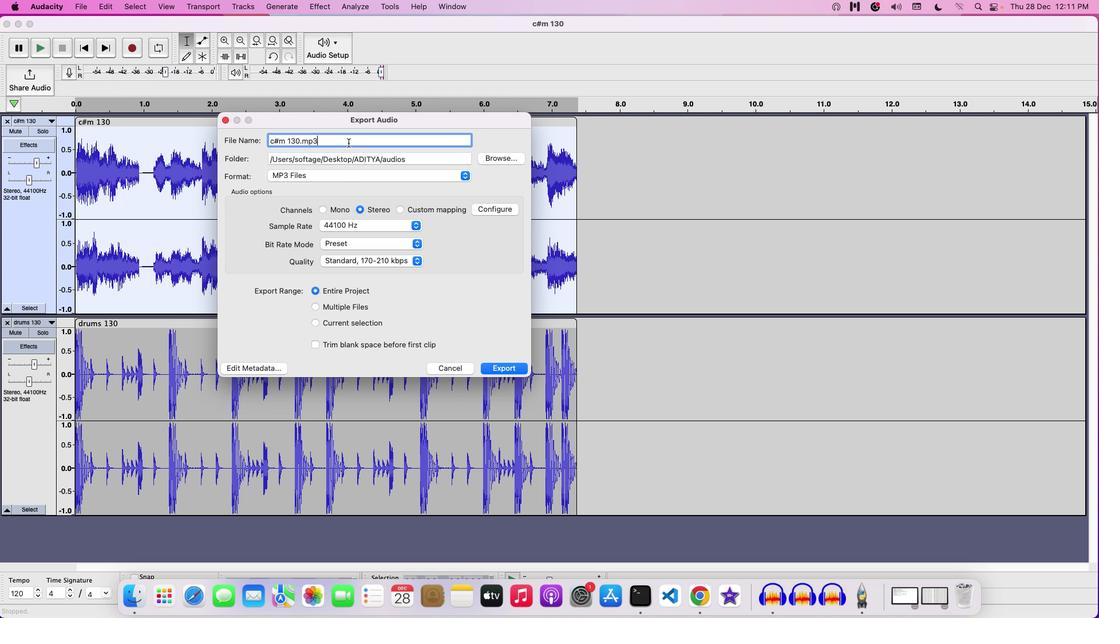 
Action: Key pressed Key.backspaceKey.backspaceKey.backspaceKey.backspaceKey.backspaceKey.backspaceKey.backspaceKey.backspaceKey.backspaceKey.backspaceKey.backspaceKey.backspaceKey.backspaceKey.backspaceKey.backspaceKey.backspaceKey.backspaceKey.backspaceKey.backspaceKey.backspaceKey.backspaceKey.backspace'M''I''X''D''O''W''N'
Screenshot: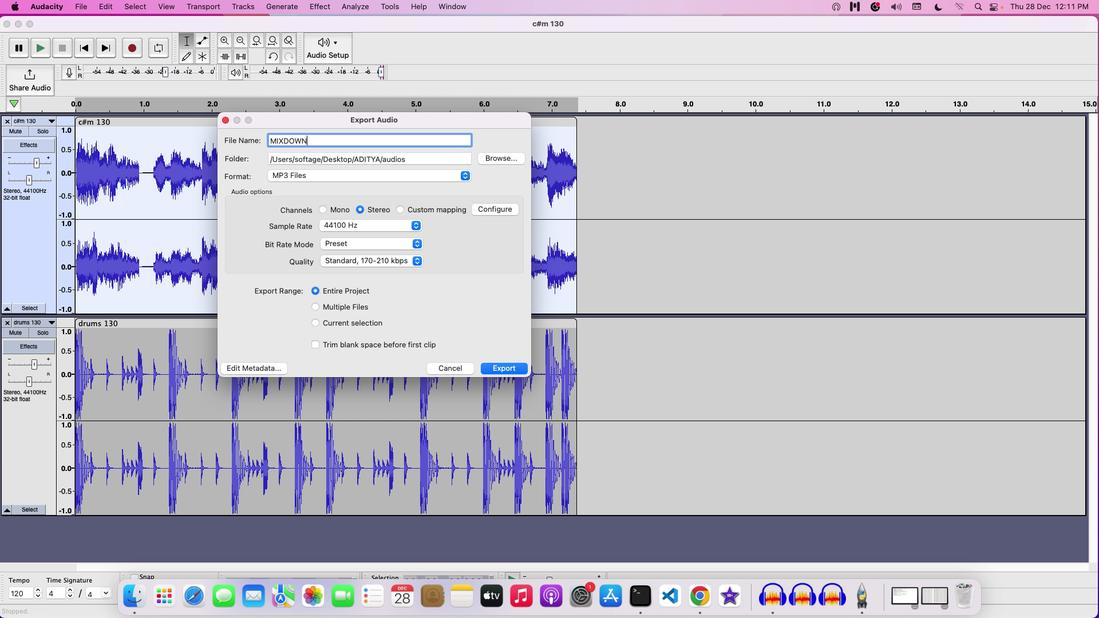 
Action: Mouse moved to (346, 179)
Screenshot: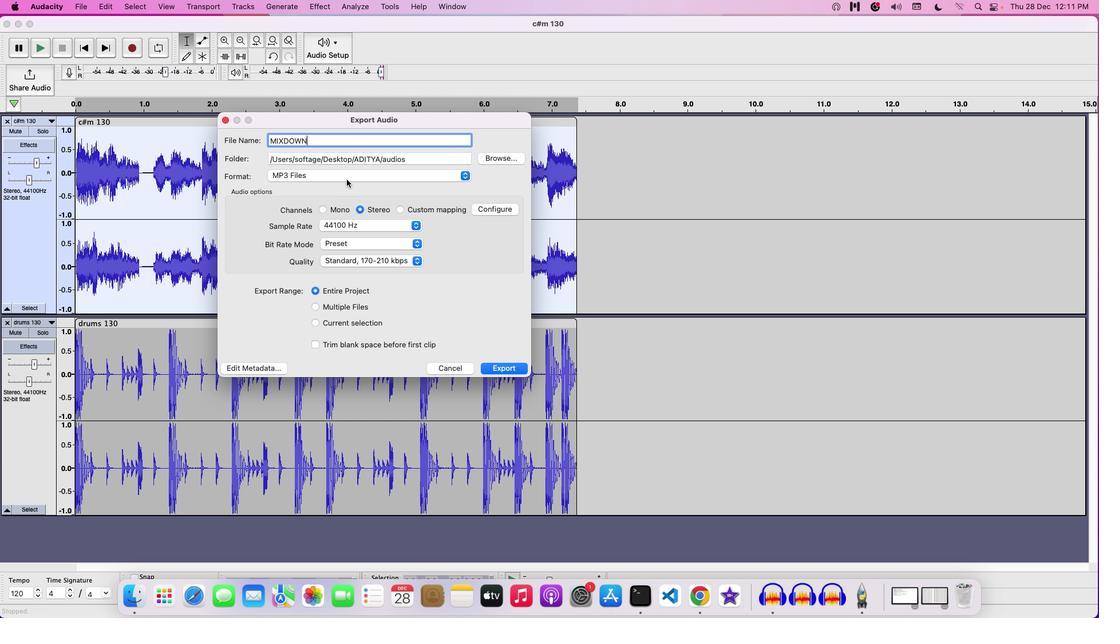 
Action: Mouse pressed left at (346, 179)
Screenshot: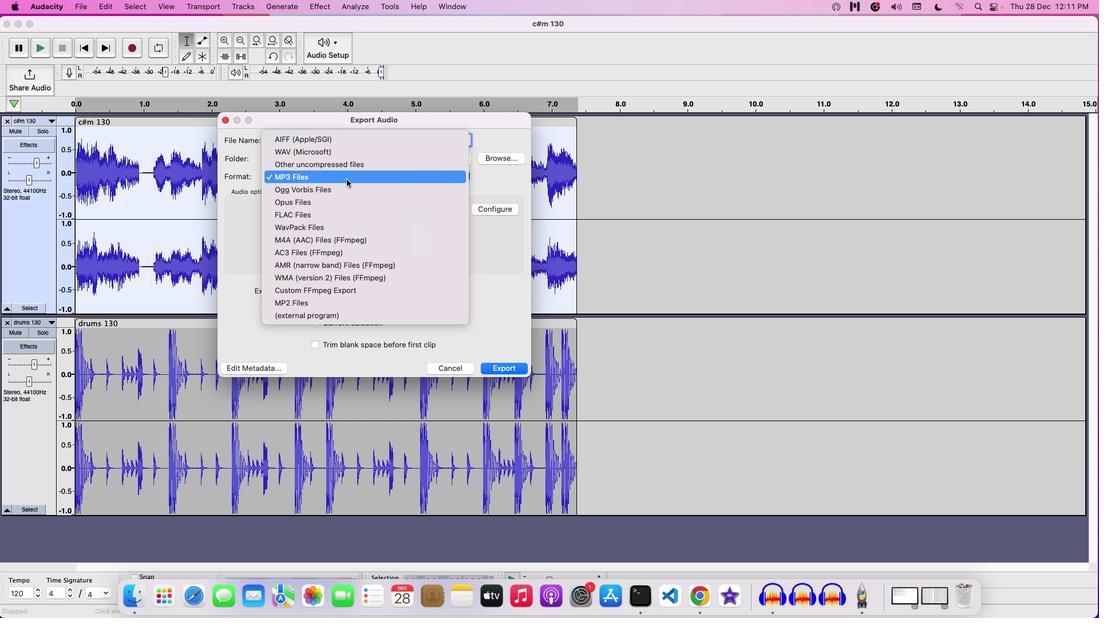 
Action: Mouse moved to (332, 149)
Screenshot: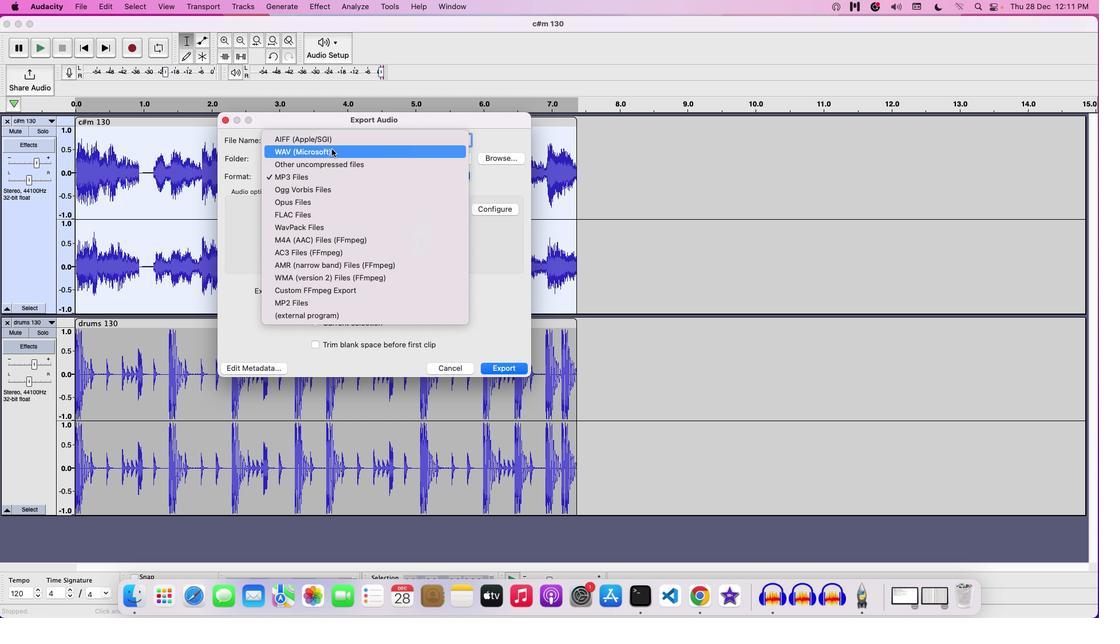 
Action: Mouse pressed left at (332, 149)
Screenshot: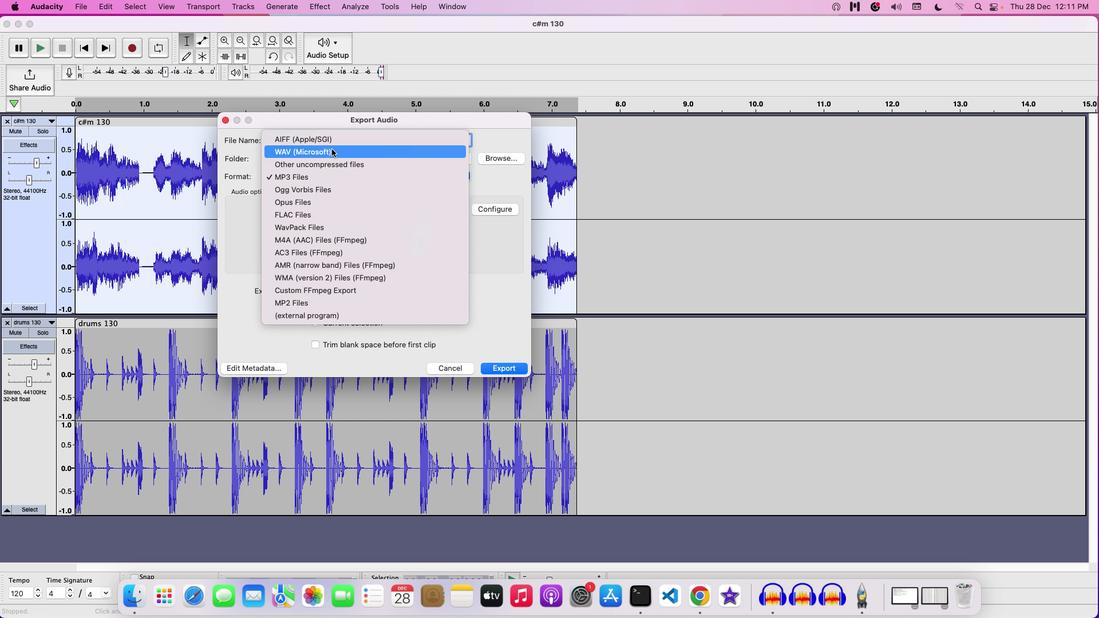 
Action: Mouse moved to (397, 227)
Screenshot: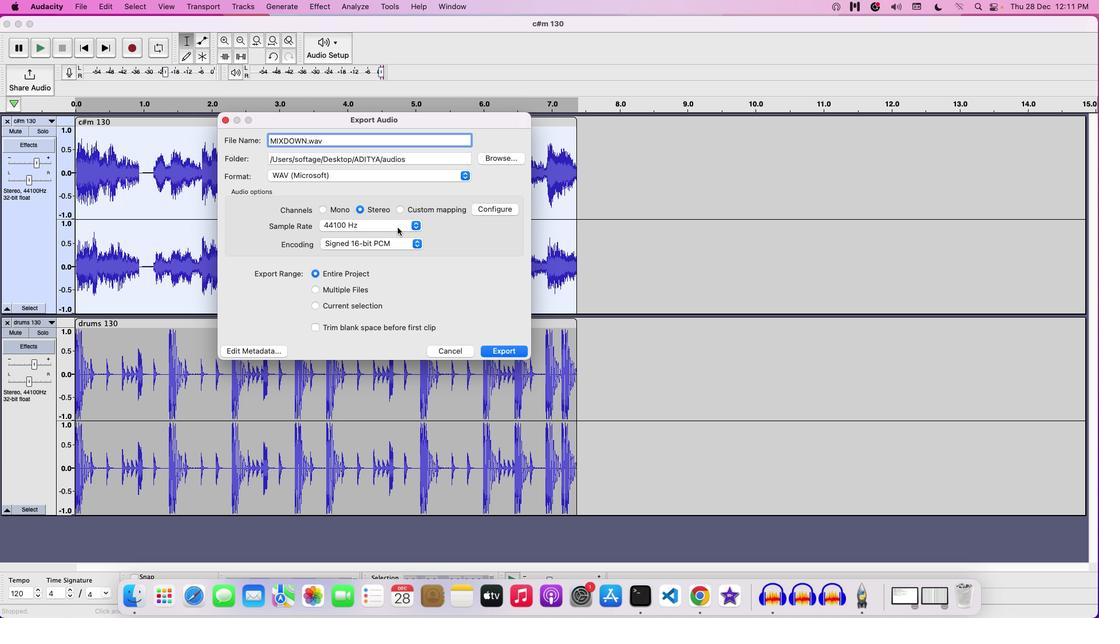 
Action: Mouse pressed left at (397, 227)
Screenshot: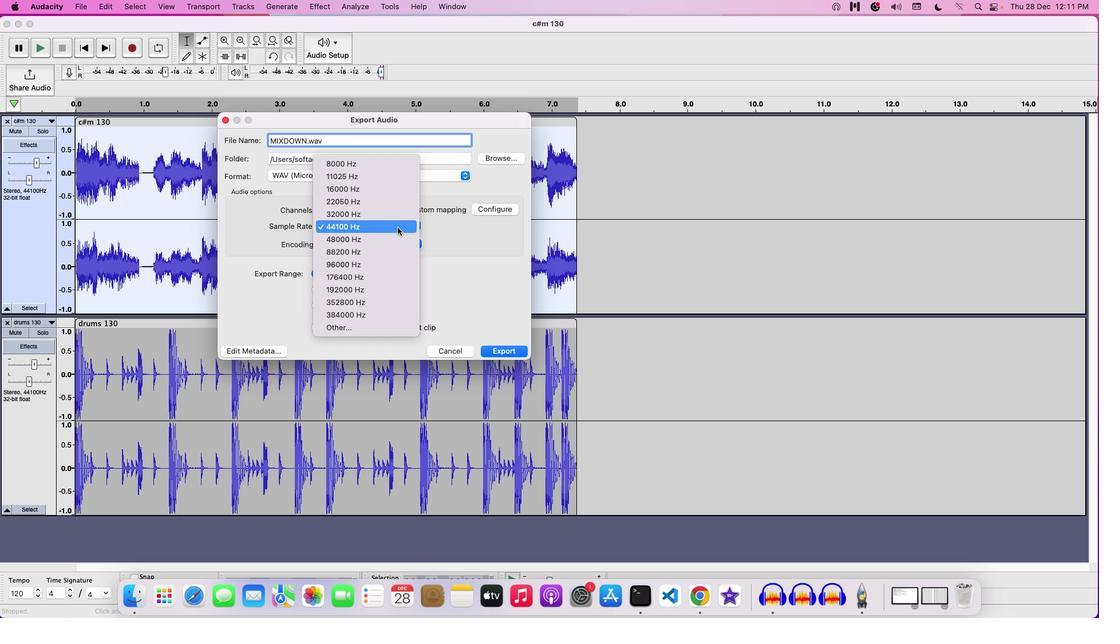 
Action: Mouse moved to (380, 241)
Screenshot: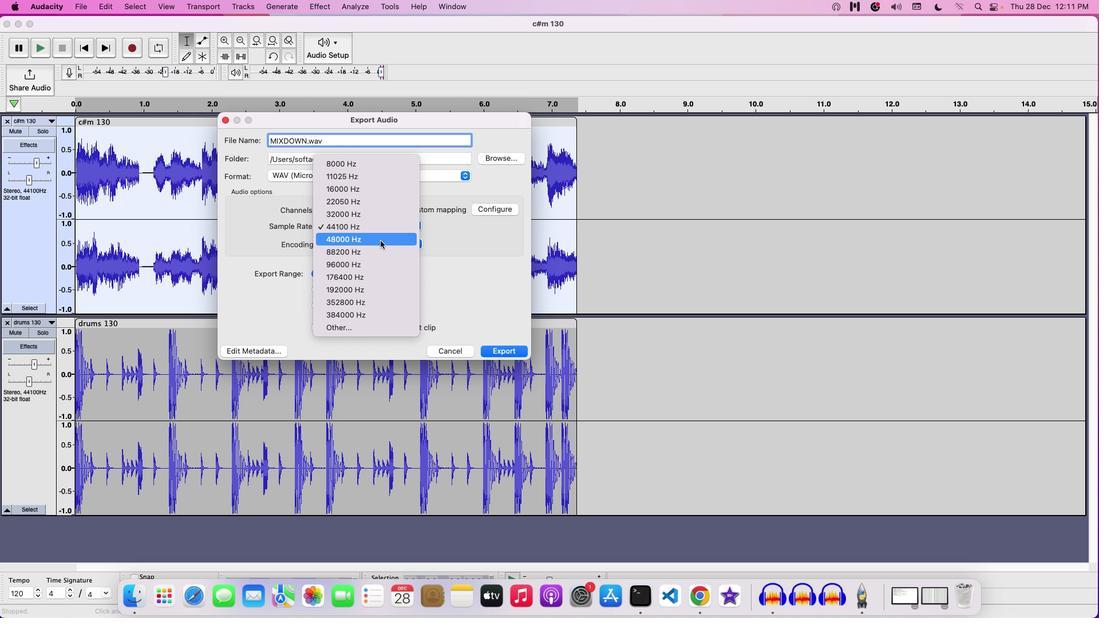 
Action: Mouse pressed left at (380, 241)
Screenshot: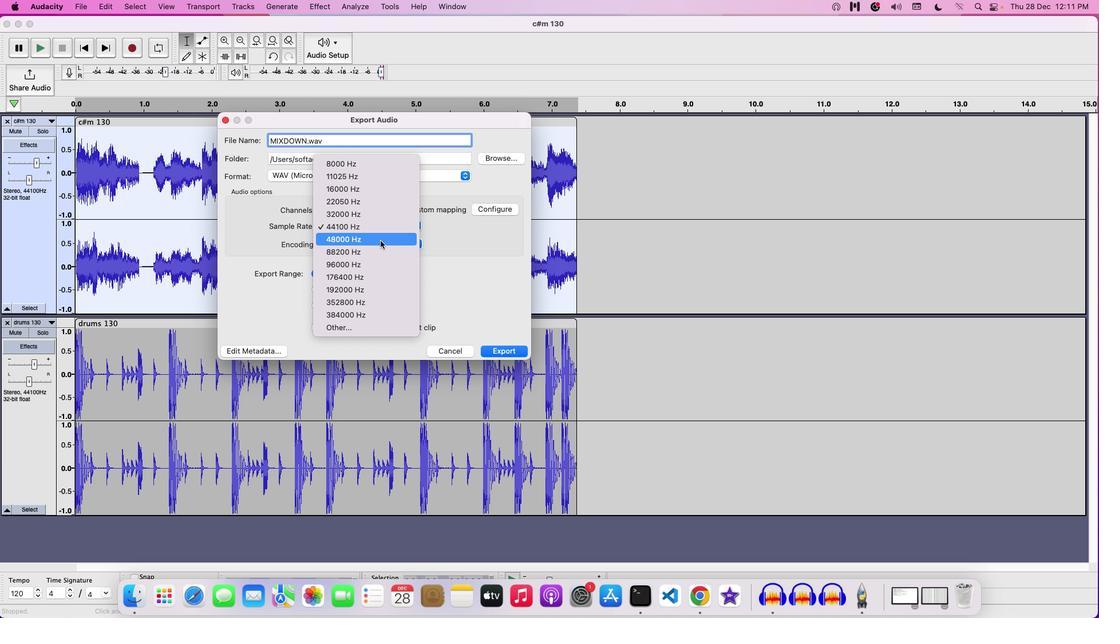 
Action: Mouse moved to (499, 293)
Screenshot: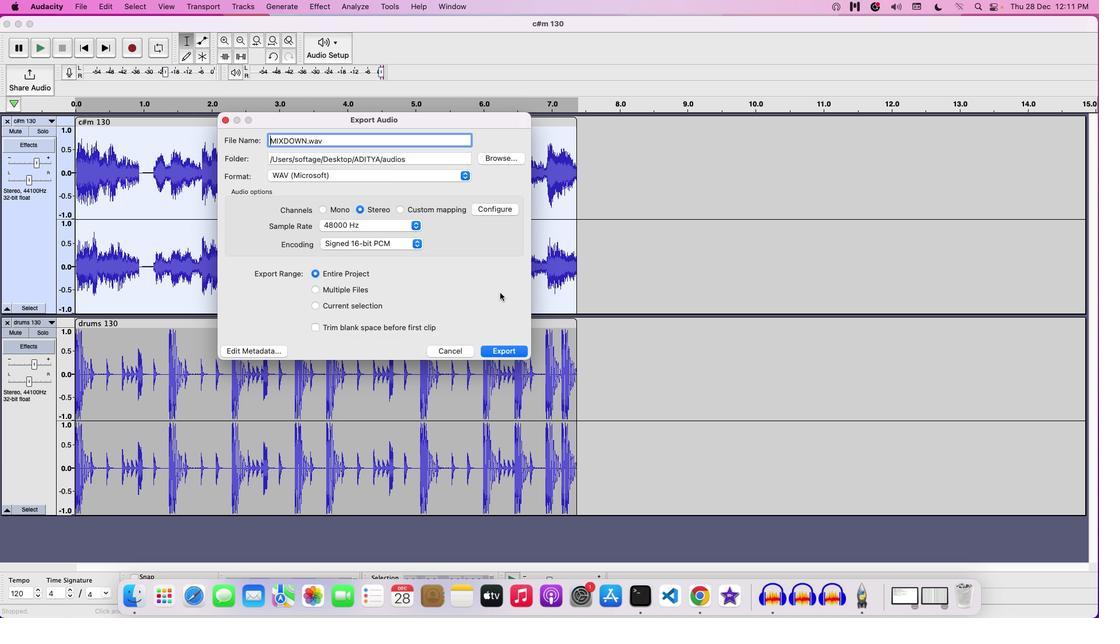 
Action: Mouse scrolled (499, 293) with delta (0, 0)
Screenshot: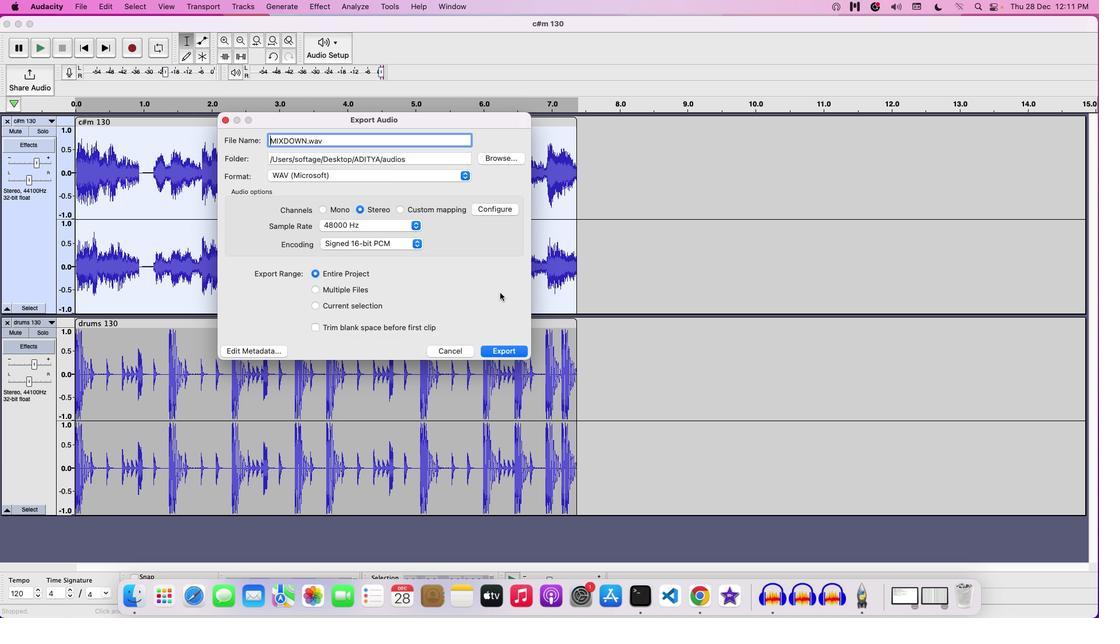 
Action: Mouse scrolled (499, 293) with delta (0, 0)
Screenshot: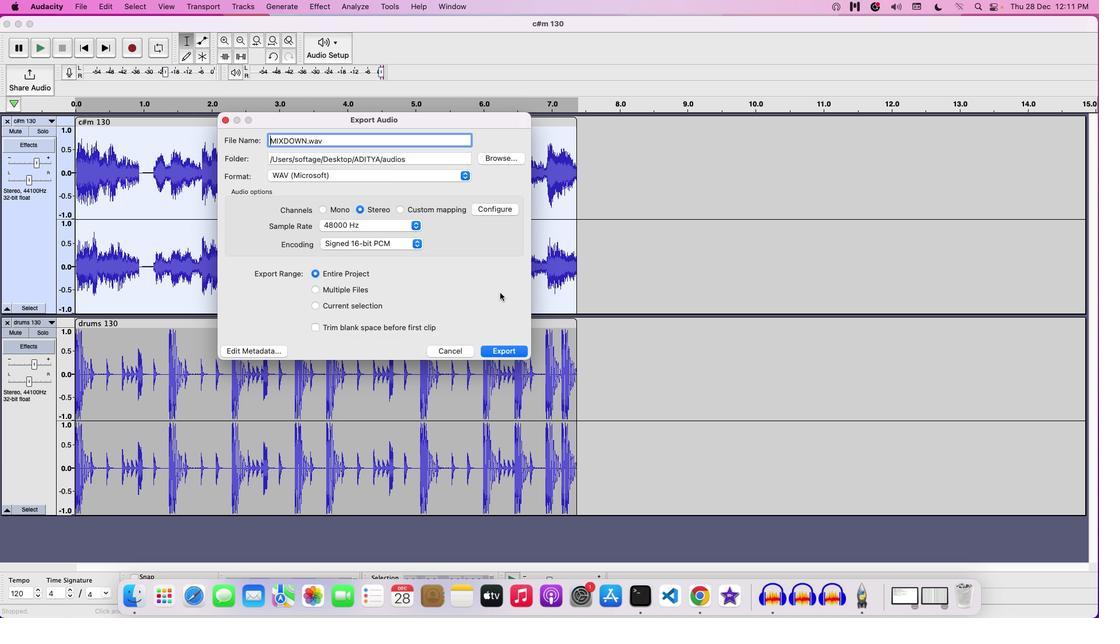 
Action: Mouse scrolled (499, 293) with delta (0, 0)
Screenshot: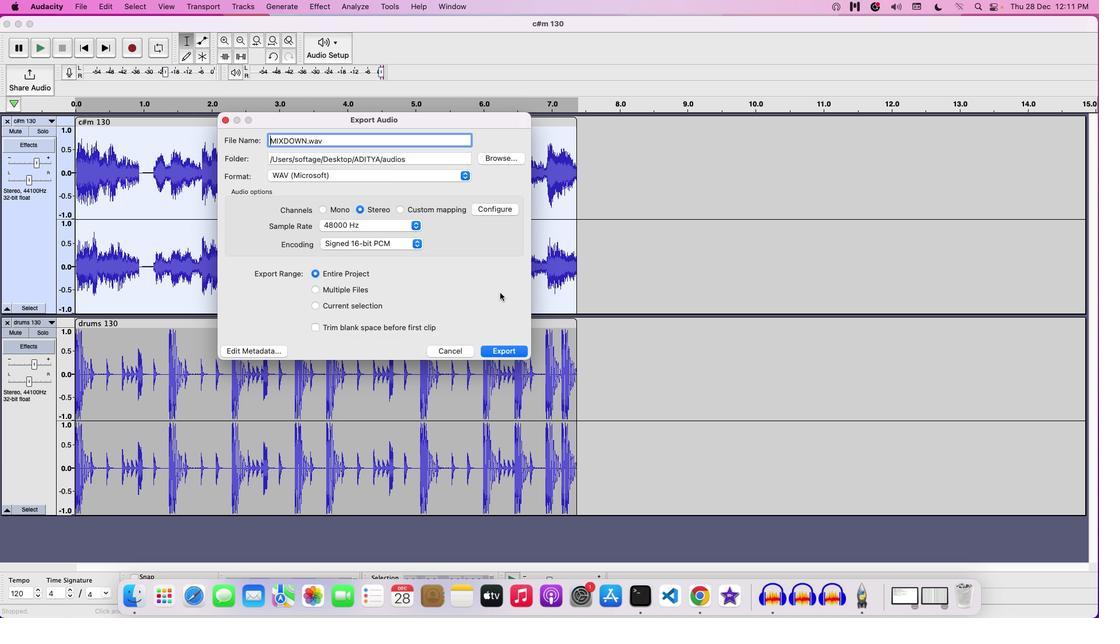 
Action: Mouse moved to (509, 351)
Screenshot: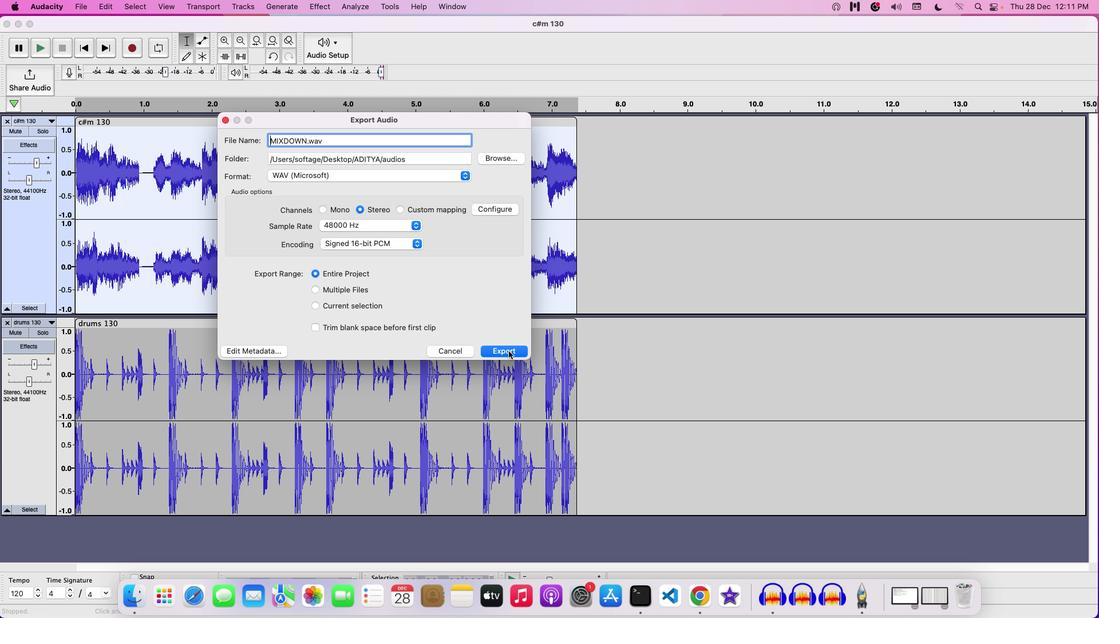 
Action: Mouse pressed left at (509, 351)
Screenshot: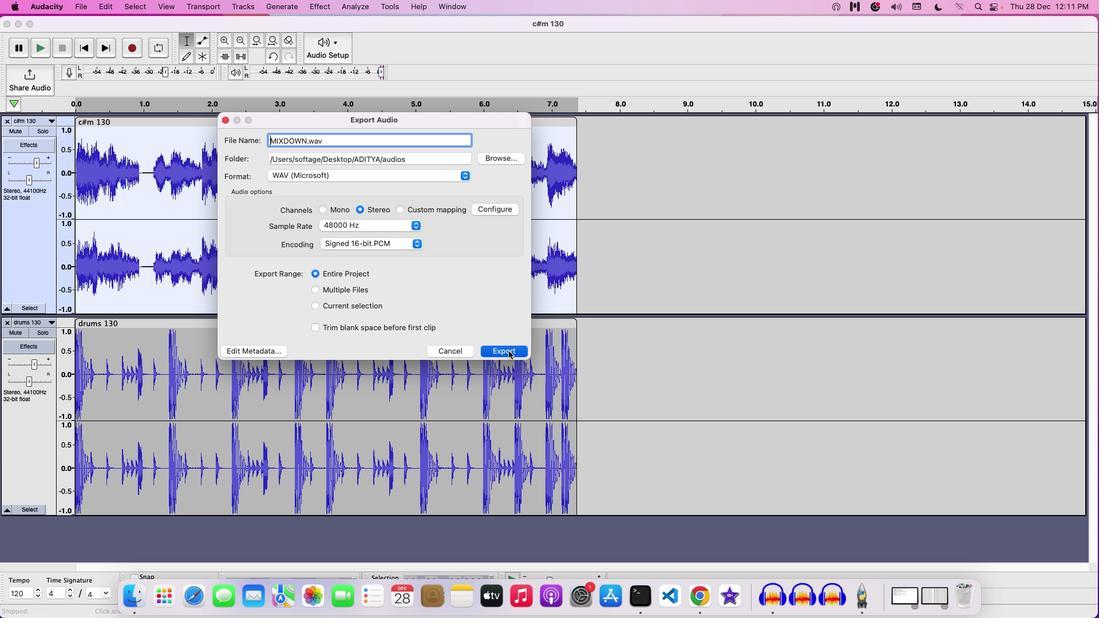 
Action: Mouse moved to (485, 303)
Screenshot: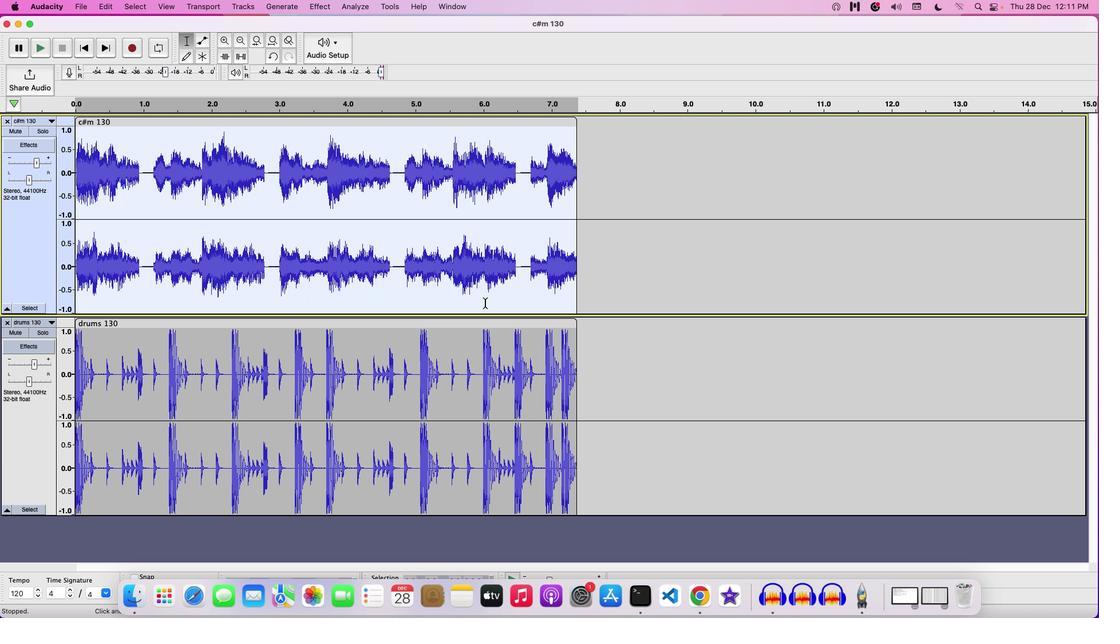 
Action: Mouse pressed left at (485, 303)
Screenshot: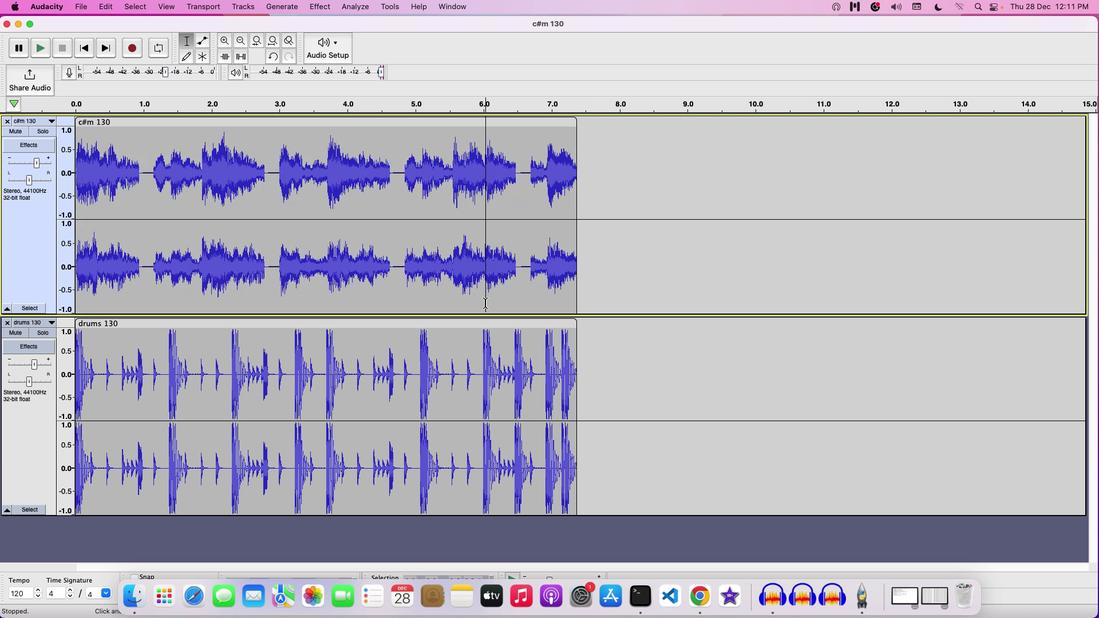 
Action: Mouse moved to (84, 9)
Screenshot: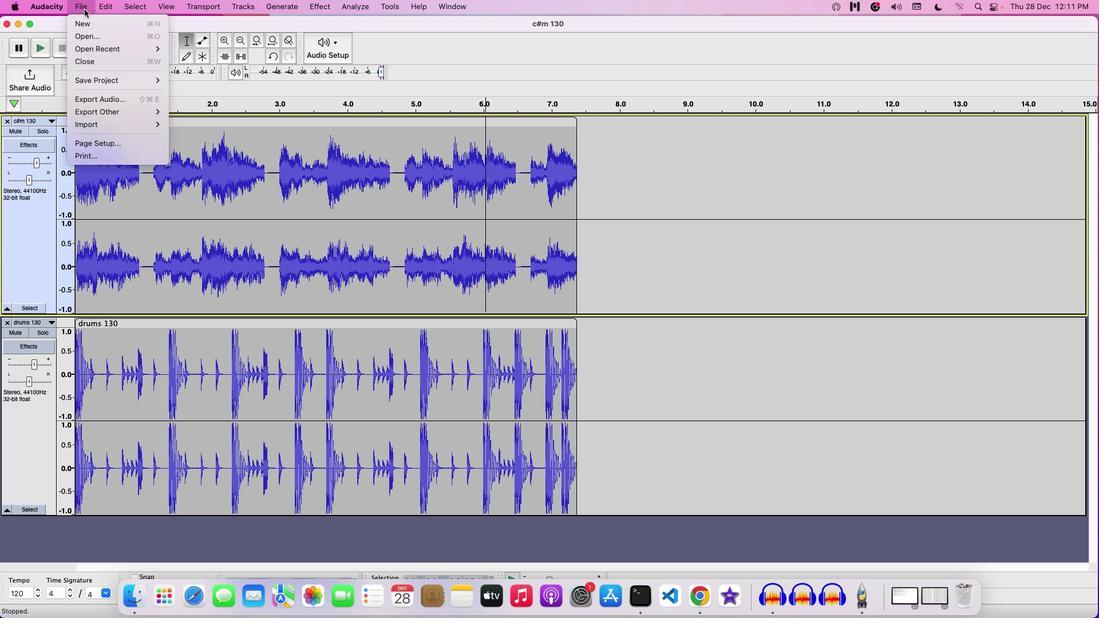 
Action: Mouse pressed left at (84, 9)
Screenshot: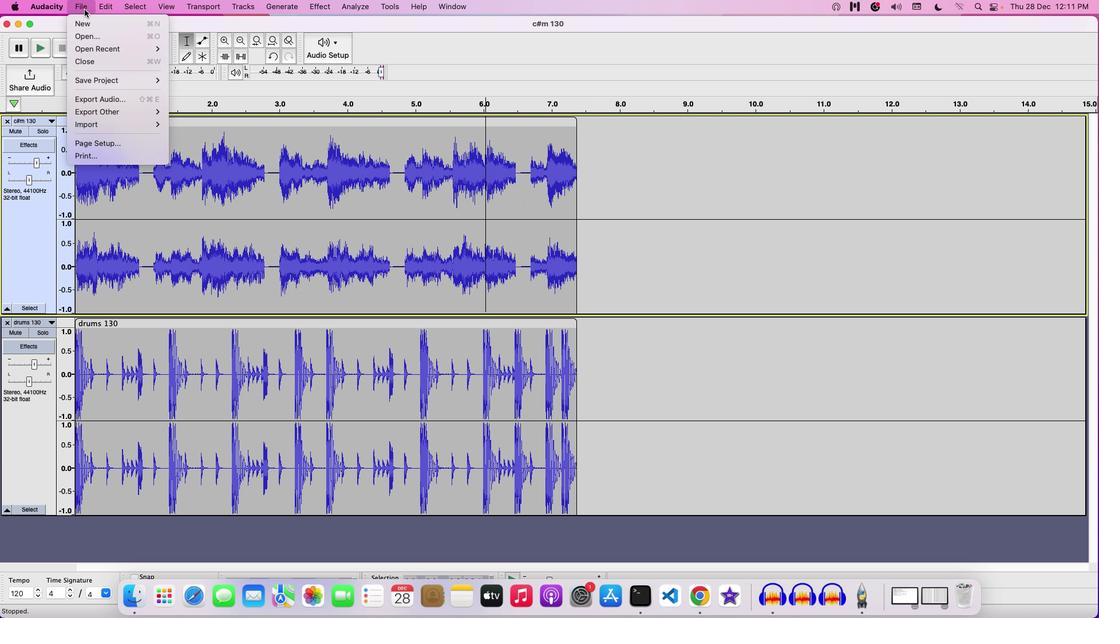 
Action: Mouse moved to (105, 83)
Screenshot: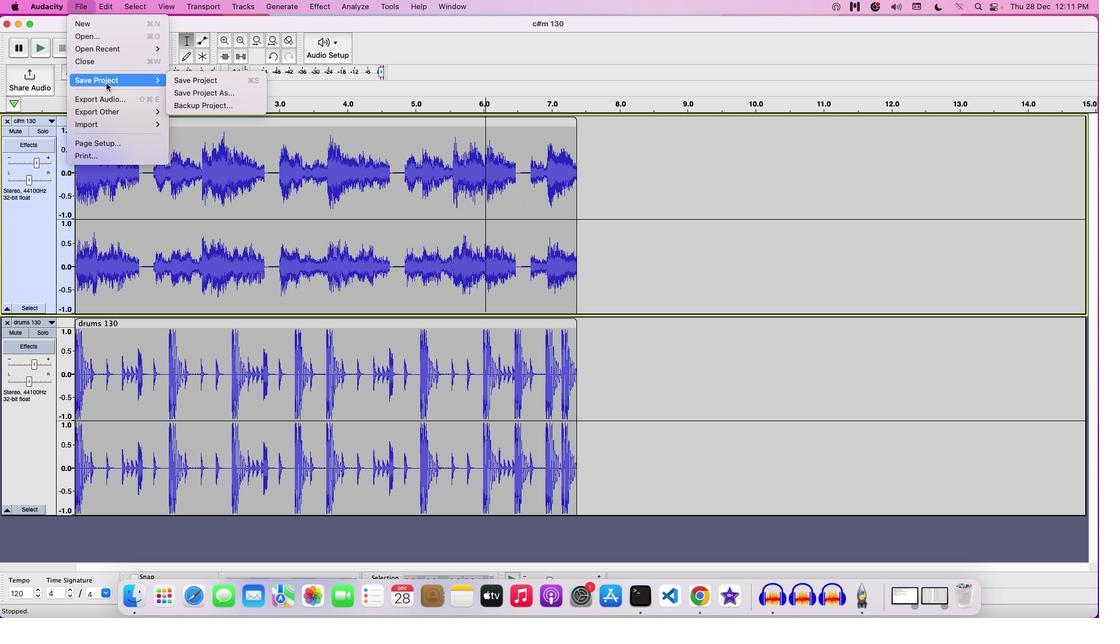 
Action: Mouse pressed left at (105, 83)
Screenshot: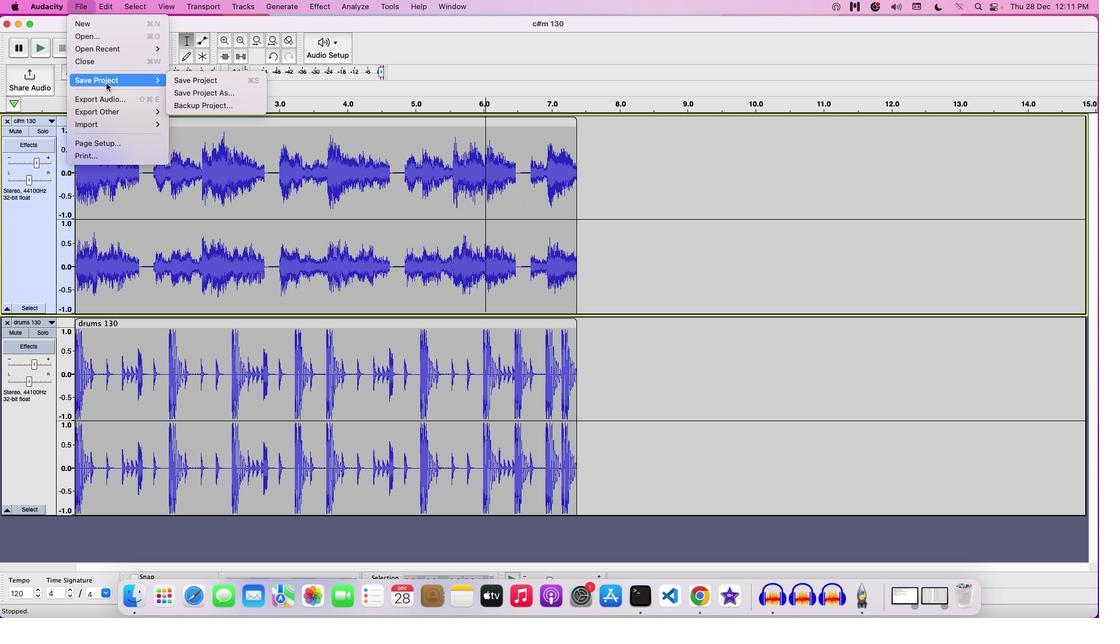 
Action: Mouse moved to (176, 80)
Screenshot: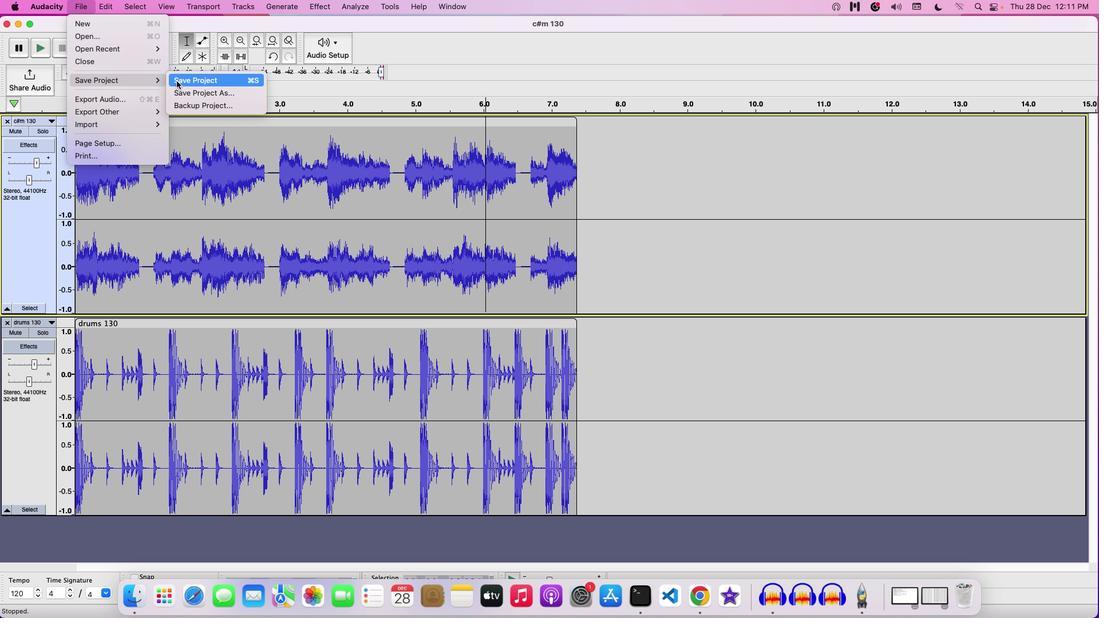 
Action: Mouse pressed left at (176, 80)
Screenshot: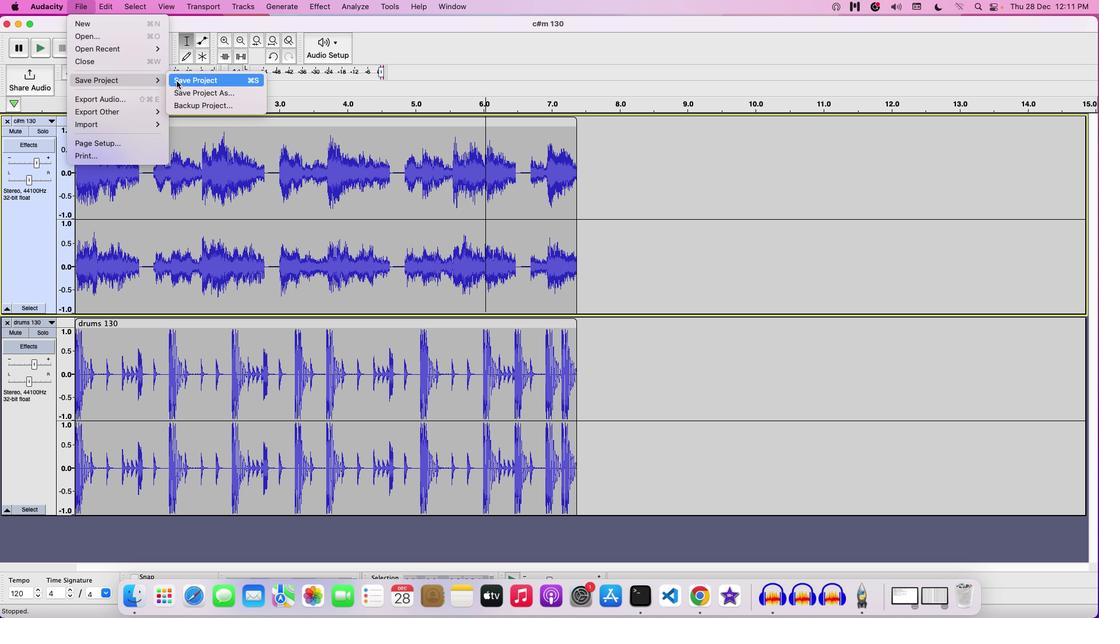 
Action: Mouse moved to (523, 237)
Screenshot: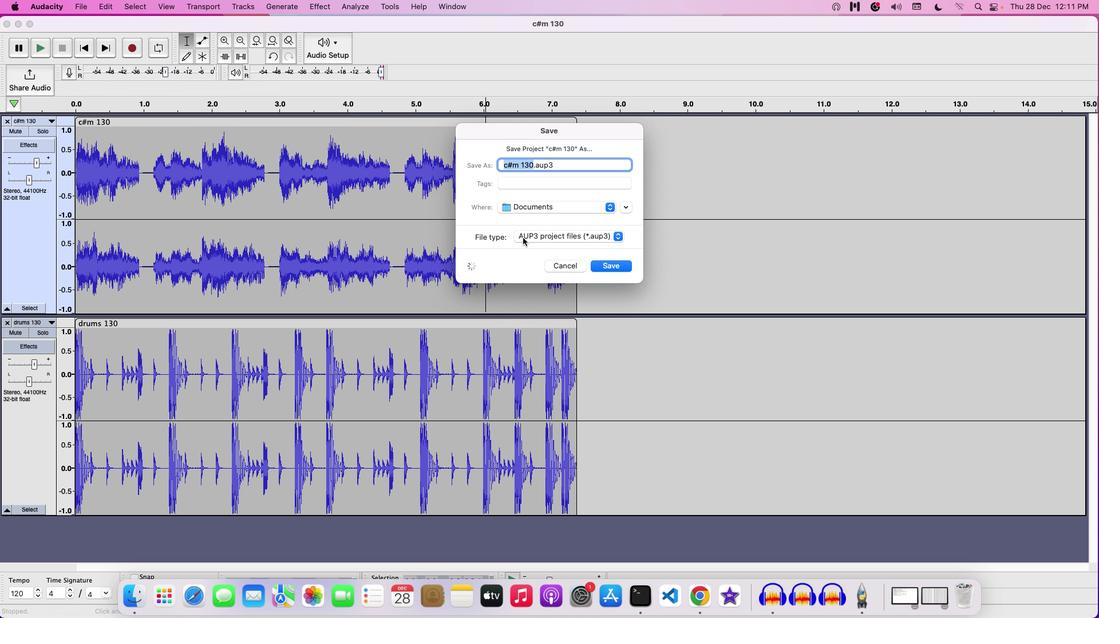 
Action: Key pressed Key.backspace'S''A''V''I''N''G'Key.space'A'Key.space'M''I''X''D''O''W''N'Key.space'I''N'Key.space'T''O'Key.space'W''A''V'
Screenshot: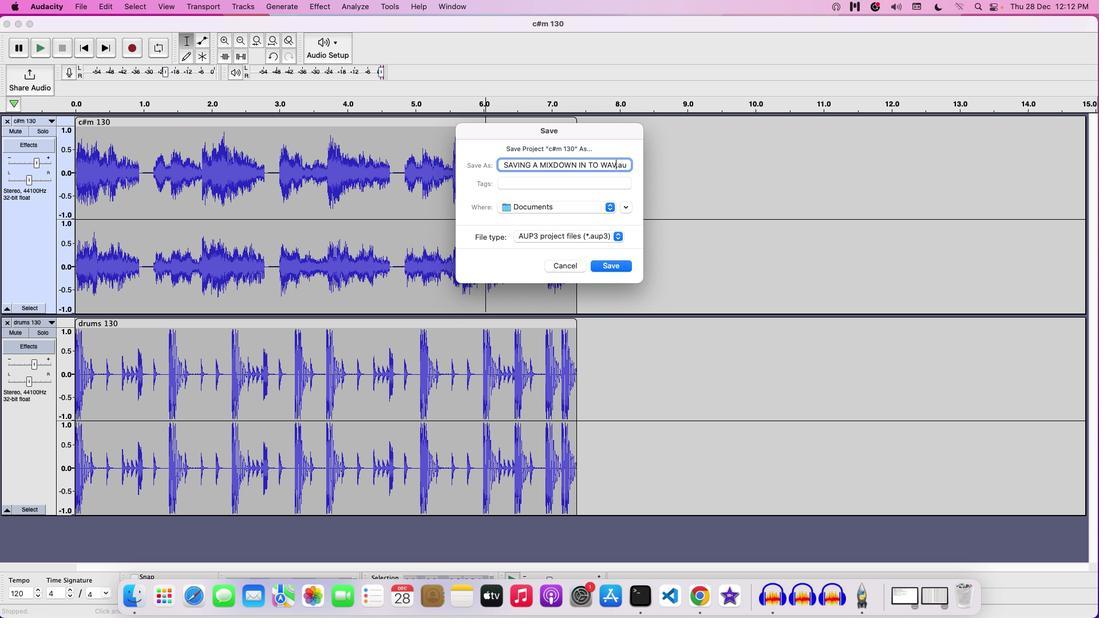 
Action: Mouse moved to (613, 266)
Screenshot: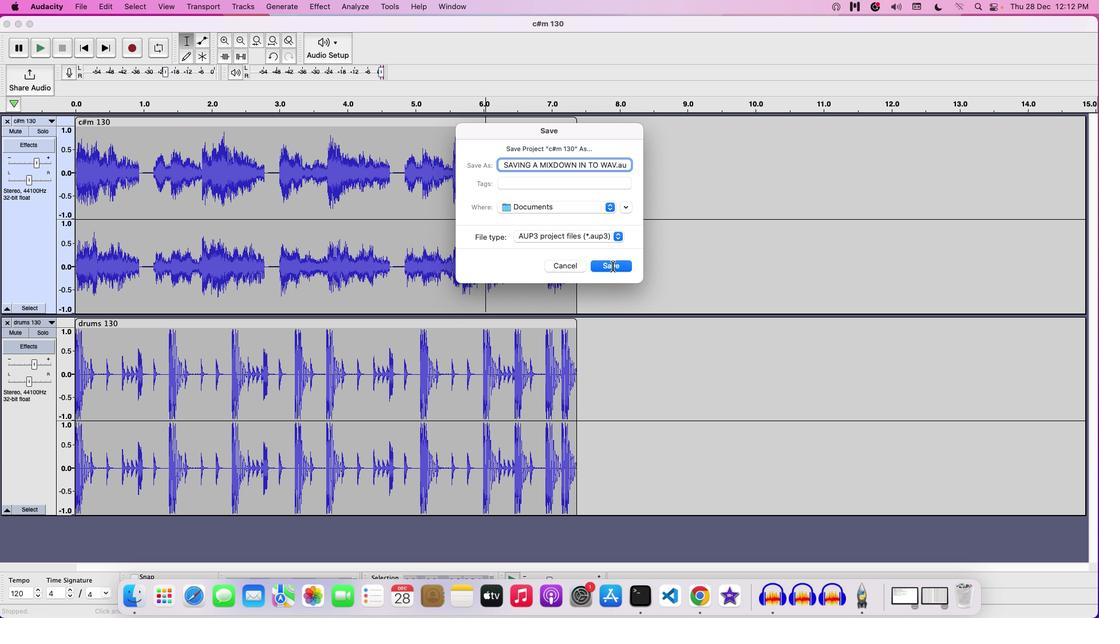 
Action: Mouse pressed left at (613, 266)
Screenshot: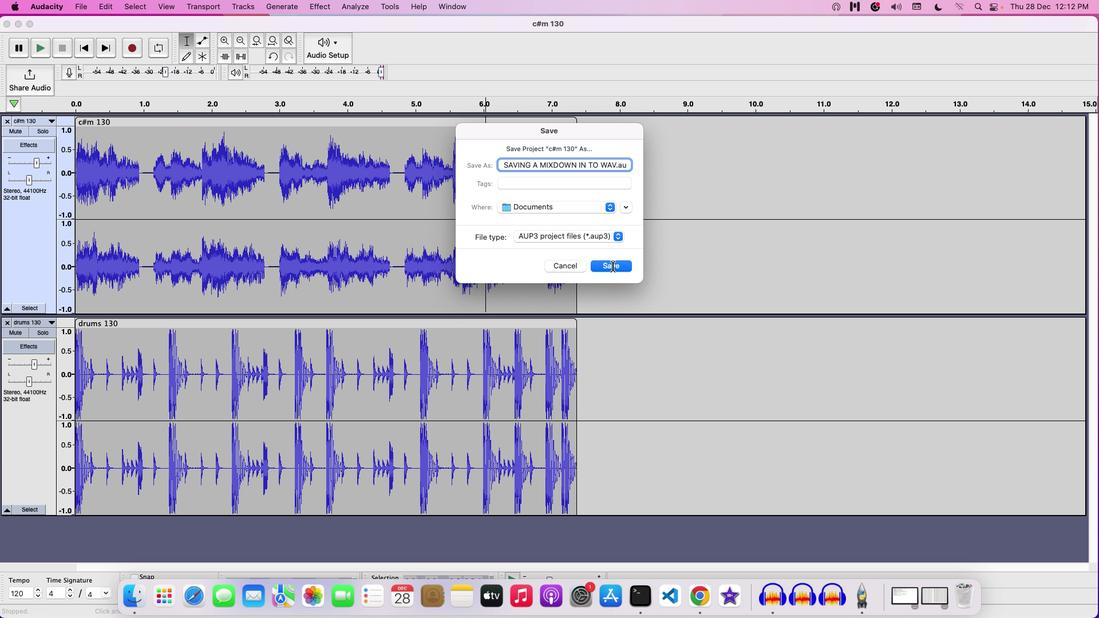 
Action: Mouse moved to (574, 289)
Screenshot: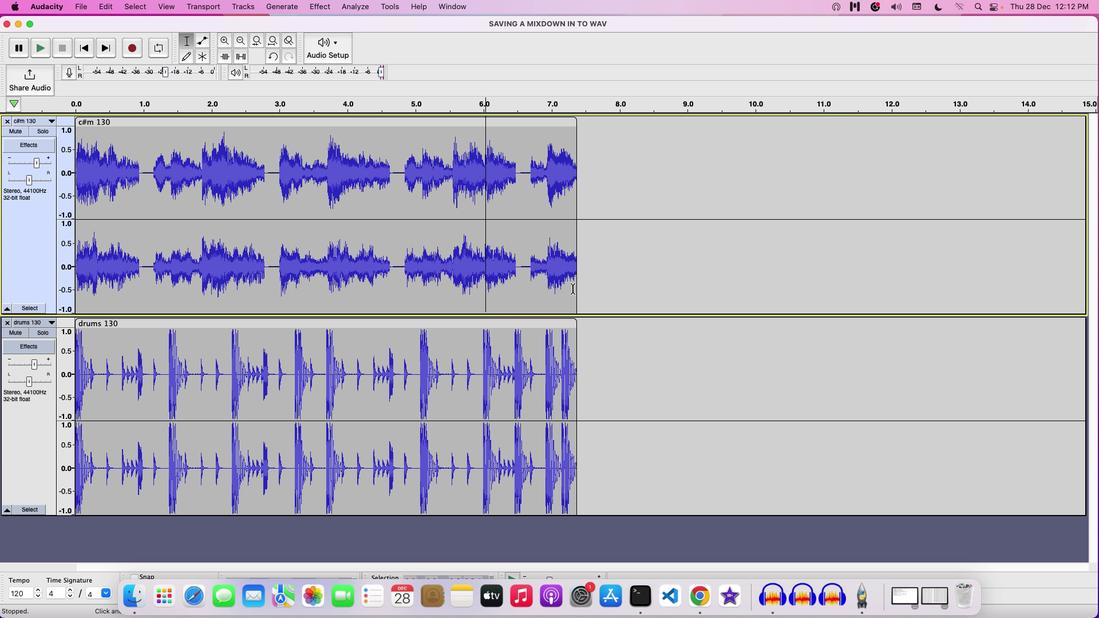 
